 Task: Look for space in Sitrah, Bahrain from 9th August, 2023 to 12th August, 2023 for 1 adult in price range Rs.6000 to Rs.15000. Place can be entire place with 1  bedroom having 1 bed and 1 bathroom. Property type can be flat. Amenities needed are: wifi, . Booking option can be shelf check-in. Required host language is English.
Action: Mouse moved to (729, 129)
Screenshot: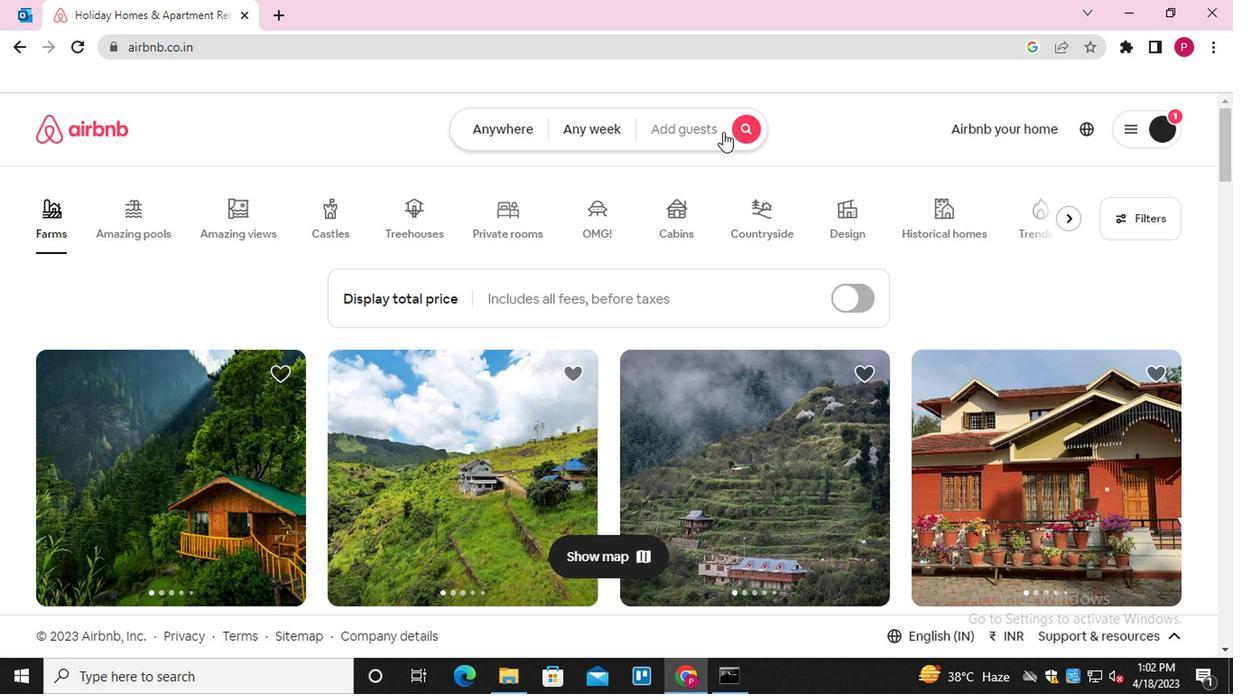 
Action: Mouse pressed left at (729, 129)
Screenshot: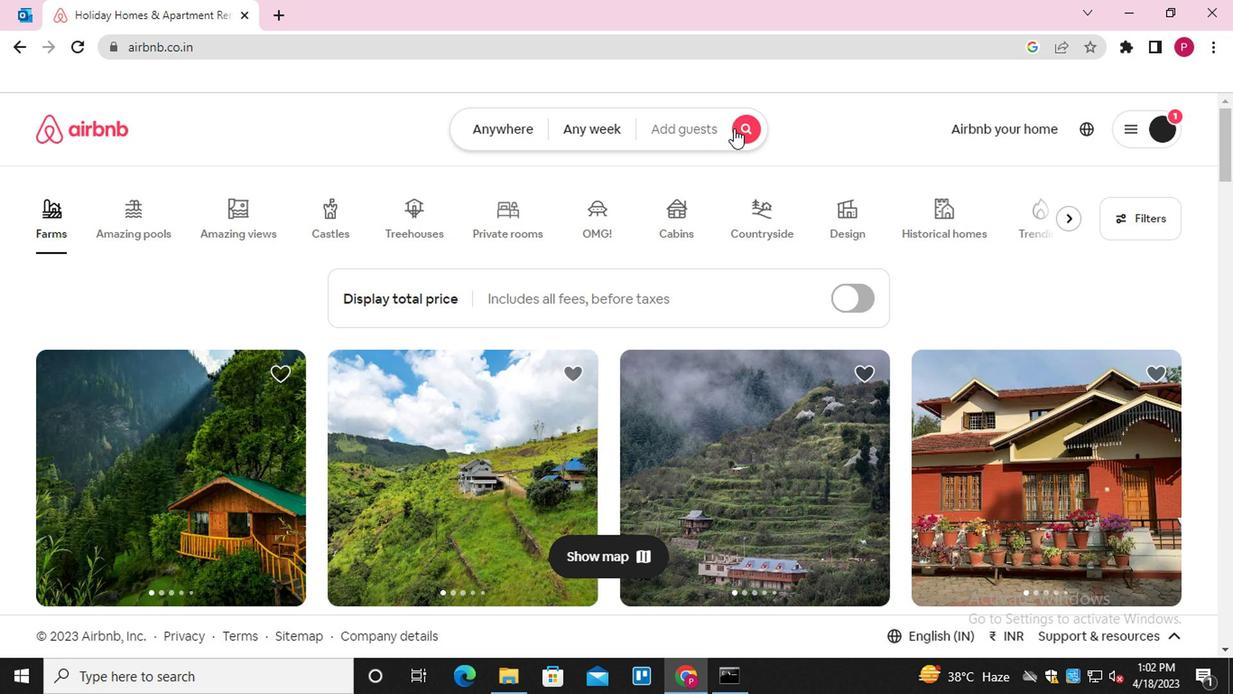 
Action: Mouse moved to (389, 202)
Screenshot: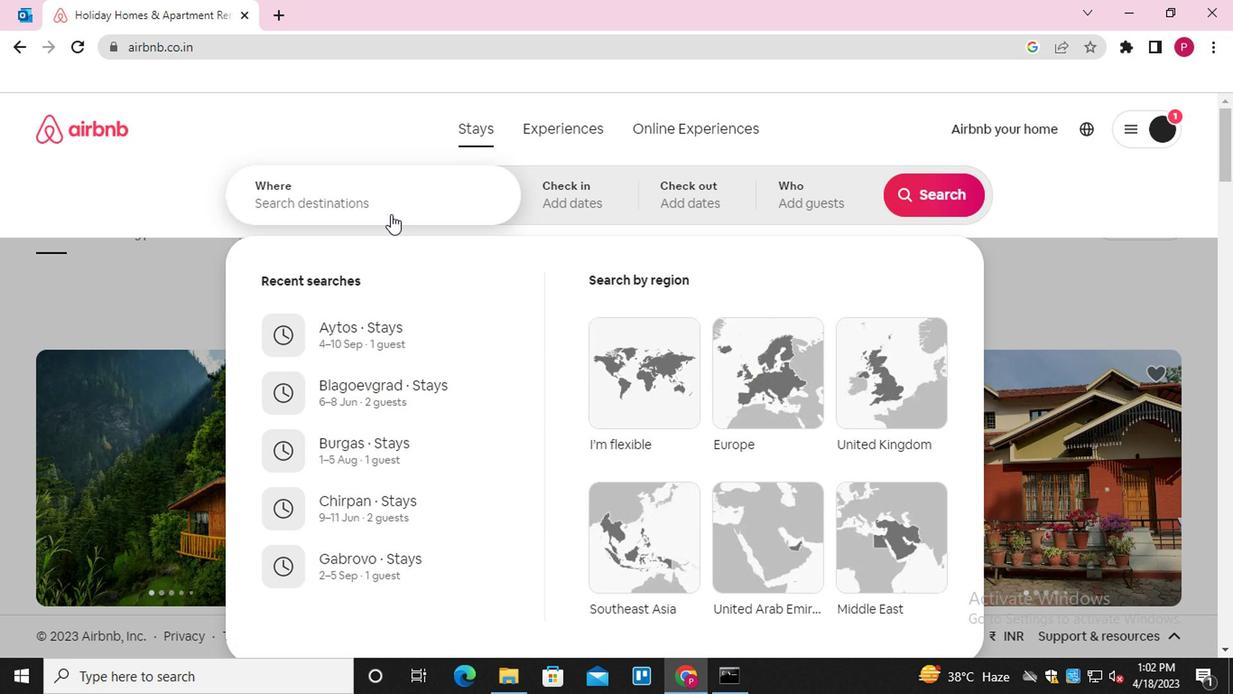 
Action: Mouse pressed left at (389, 202)
Screenshot: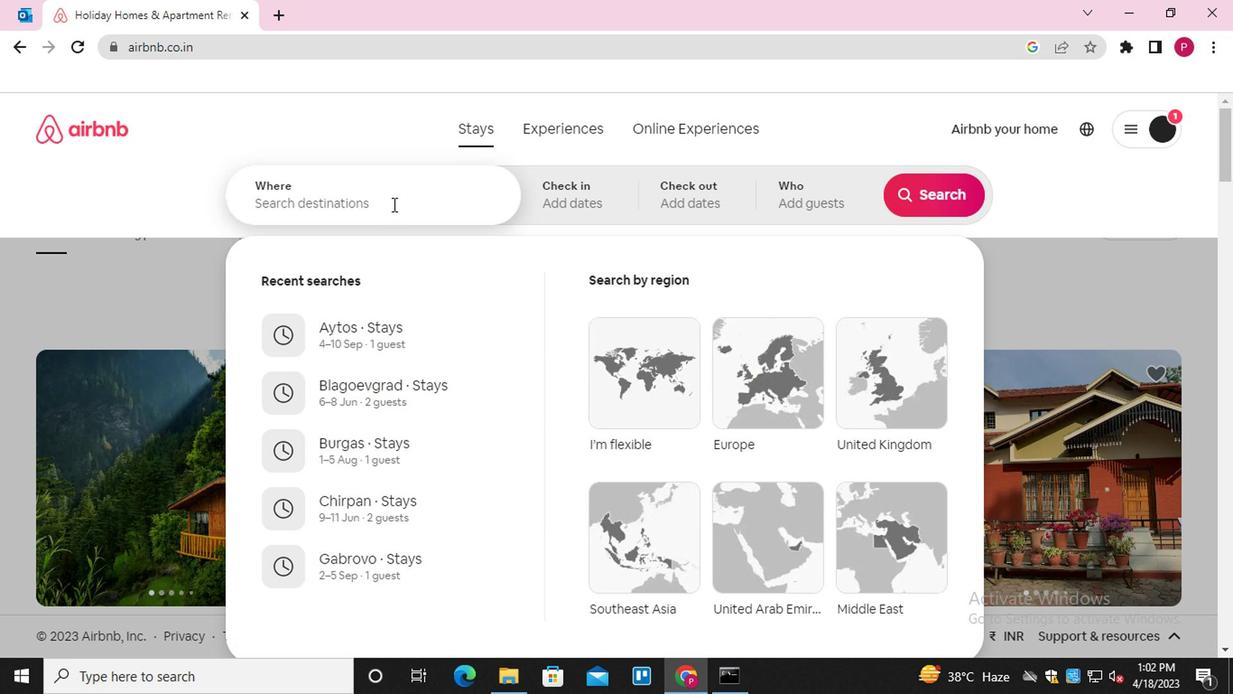 
Action: Key pressed <Key.shift>SITRAH
Screenshot: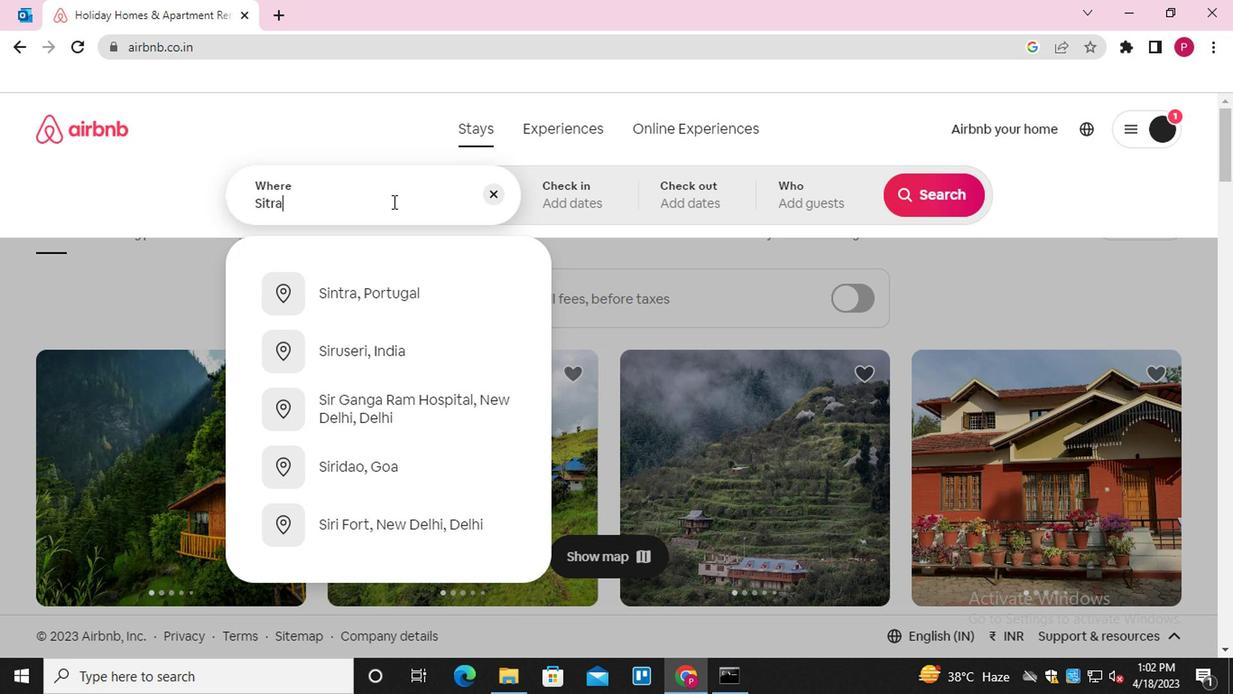 
Action: Mouse moved to (412, 298)
Screenshot: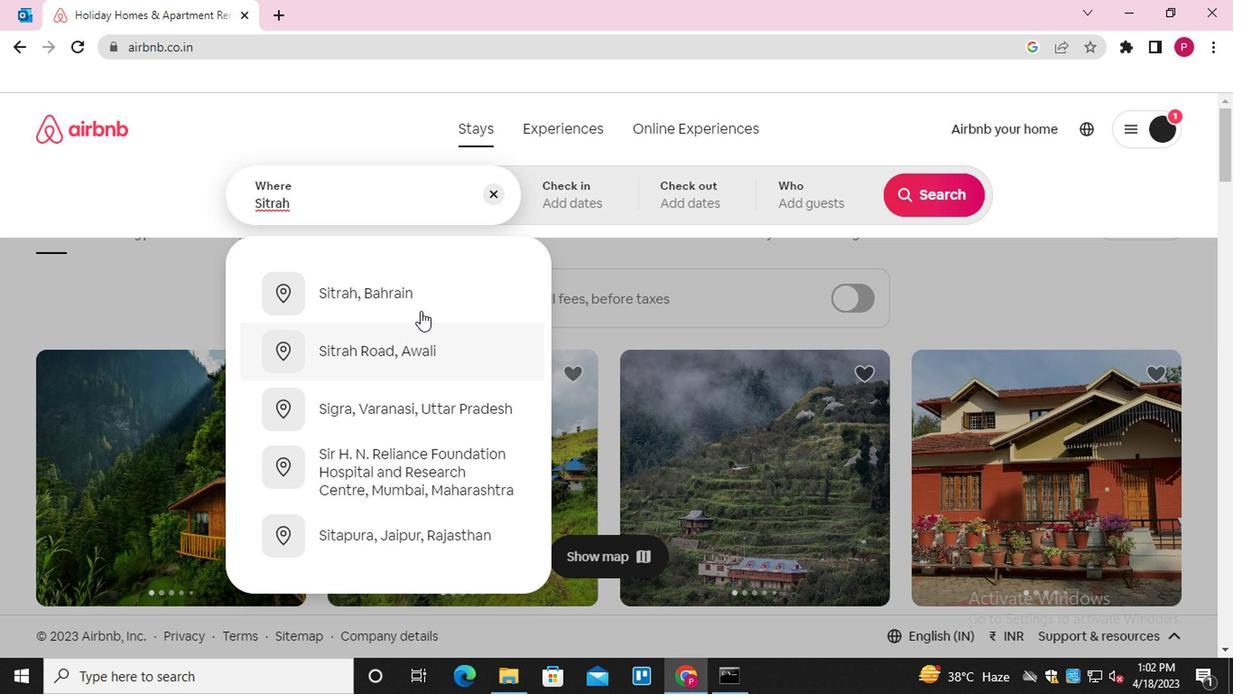 
Action: Mouse pressed left at (412, 298)
Screenshot: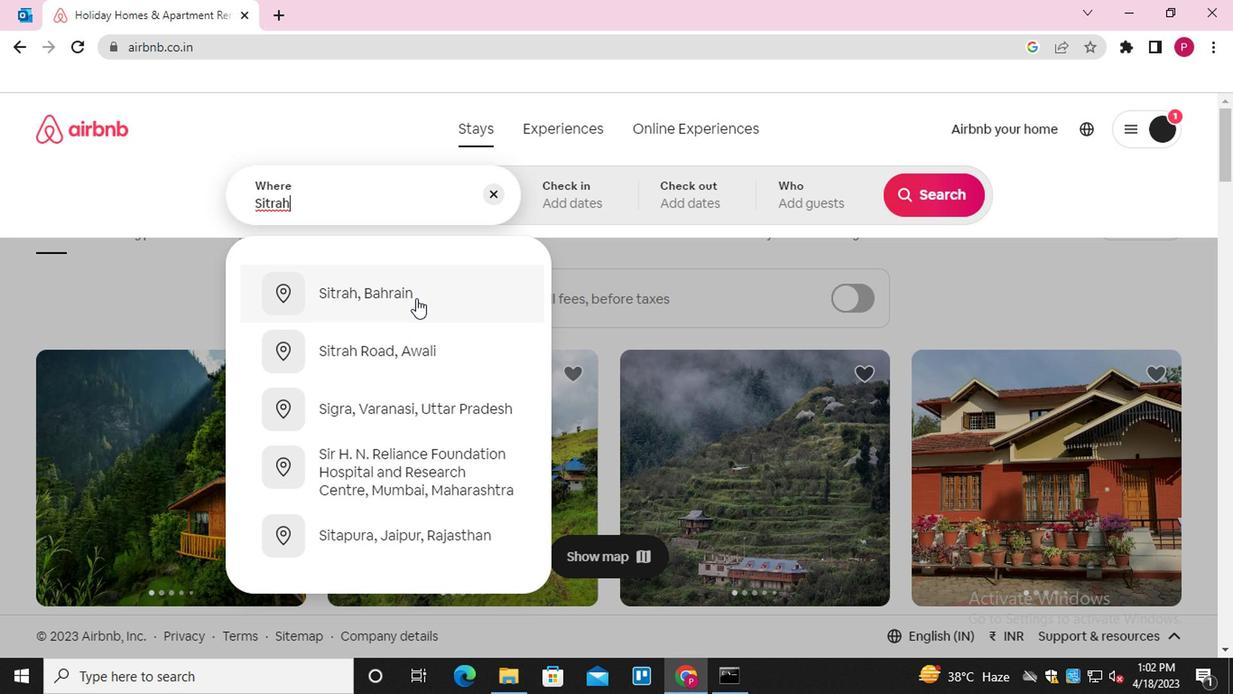 
Action: Mouse moved to (919, 350)
Screenshot: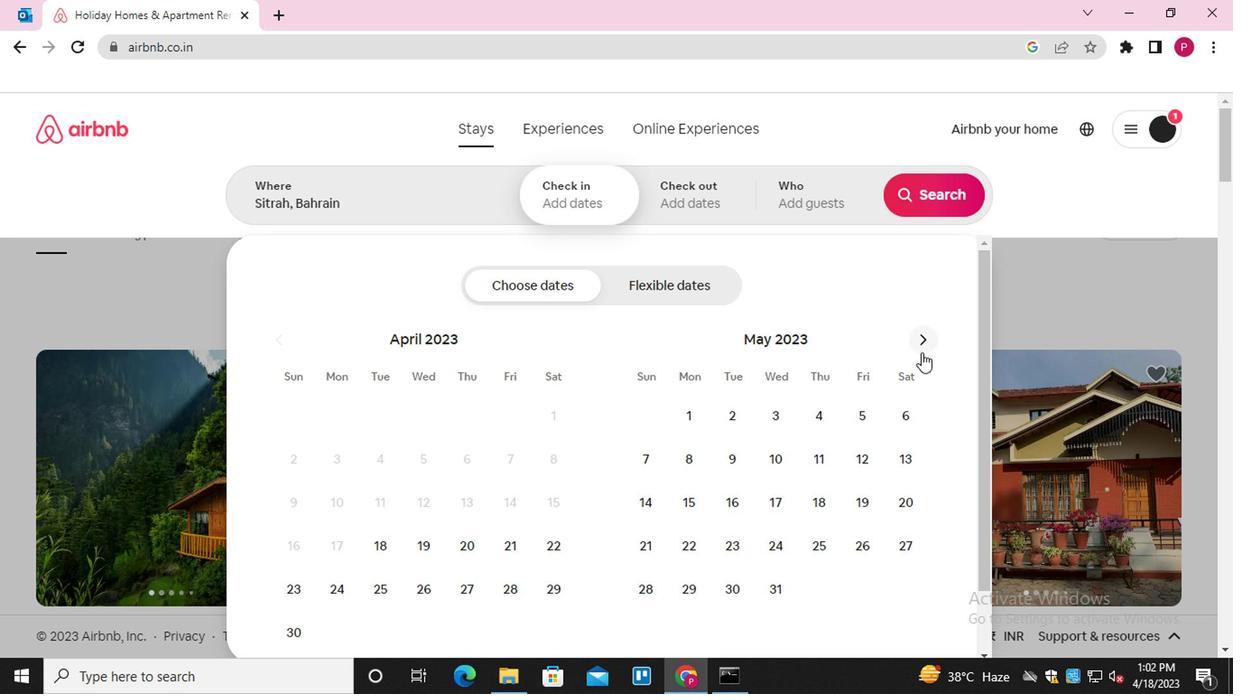 
Action: Mouse pressed left at (919, 350)
Screenshot: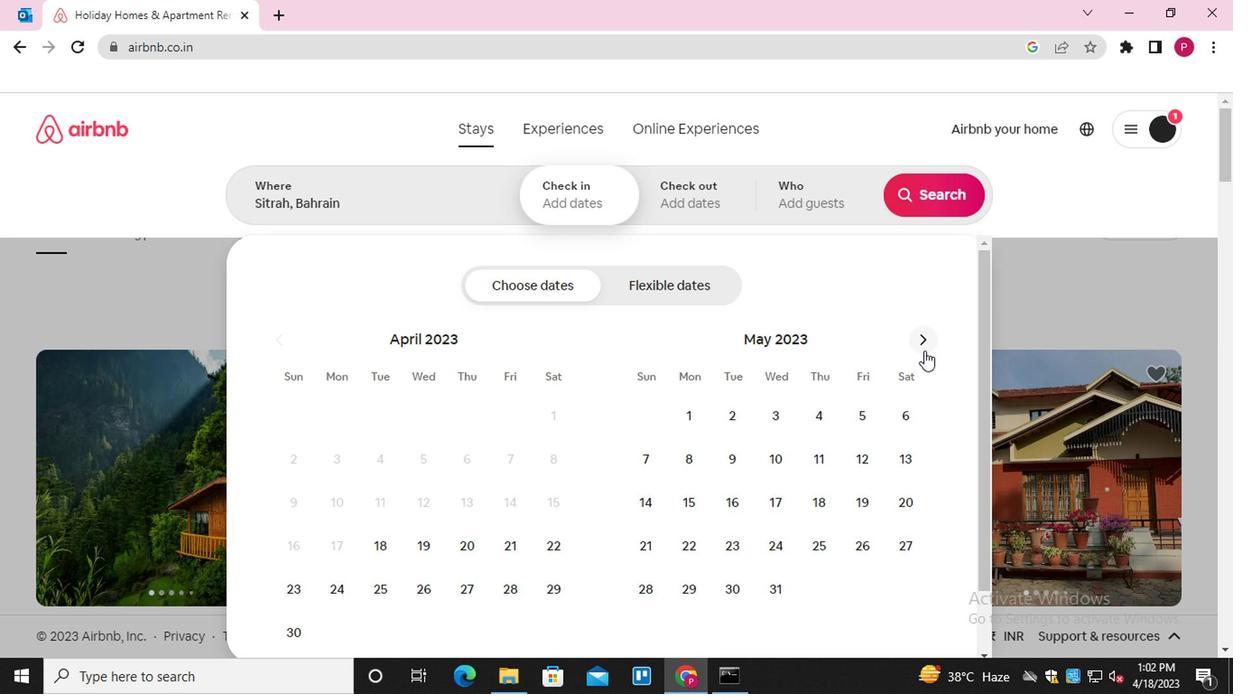 
Action: Mouse pressed left at (919, 350)
Screenshot: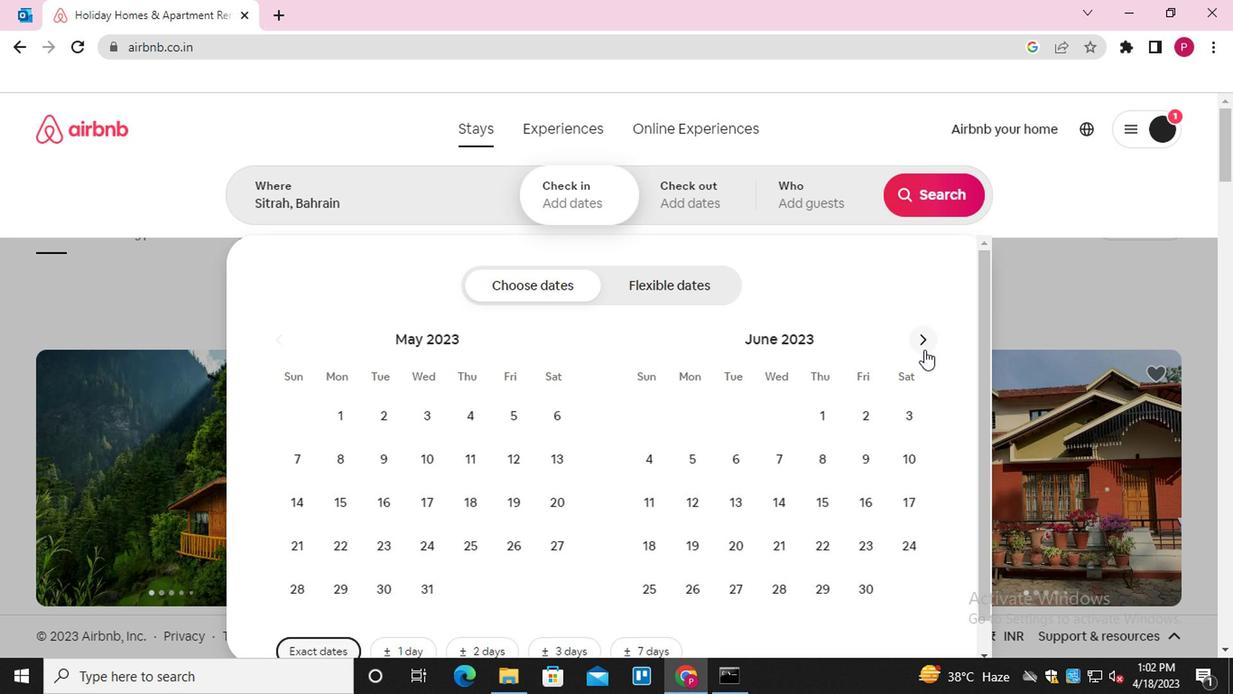 
Action: Mouse pressed left at (919, 350)
Screenshot: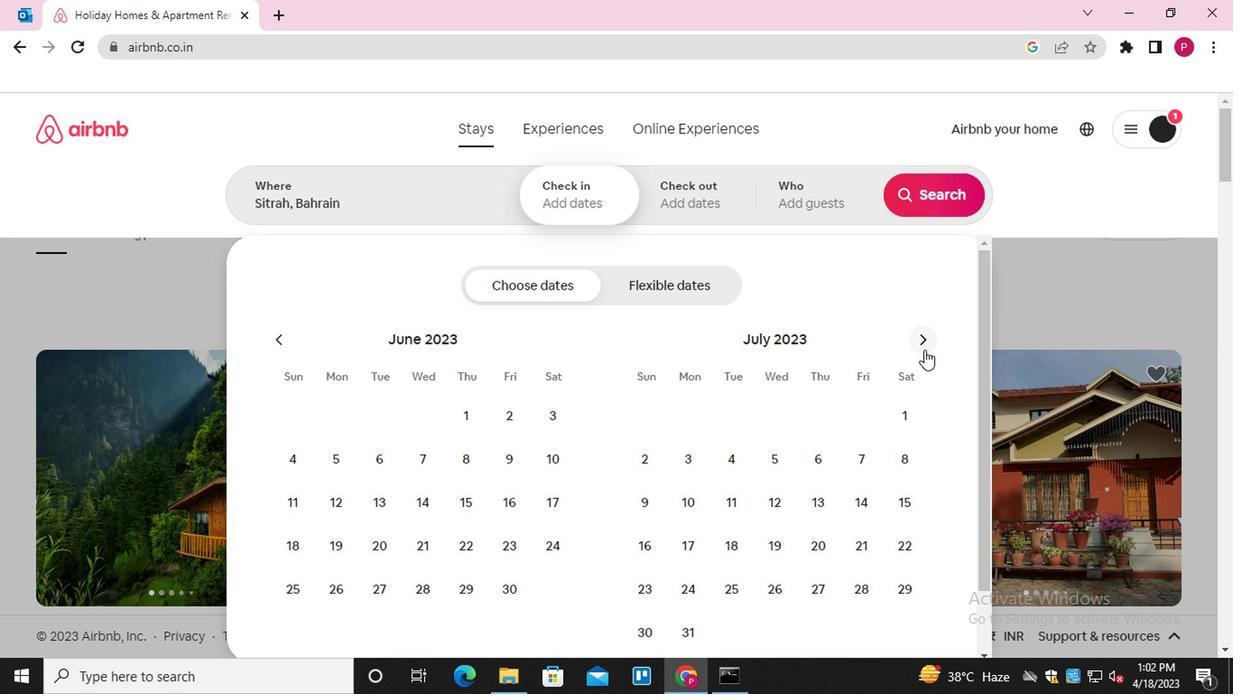 
Action: Mouse moved to (762, 460)
Screenshot: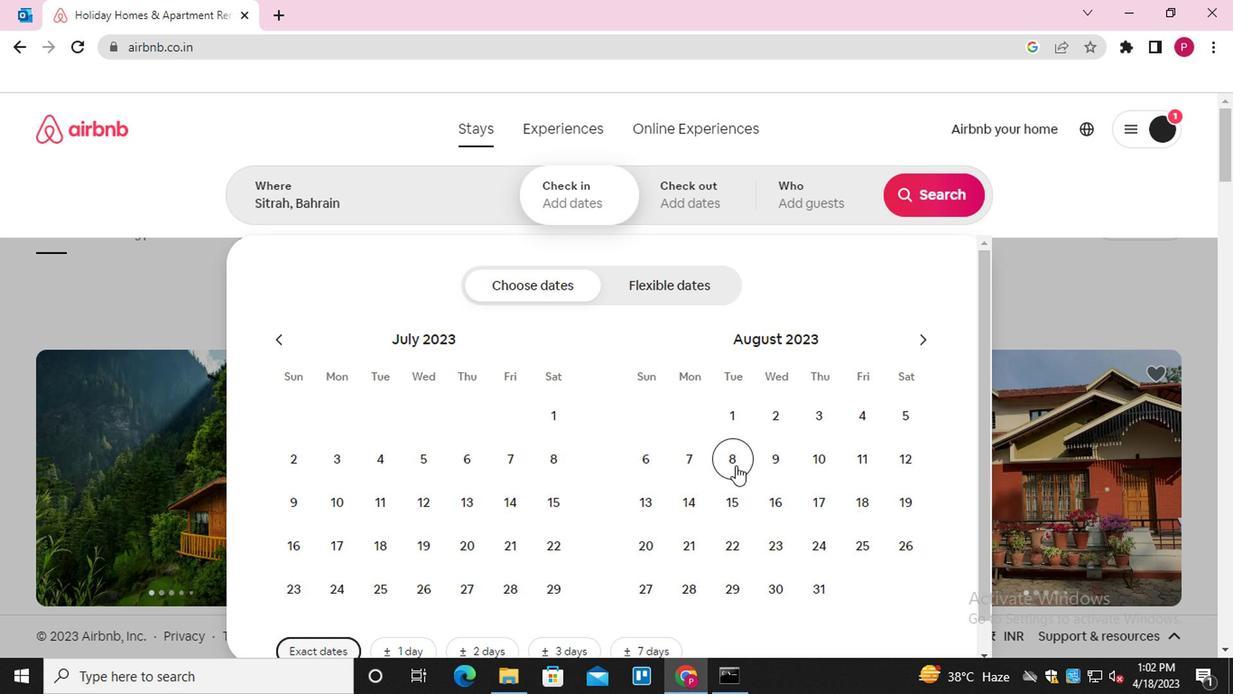 
Action: Mouse pressed left at (762, 460)
Screenshot: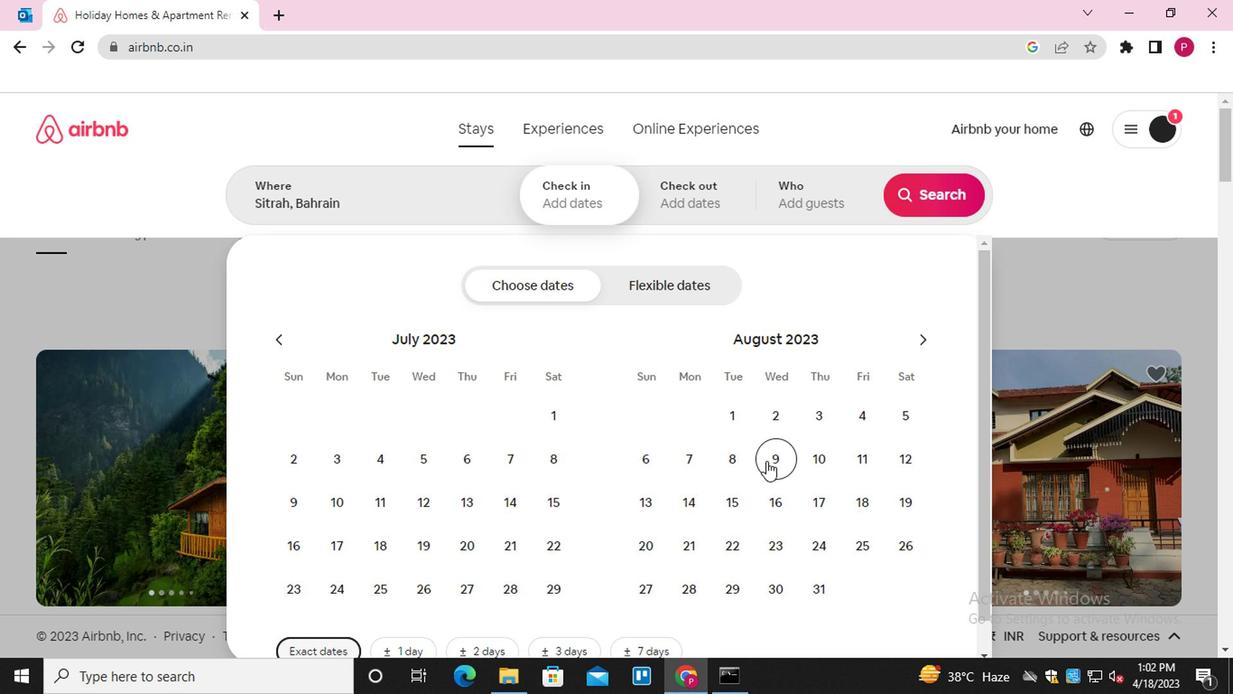 
Action: Mouse moved to (890, 469)
Screenshot: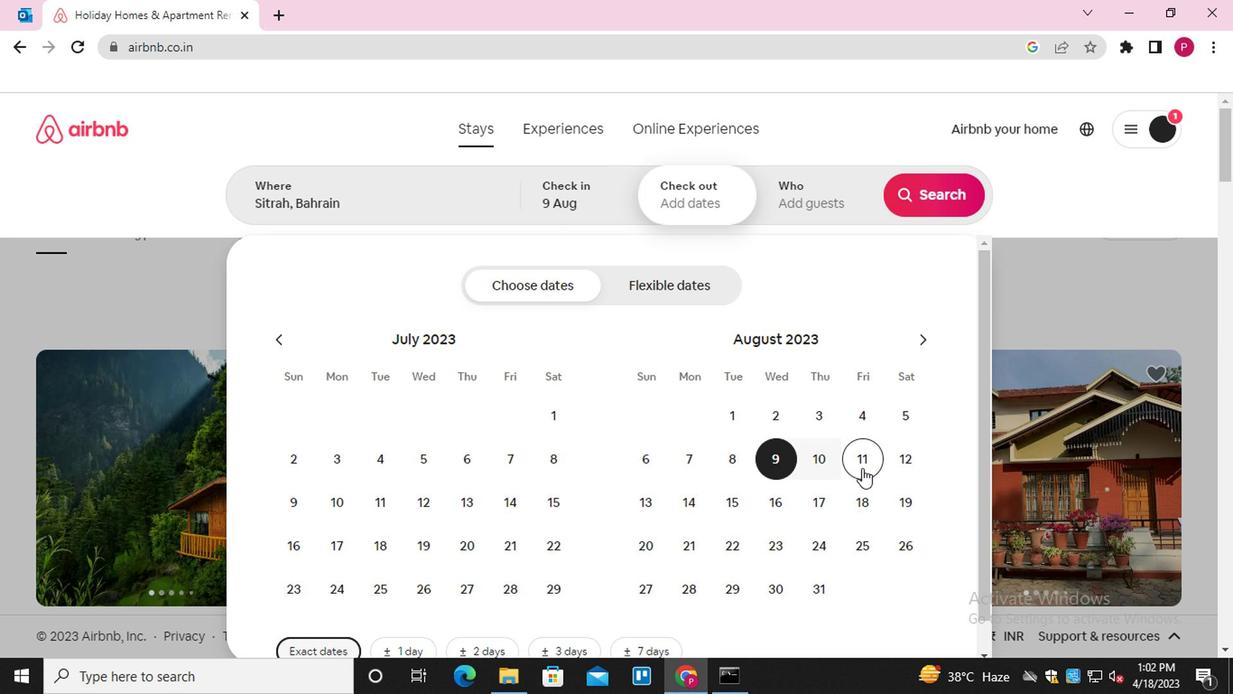 
Action: Mouse pressed left at (890, 469)
Screenshot: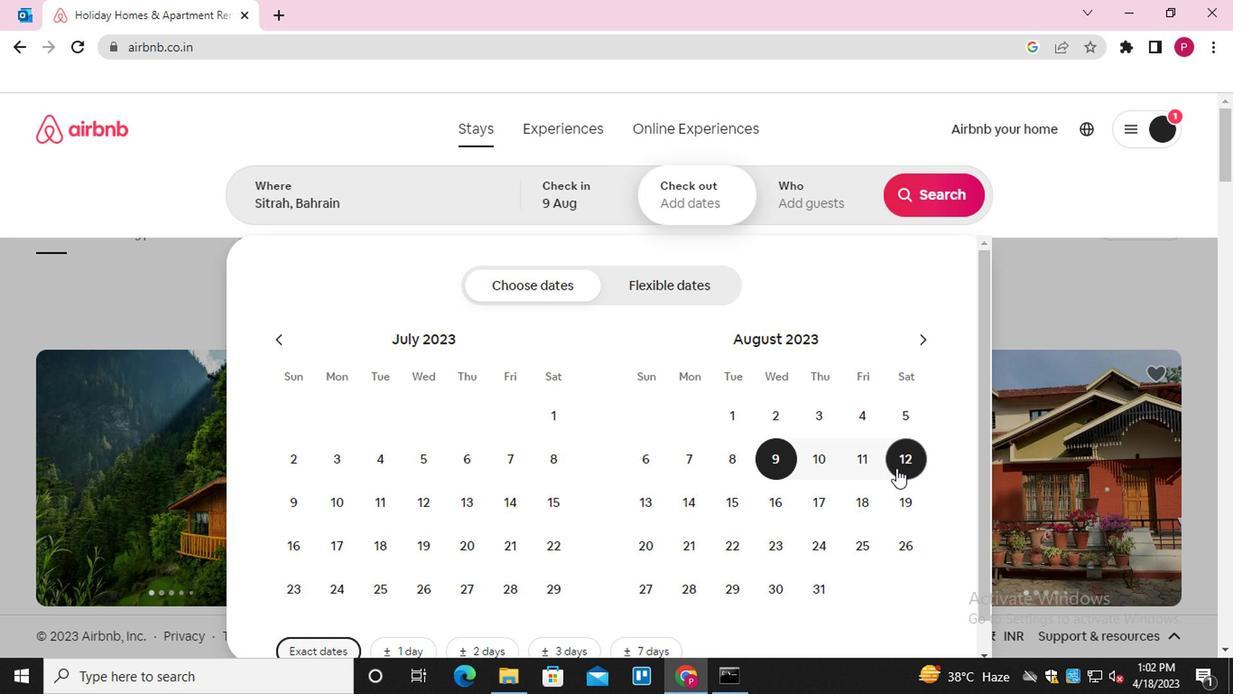 
Action: Mouse moved to (809, 198)
Screenshot: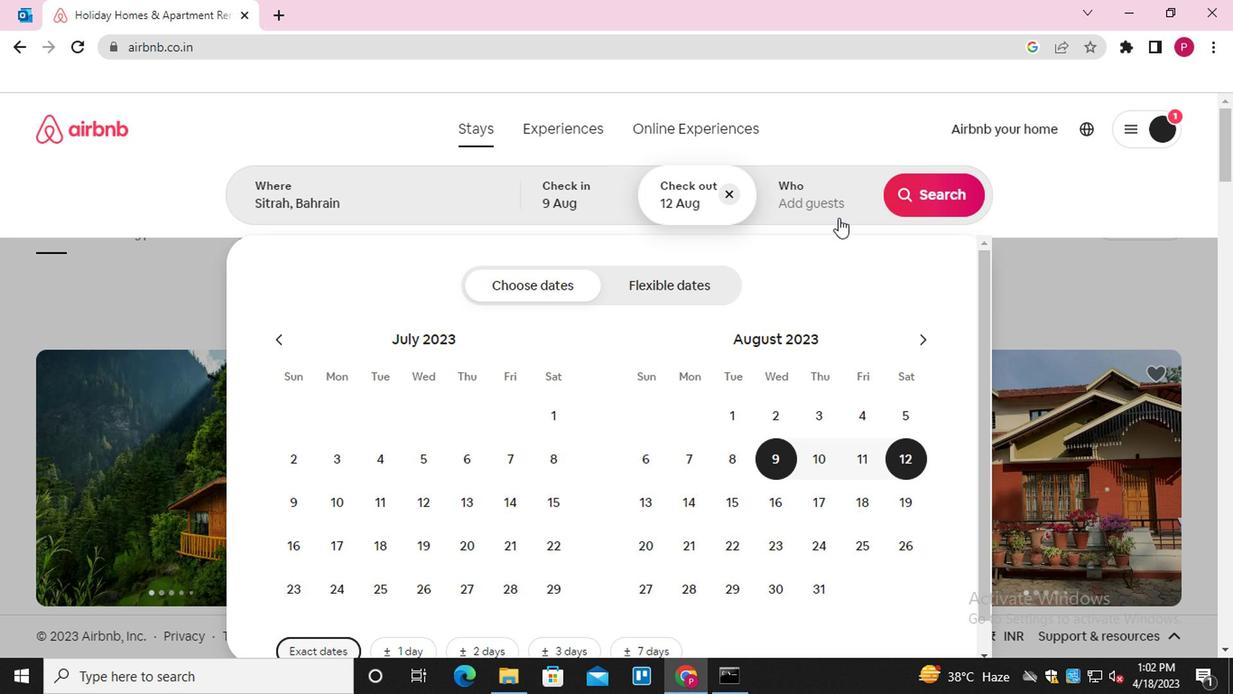 
Action: Mouse pressed left at (809, 198)
Screenshot: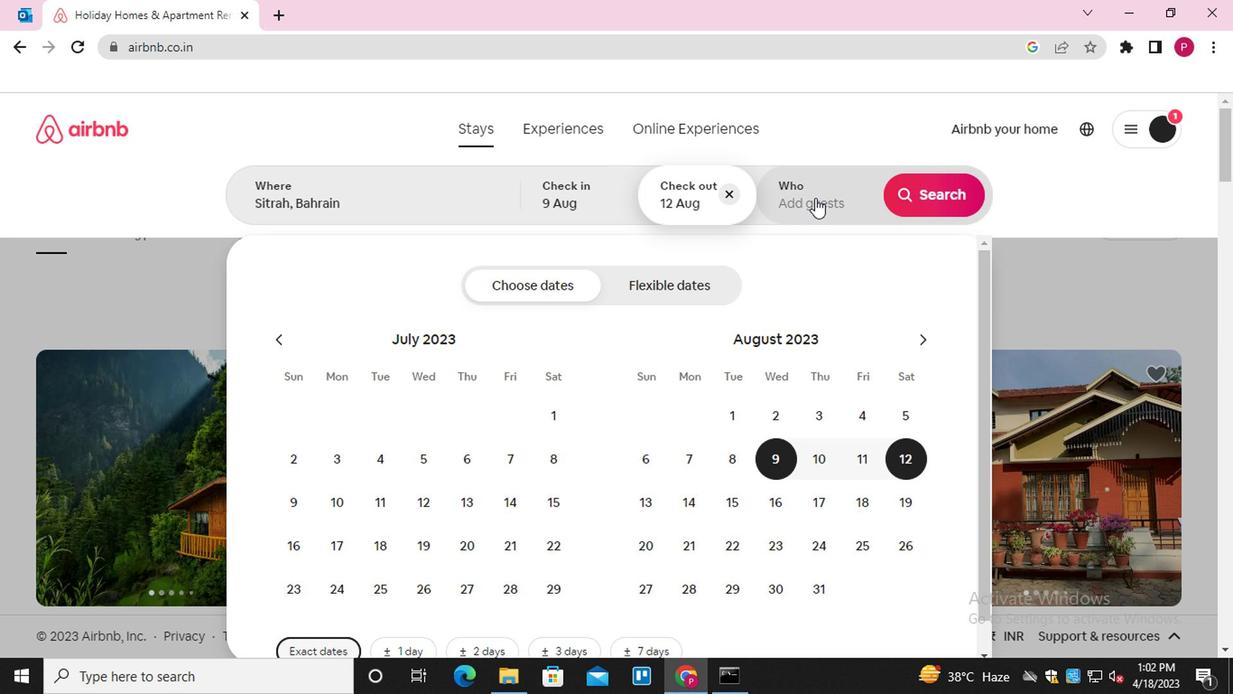 
Action: Mouse moved to (931, 294)
Screenshot: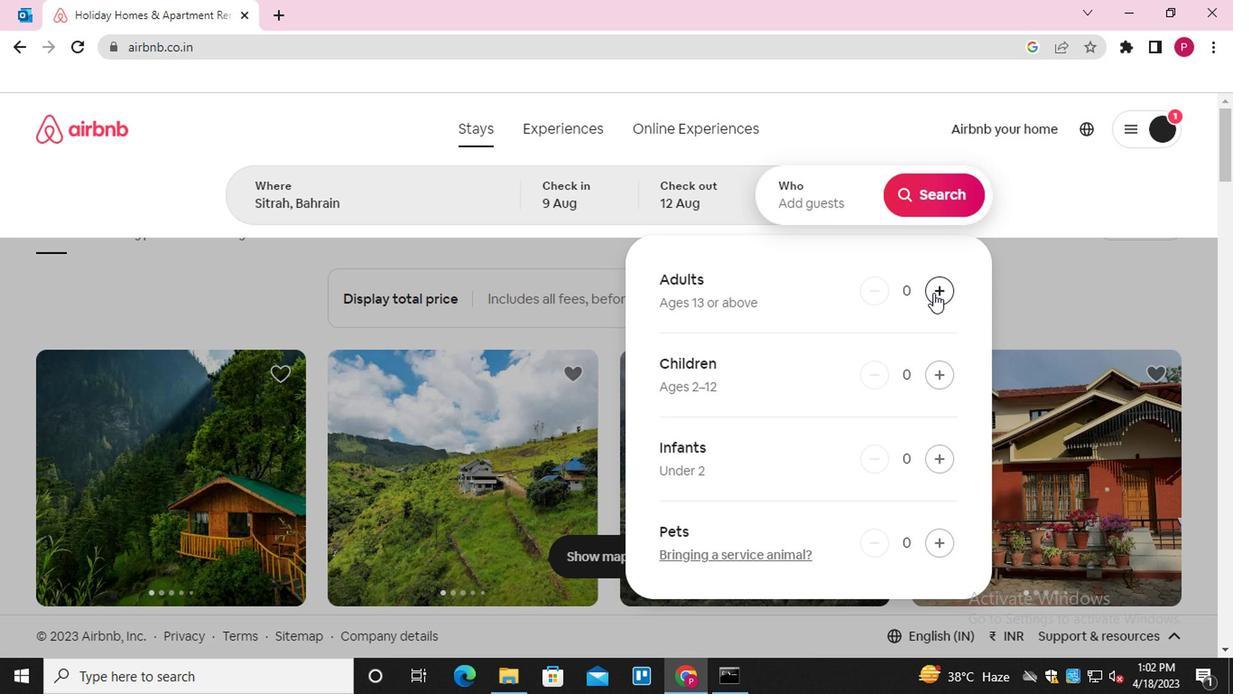 
Action: Mouse pressed left at (931, 294)
Screenshot: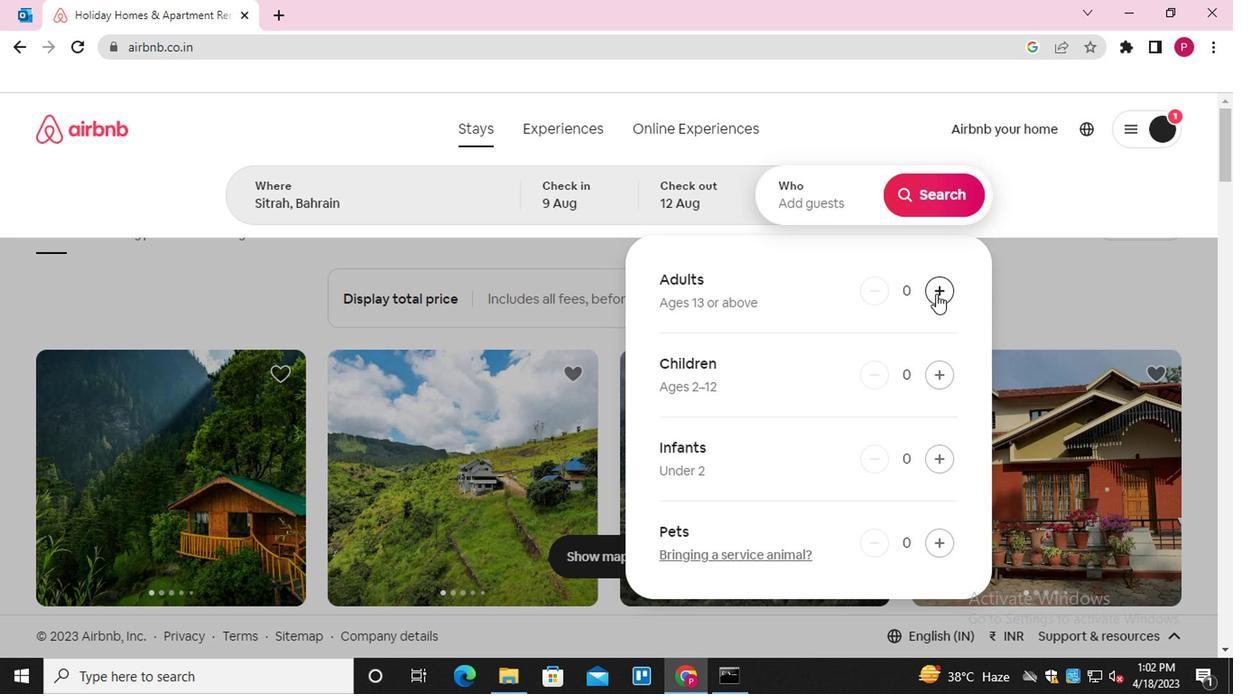 
Action: Mouse moved to (935, 210)
Screenshot: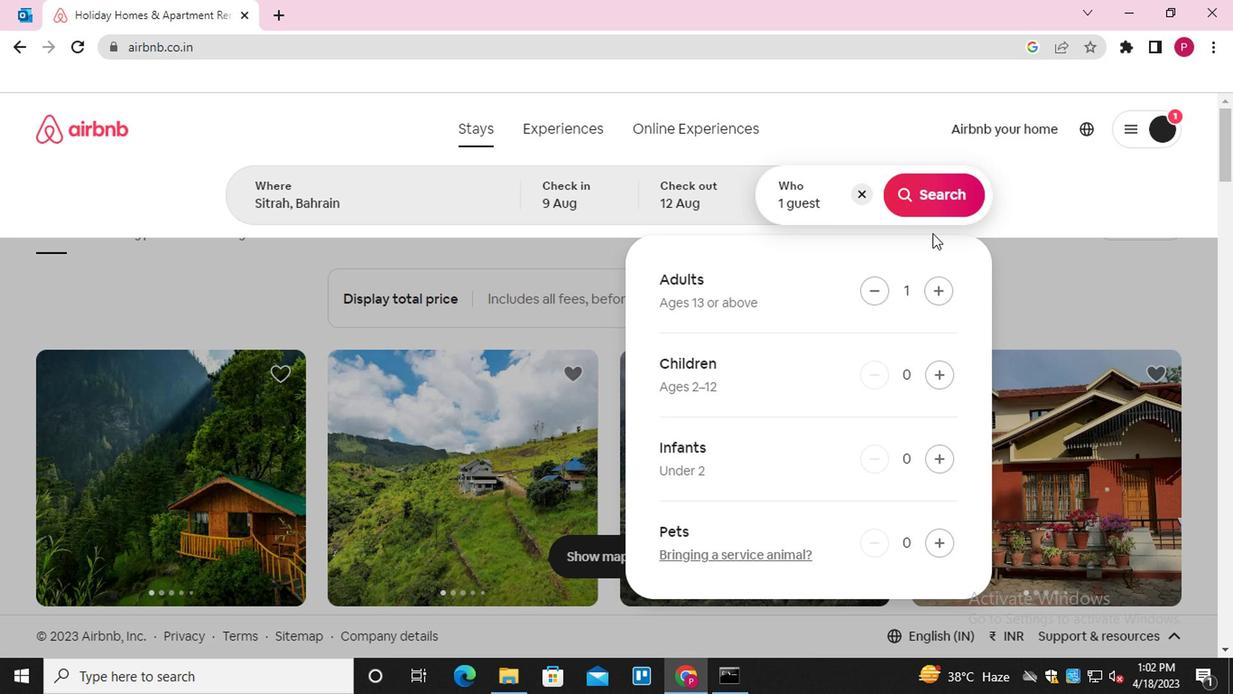 
Action: Mouse pressed left at (935, 210)
Screenshot: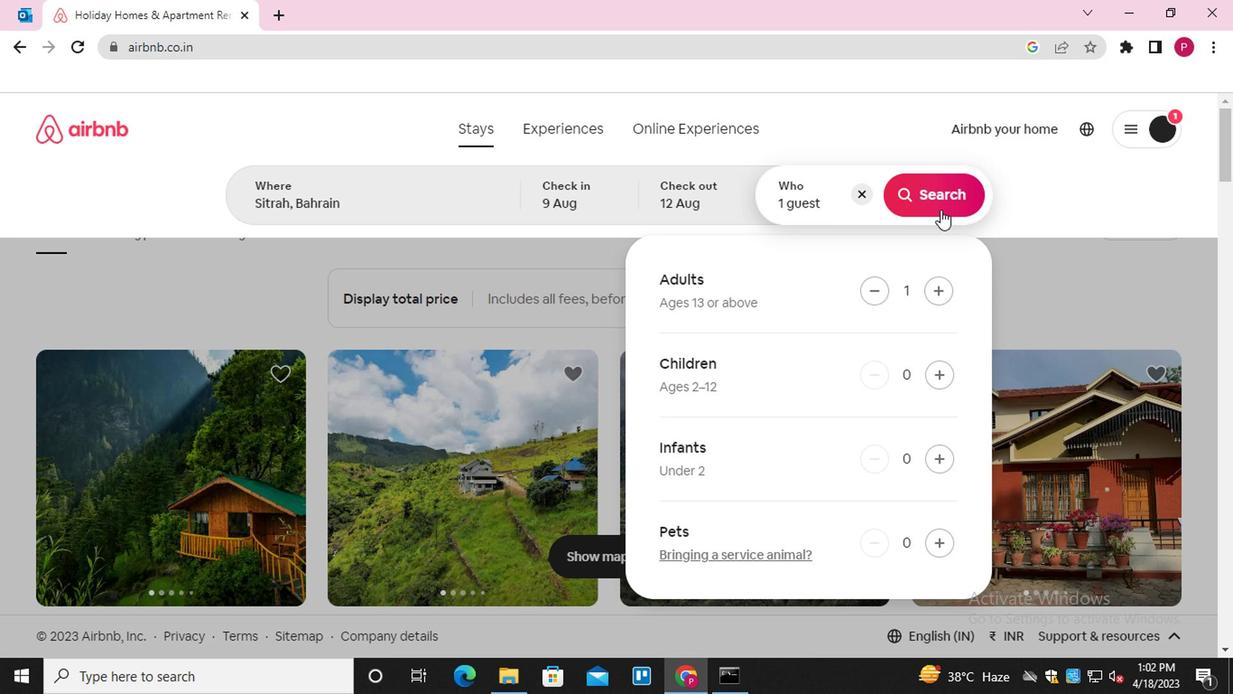 
Action: Mouse moved to (1138, 199)
Screenshot: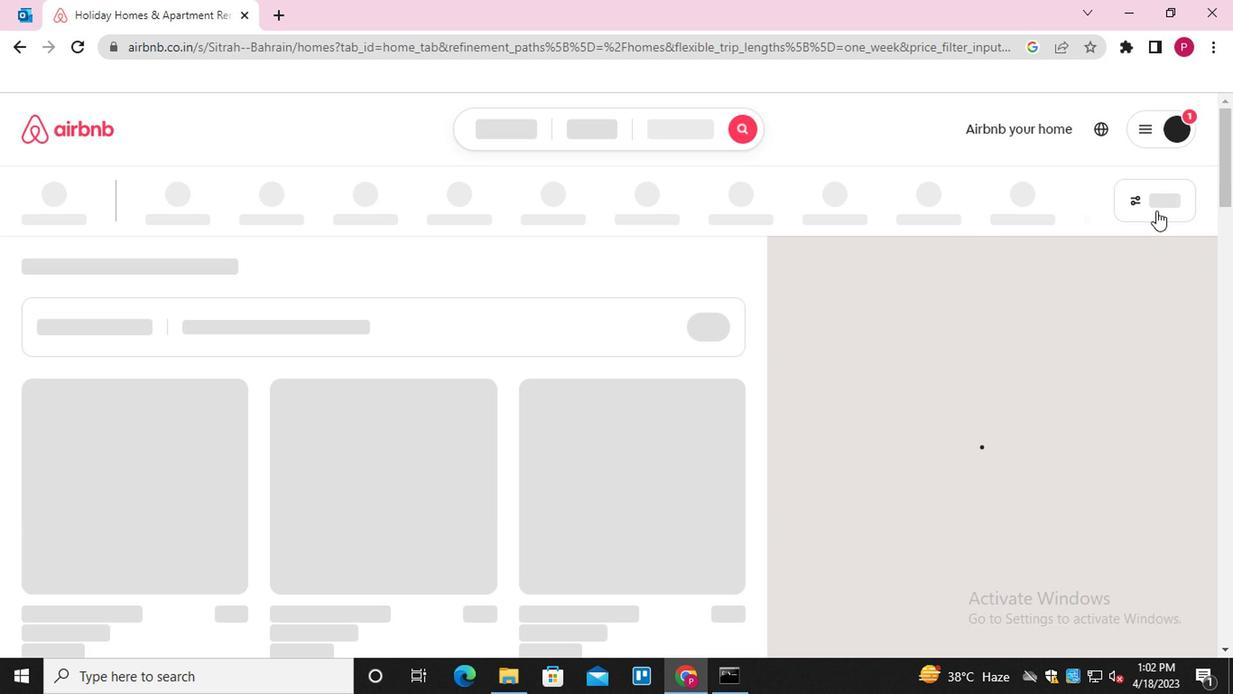 
Action: Mouse pressed left at (1138, 199)
Screenshot: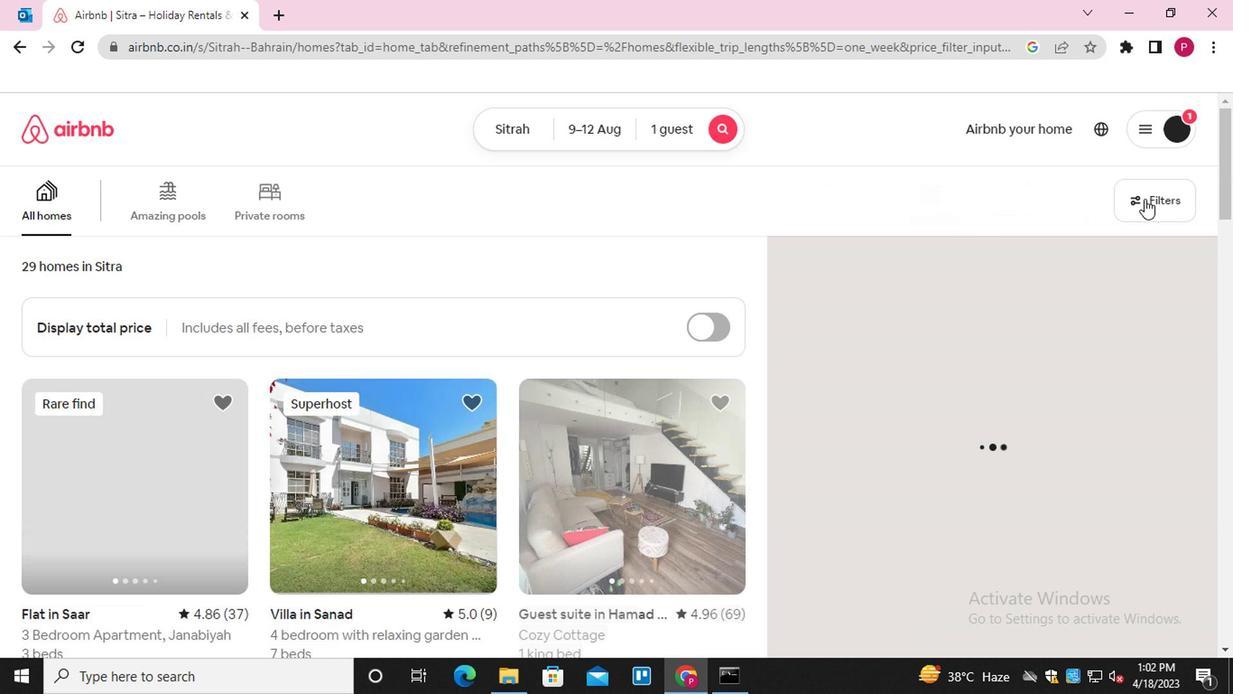 
Action: Mouse moved to (401, 442)
Screenshot: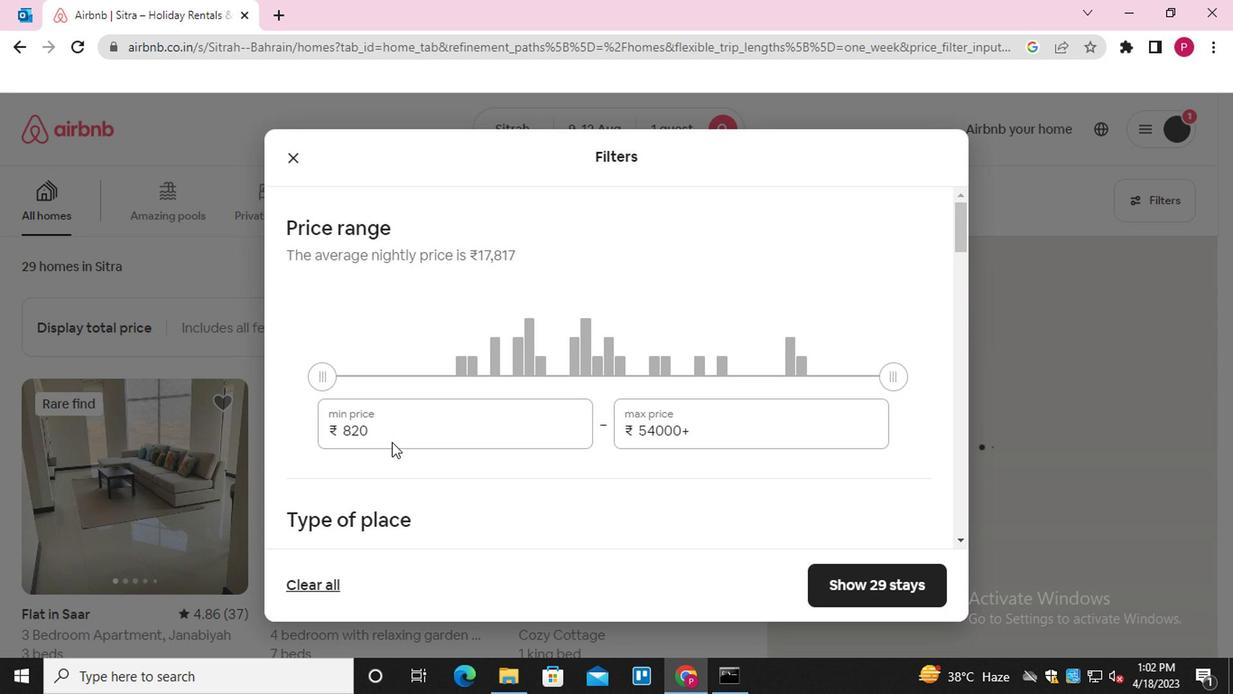 
Action: Mouse pressed left at (401, 442)
Screenshot: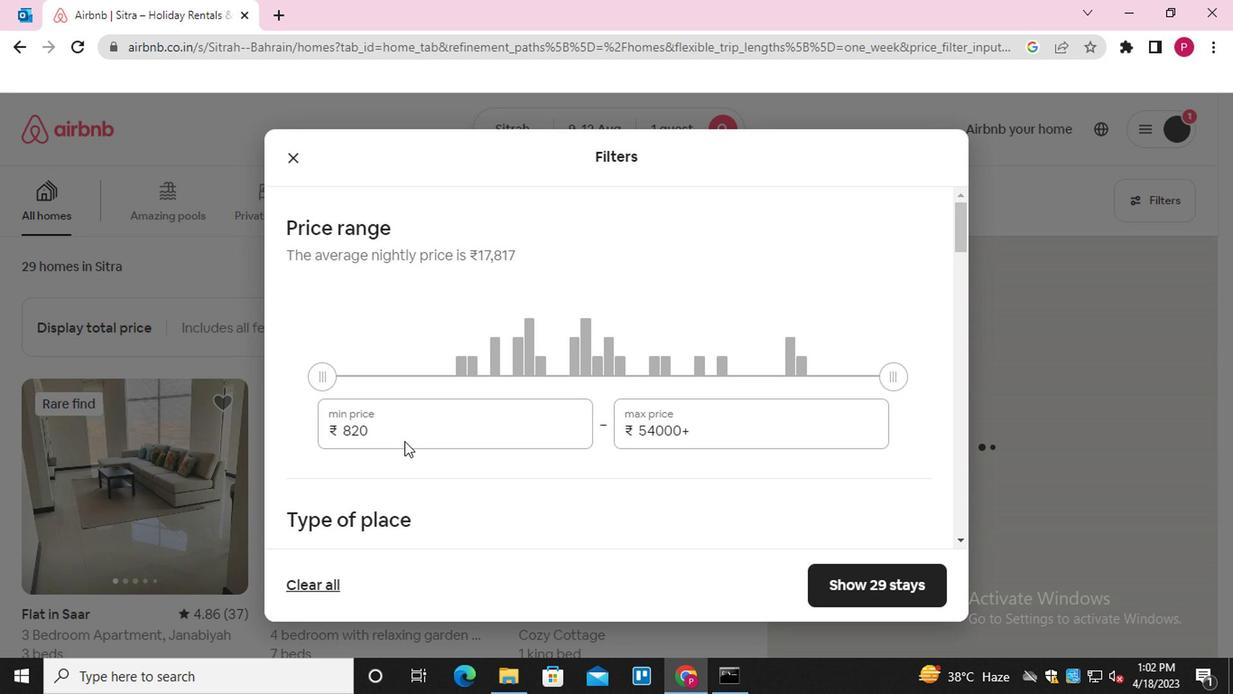 
Action: Mouse pressed left at (401, 442)
Screenshot: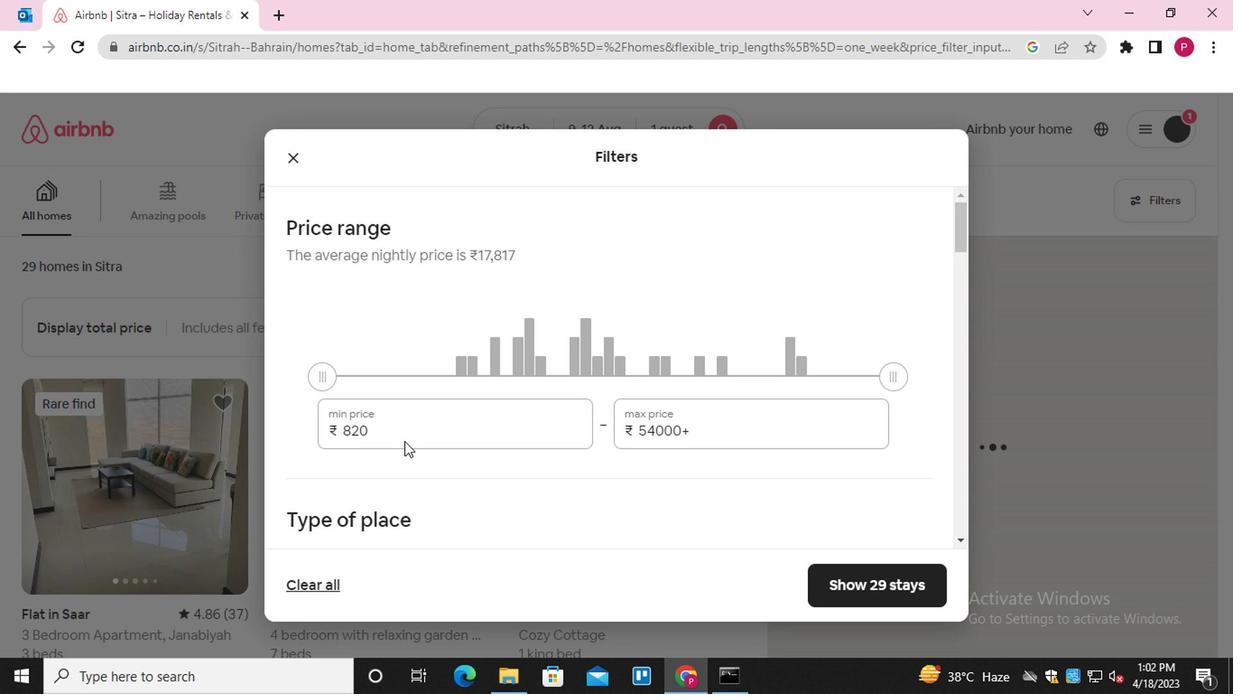 
Action: Mouse moved to (401, 425)
Screenshot: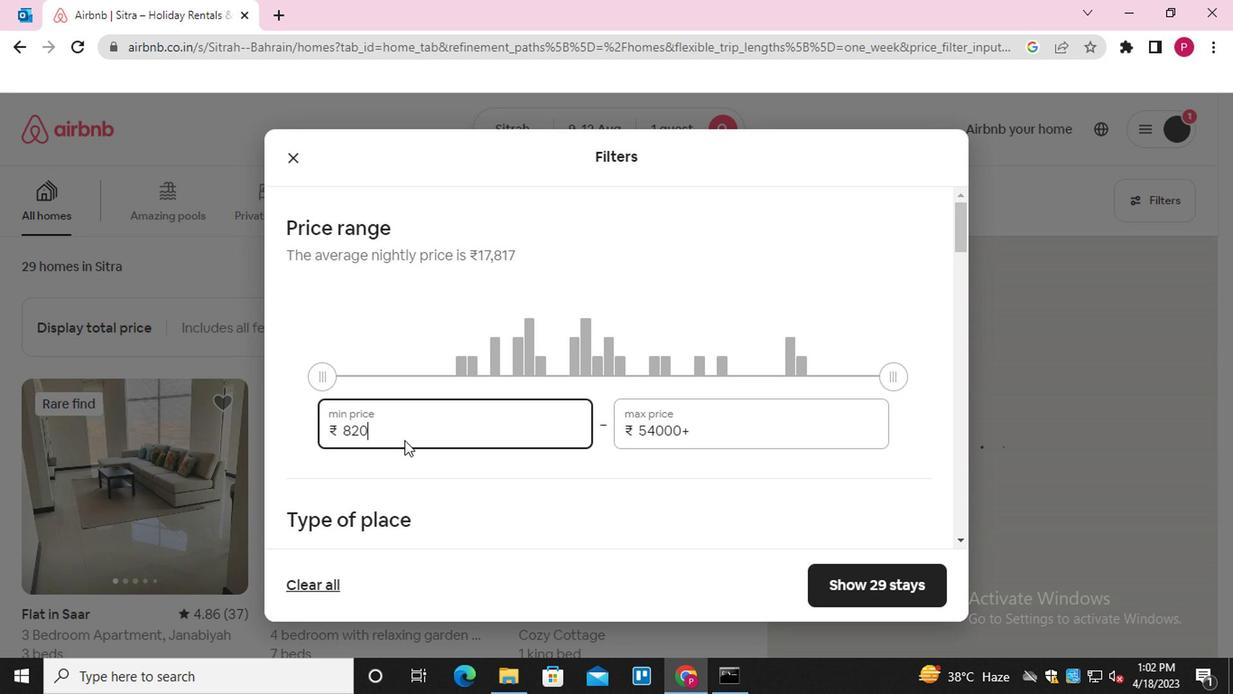 
Action: Mouse pressed left at (401, 425)
Screenshot: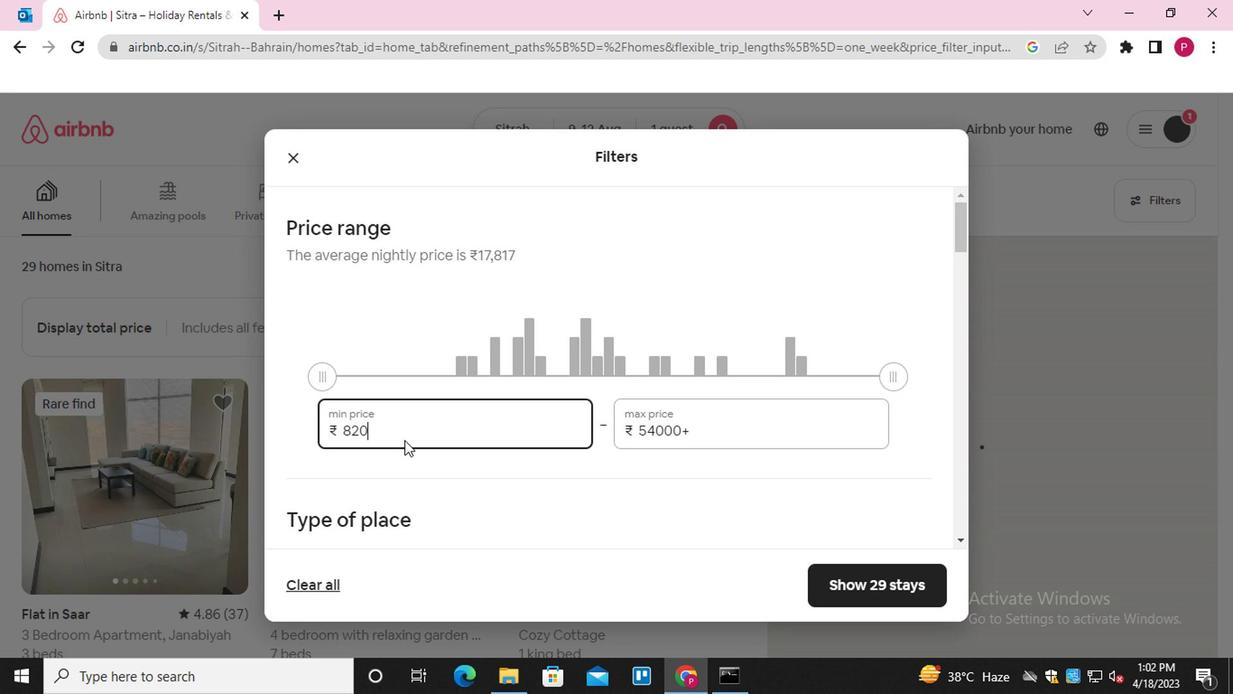 
Action: Mouse pressed left at (401, 425)
Screenshot: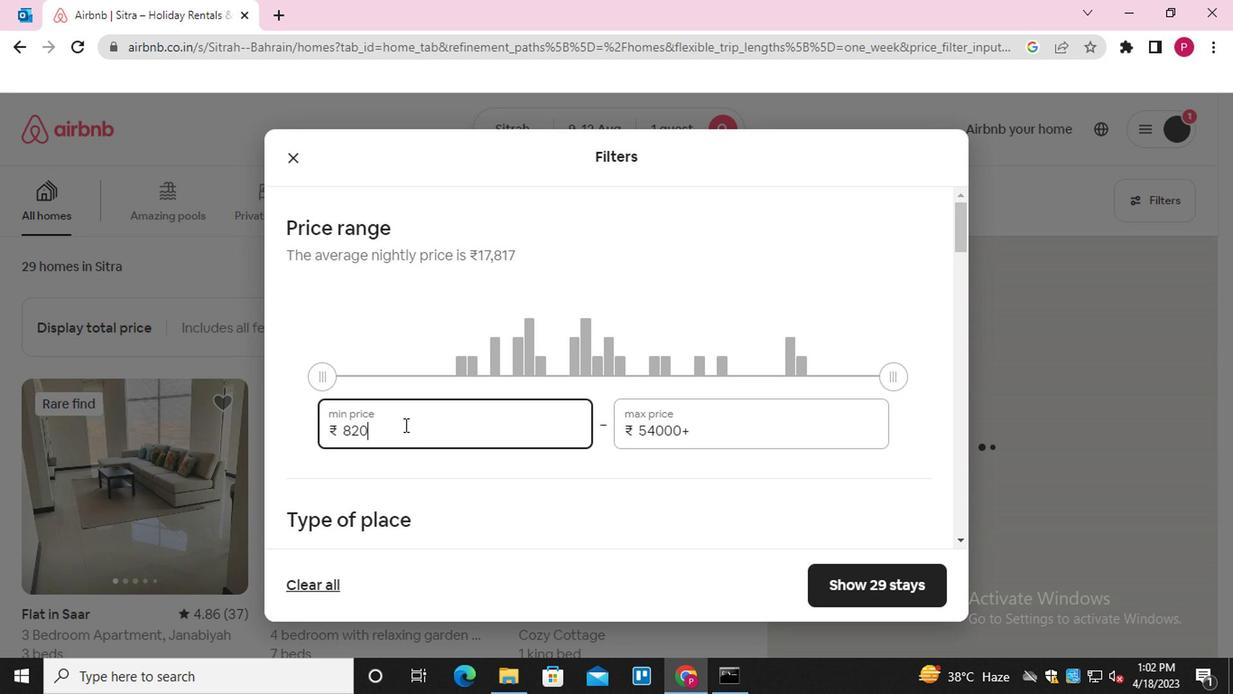 
Action: Key pressed 6000
Screenshot: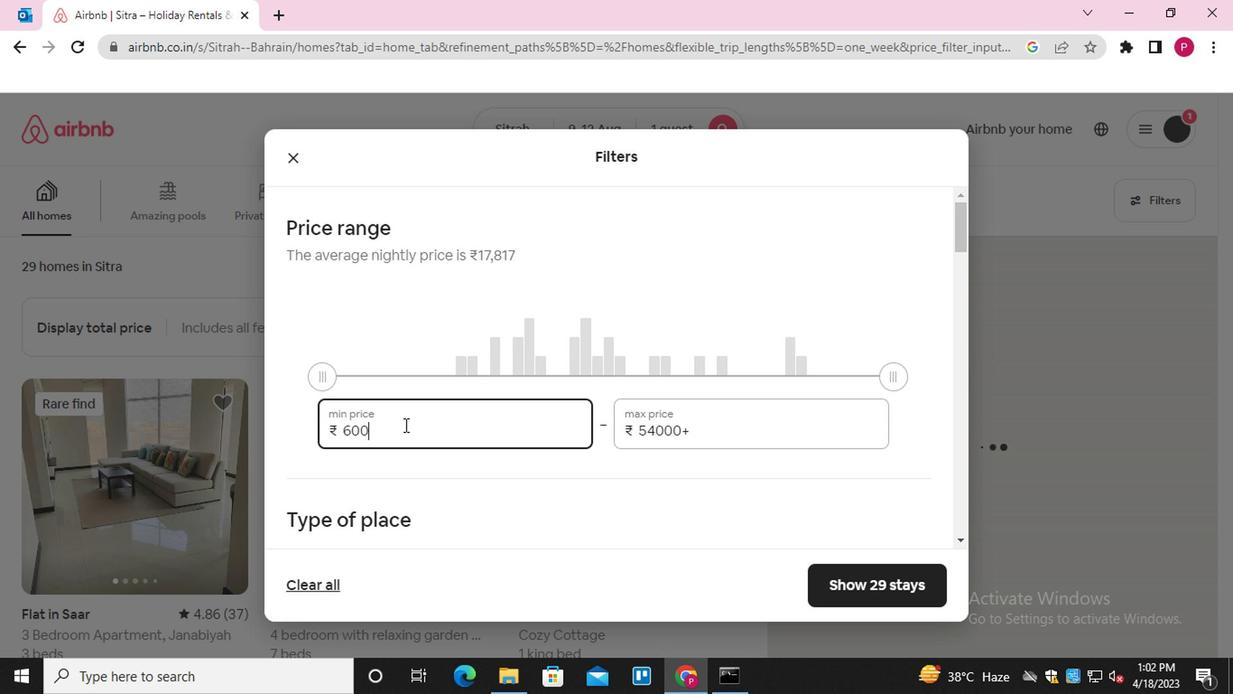 
Action: Mouse moved to (724, 436)
Screenshot: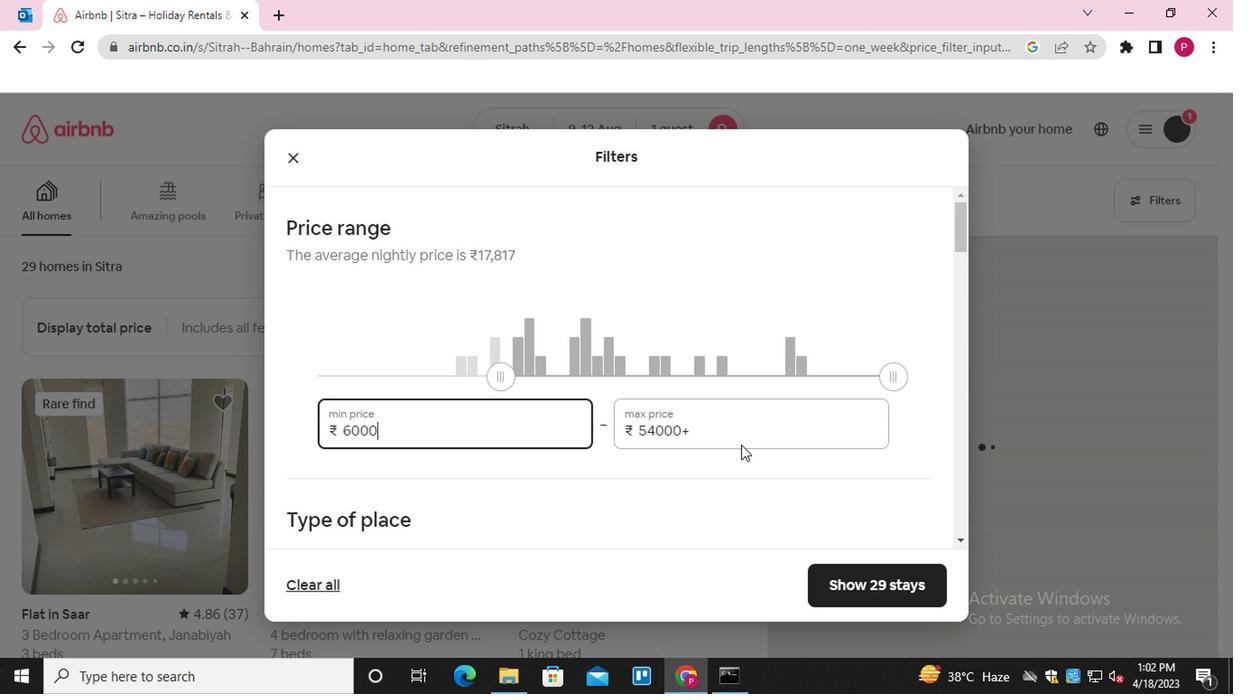 
Action: Mouse pressed left at (724, 436)
Screenshot: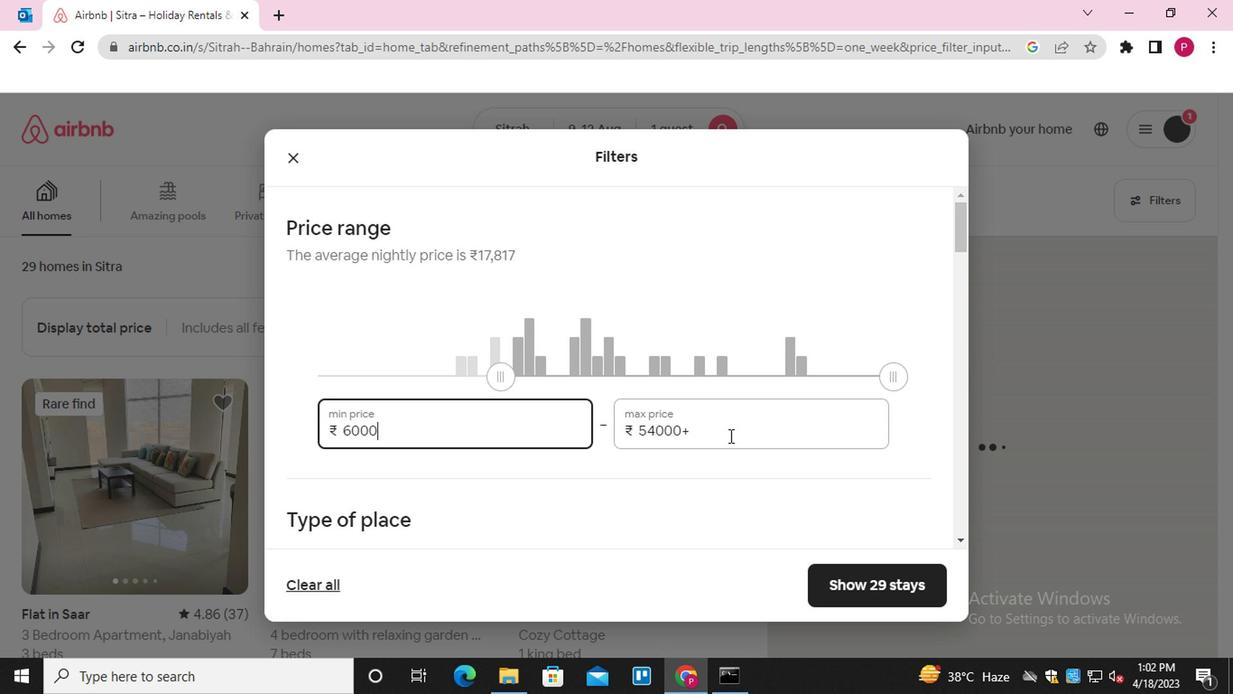 
Action: Mouse pressed left at (724, 436)
Screenshot: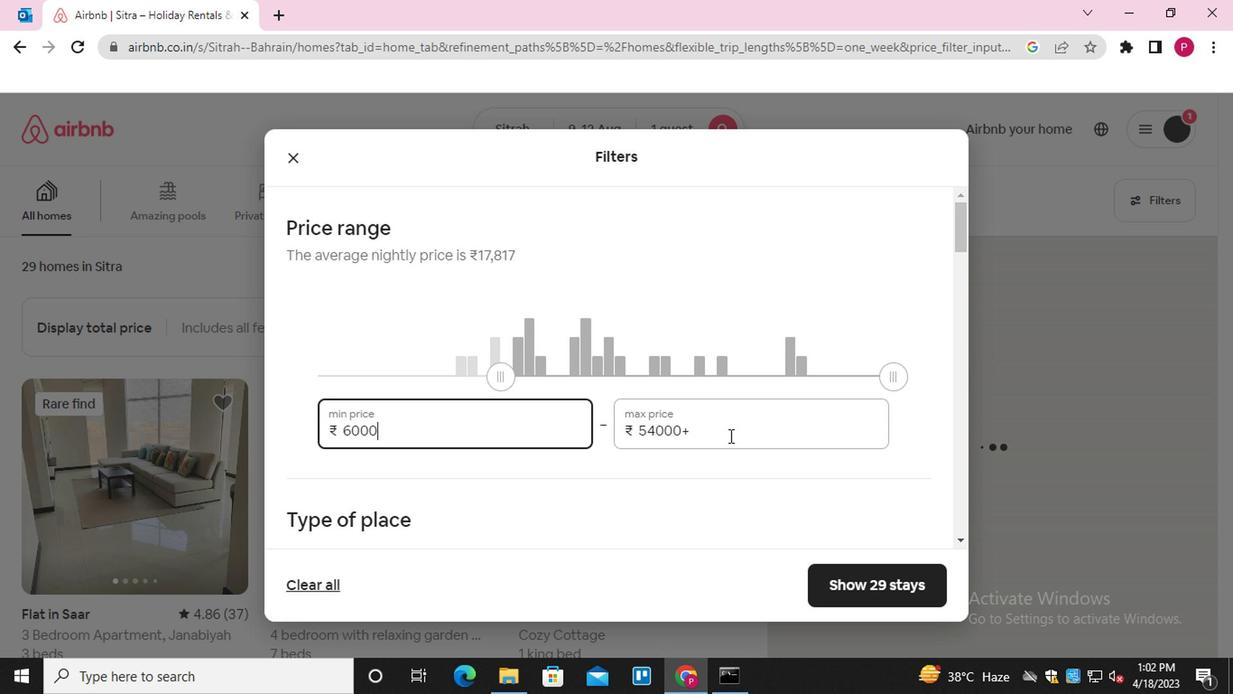 
Action: Mouse pressed left at (724, 436)
Screenshot: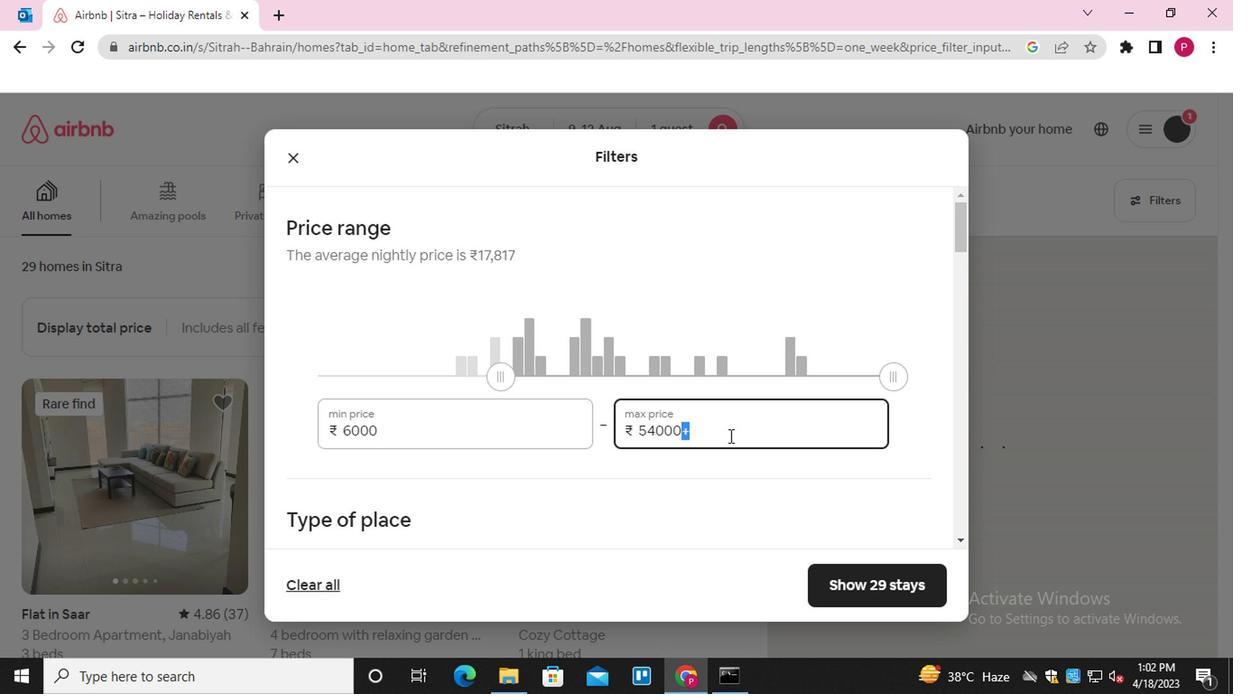 
Action: Key pressed 12000<Key.backspace><Key.backspace><Key.backspace><Key.backspace>5000
Screenshot: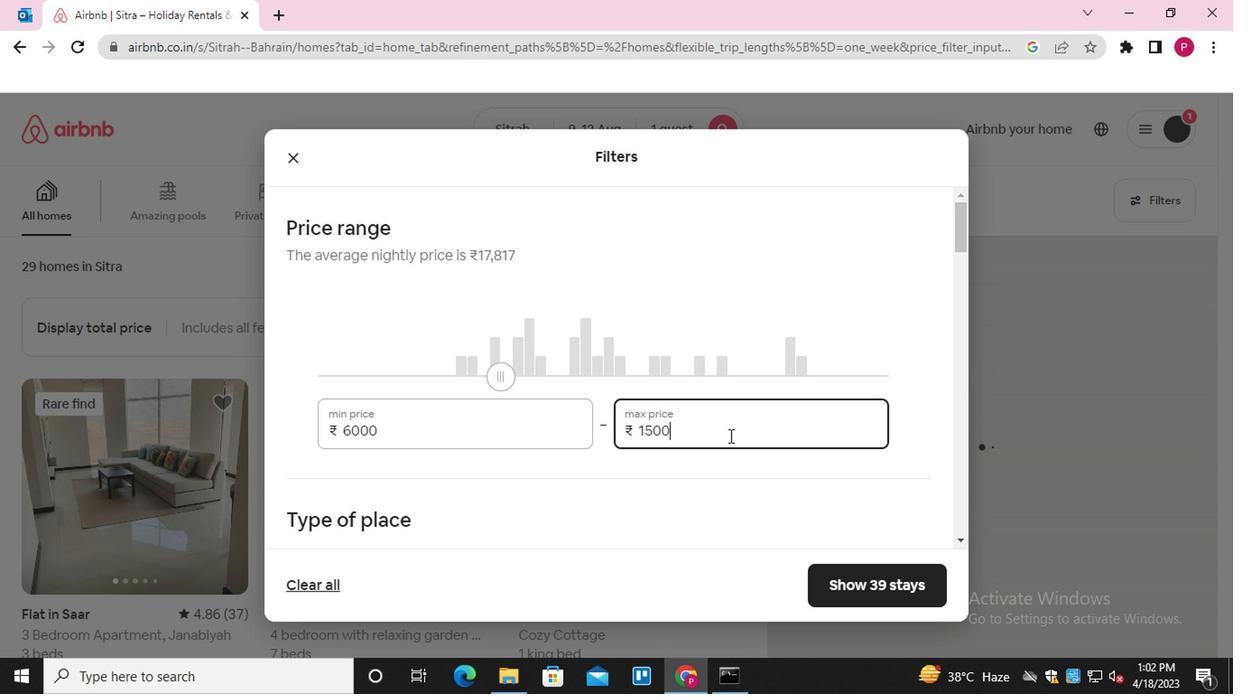 
Action: Mouse moved to (434, 509)
Screenshot: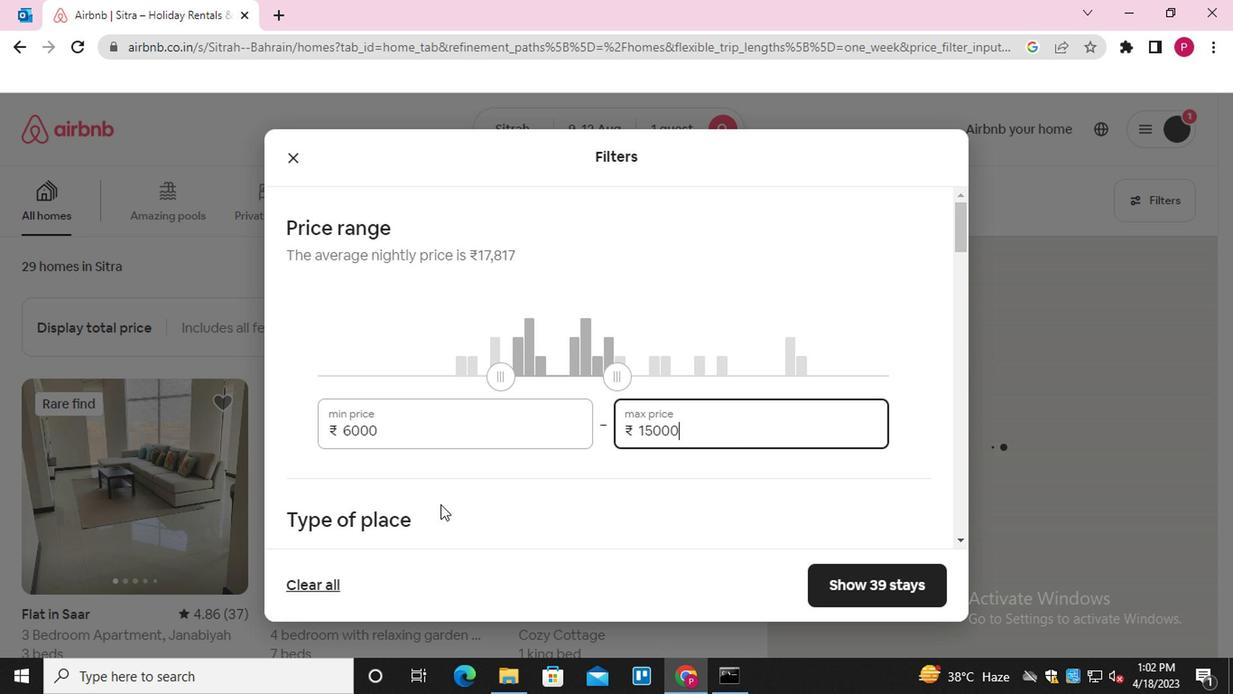 
Action: Mouse scrolled (434, 509) with delta (0, 0)
Screenshot: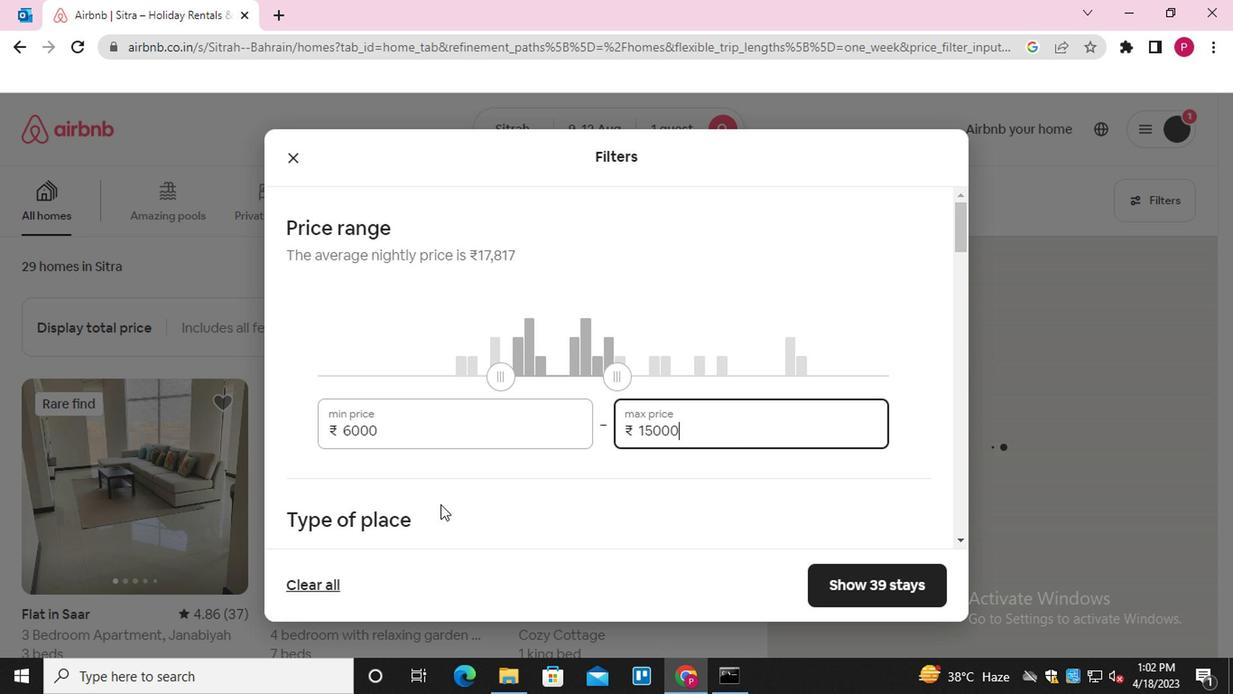 
Action: Mouse scrolled (434, 509) with delta (0, 0)
Screenshot: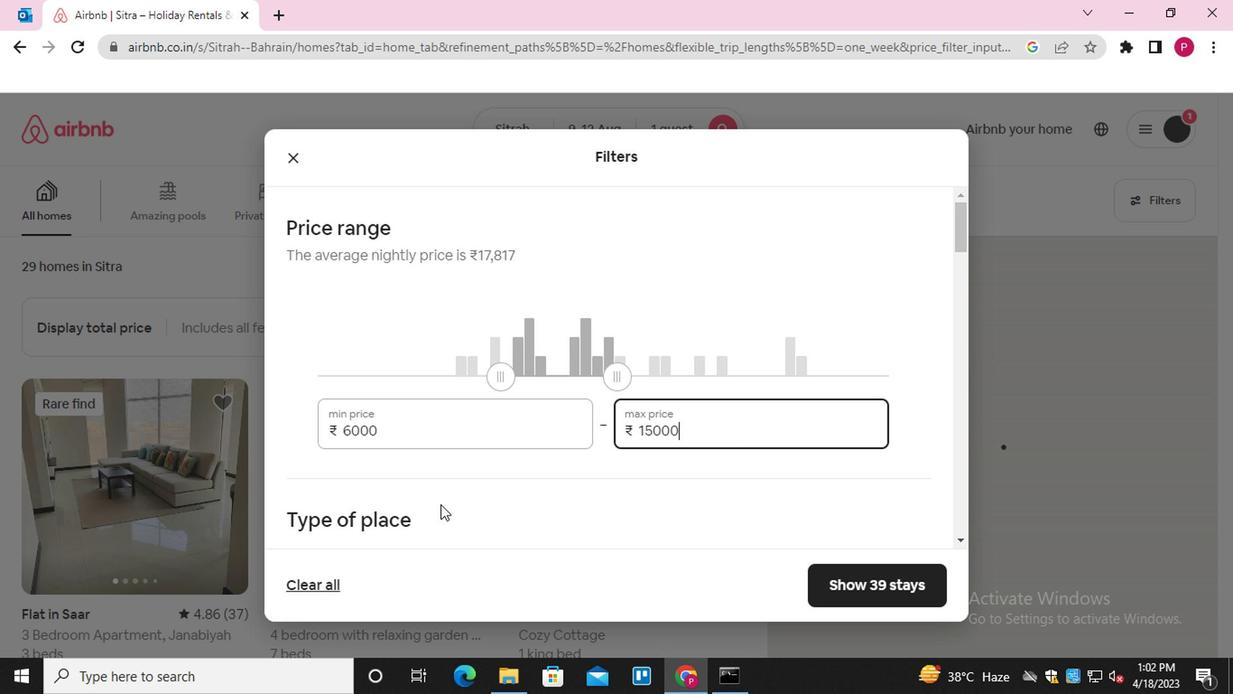 
Action: Mouse scrolled (434, 509) with delta (0, 0)
Screenshot: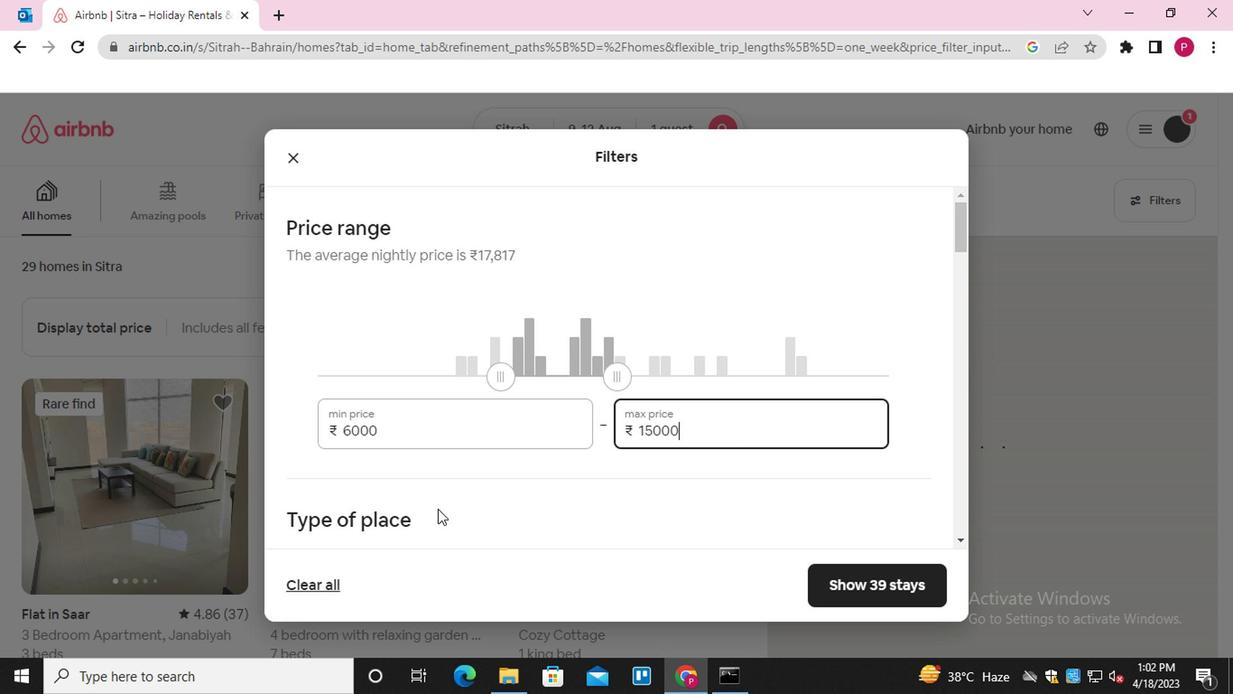 
Action: Mouse moved to (296, 303)
Screenshot: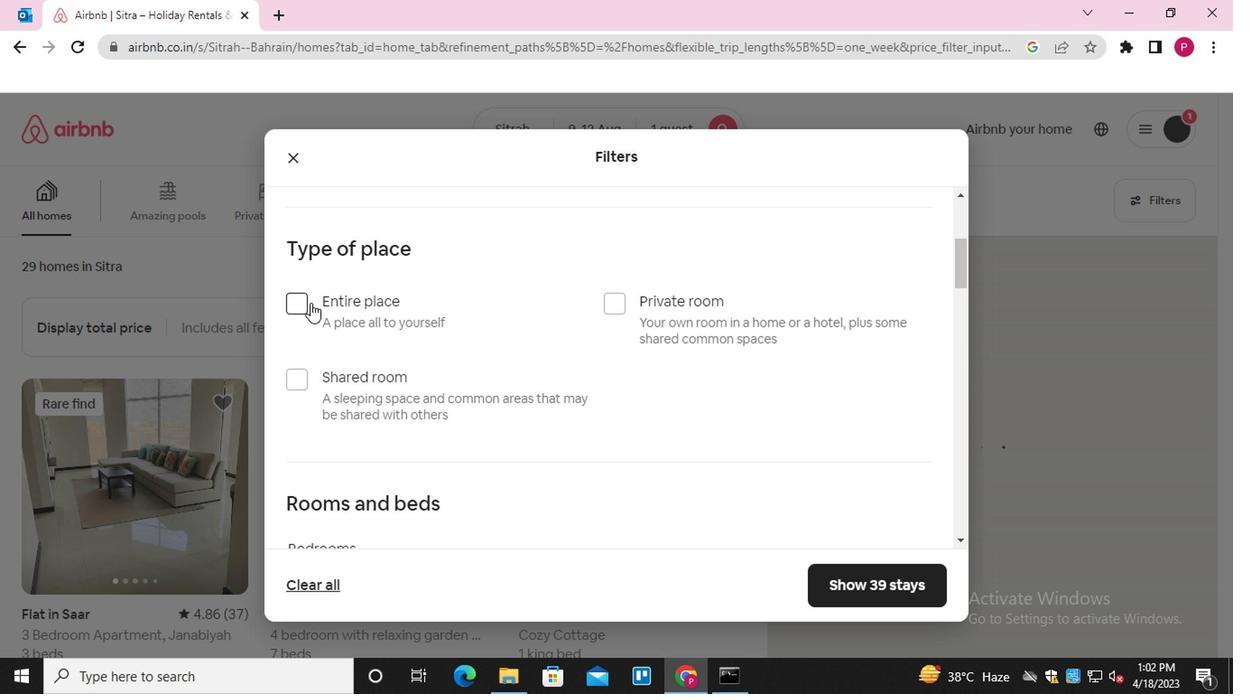 
Action: Mouse pressed left at (296, 303)
Screenshot: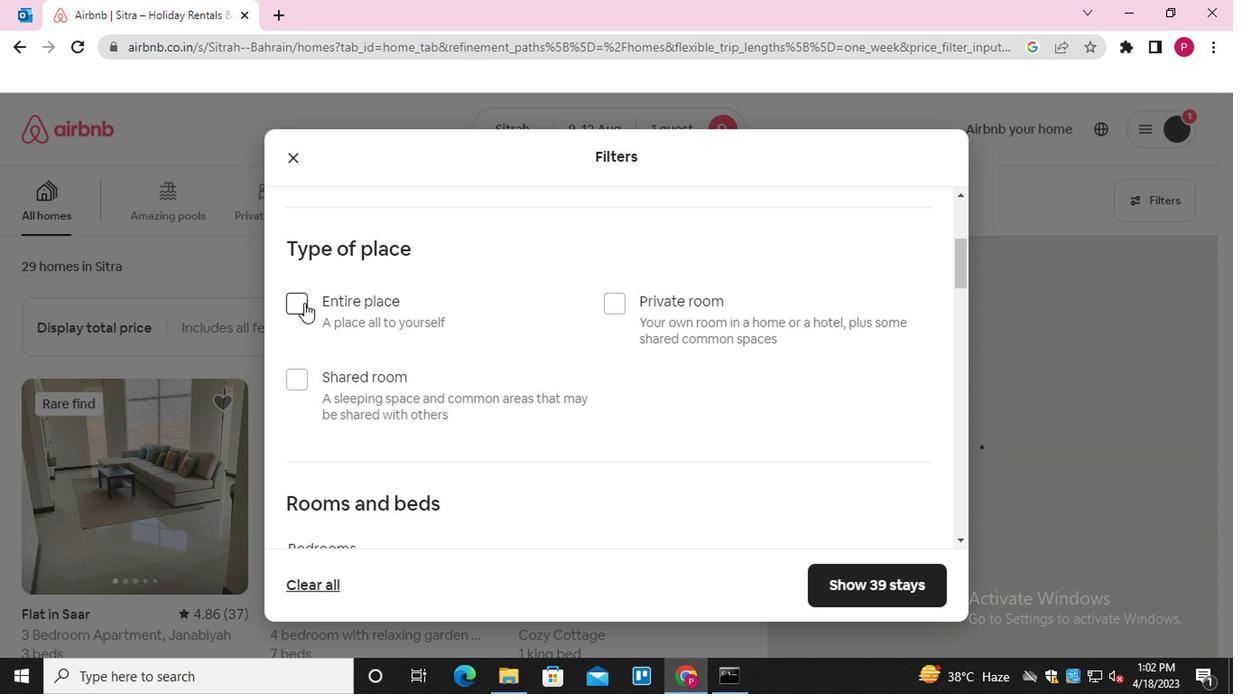 
Action: Mouse moved to (476, 429)
Screenshot: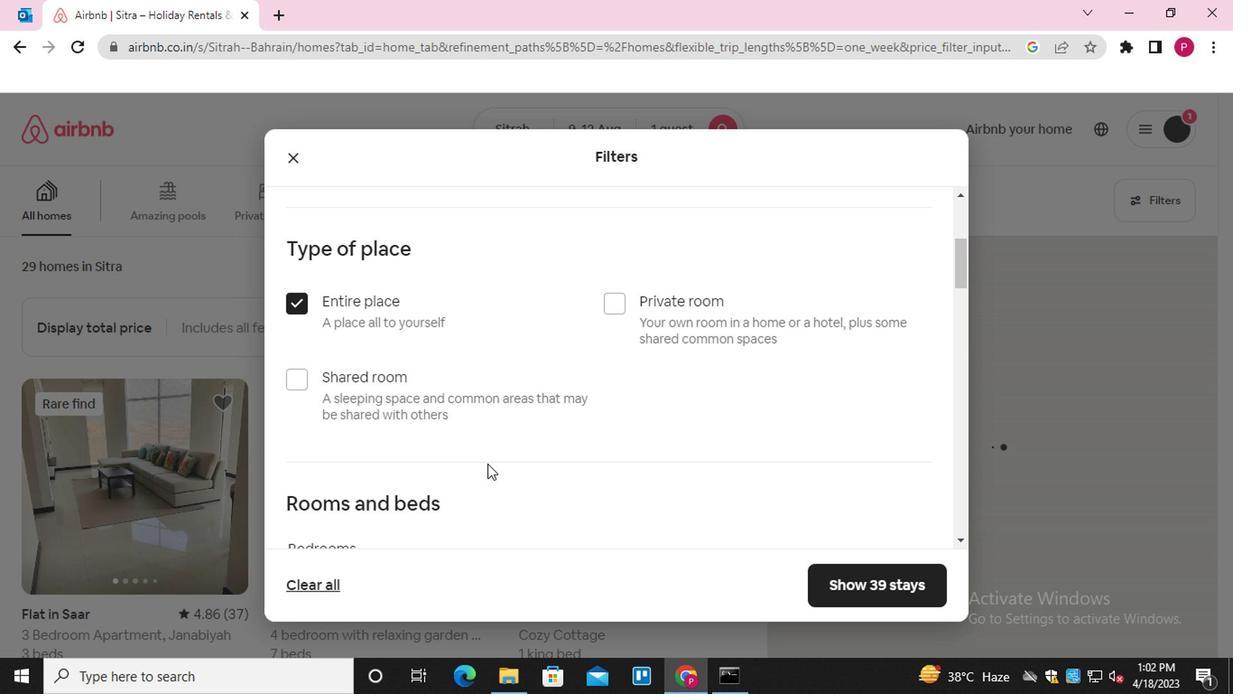 
Action: Mouse scrolled (476, 429) with delta (0, 0)
Screenshot: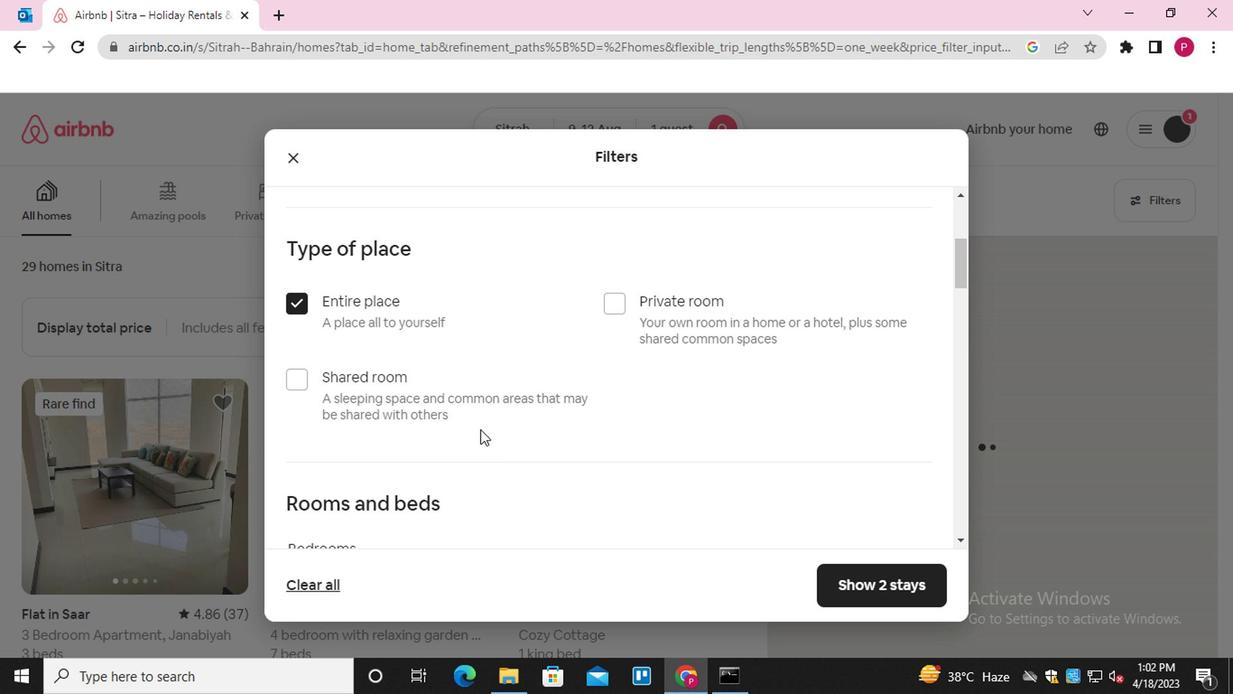 
Action: Mouse scrolled (476, 429) with delta (0, 0)
Screenshot: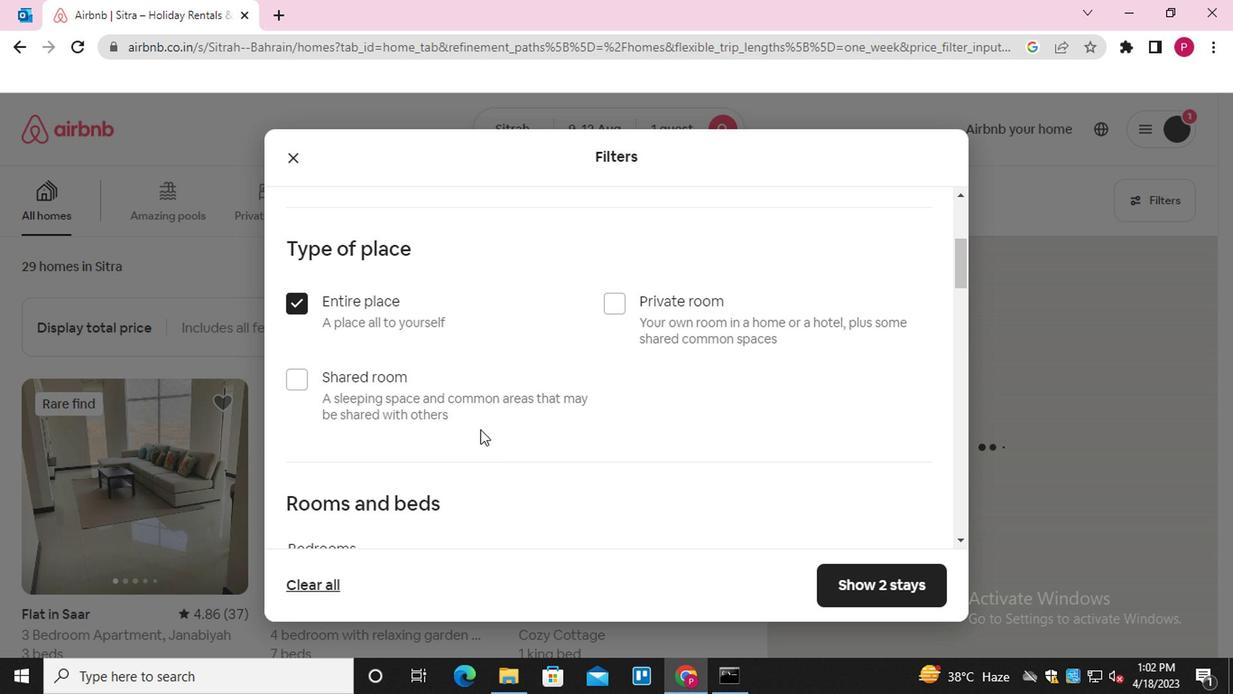 
Action: Mouse moved to (399, 429)
Screenshot: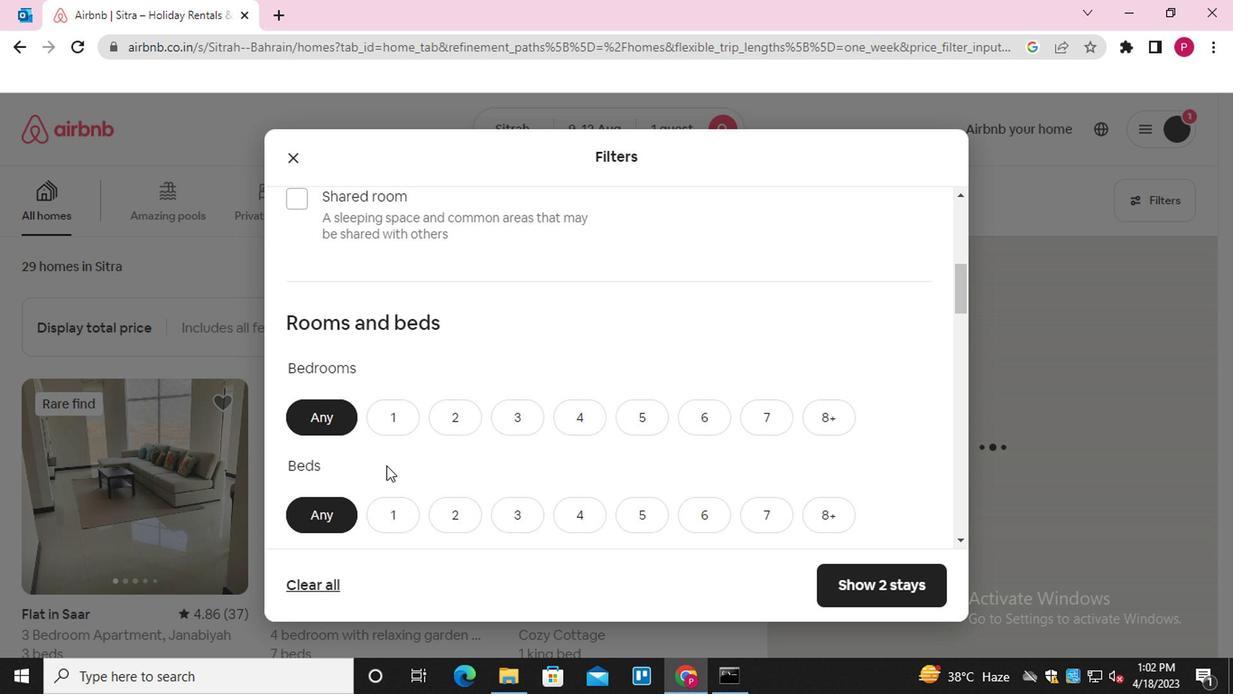 
Action: Mouse pressed left at (399, 429)
Screenshot: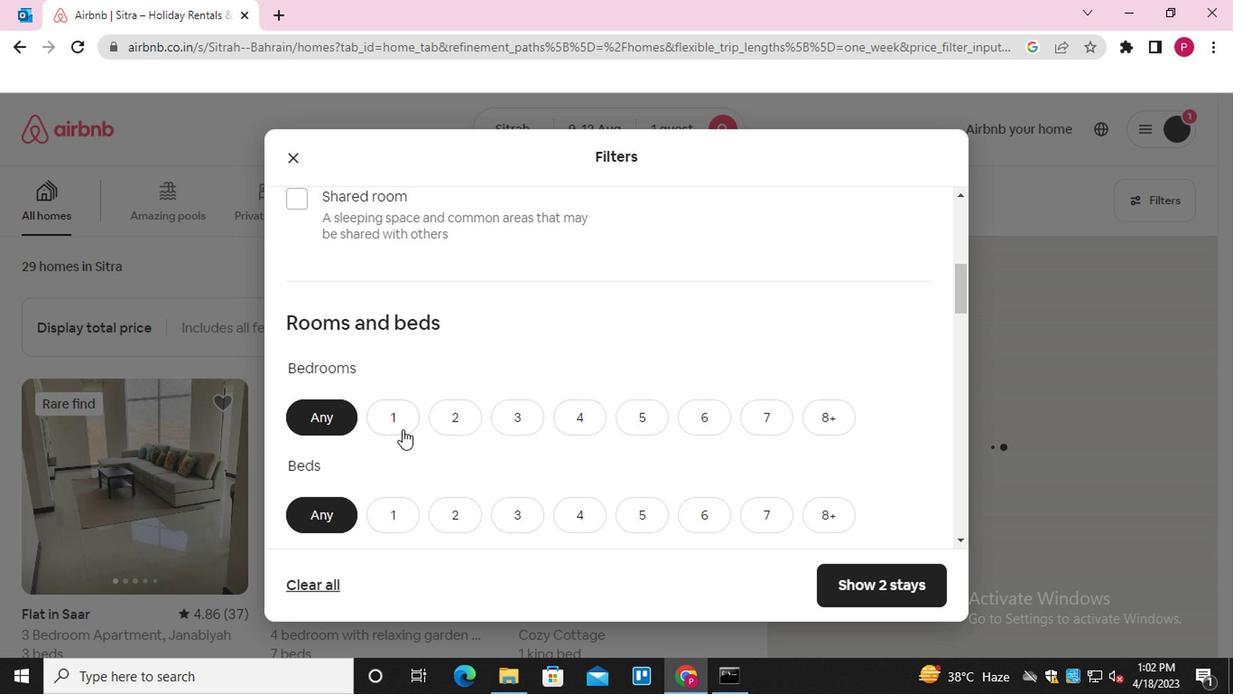 
Action: Mouse moved to (416, 429)
Screenshot: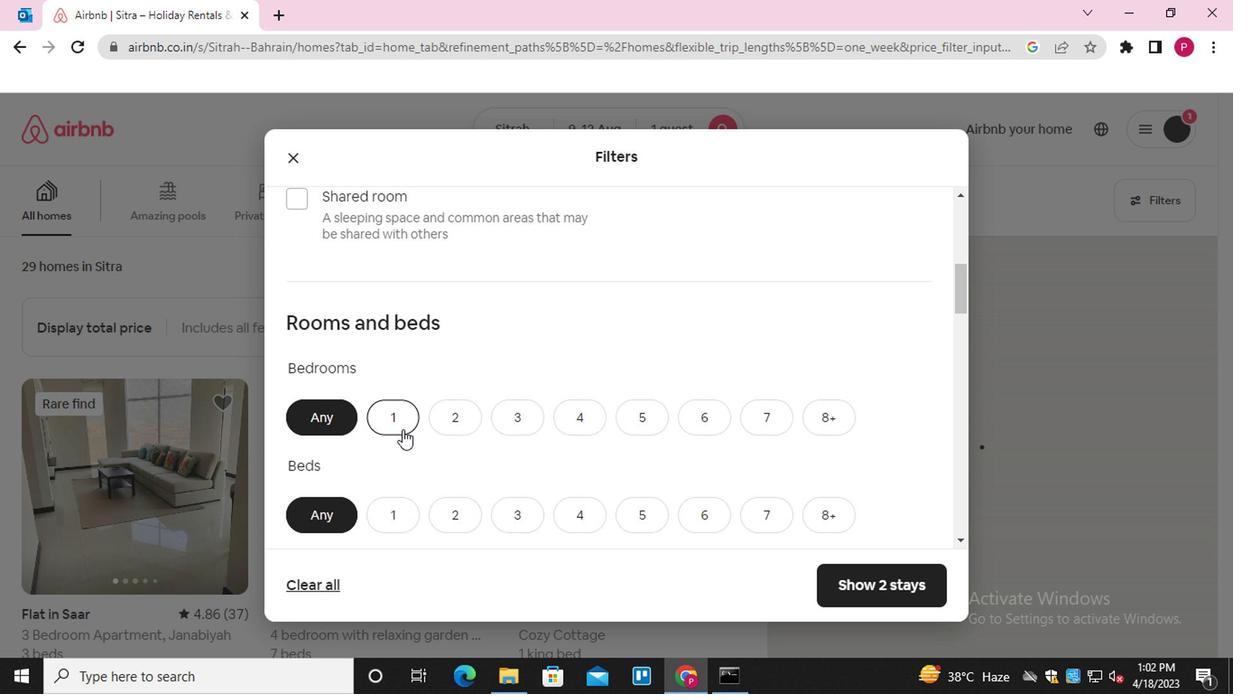 
Action: Mouse scrolled (416, 428) with delta (0, -1)
Screenshot: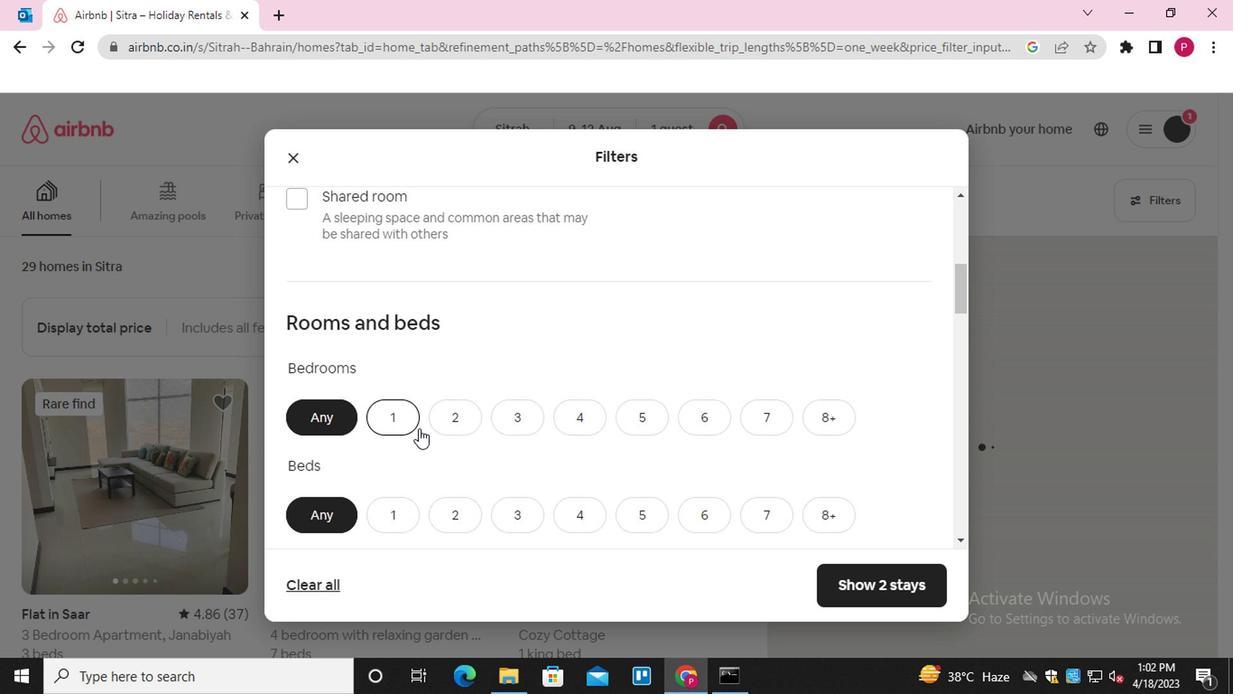 
Action: Mouse moved to (393, 429)
Screenshot: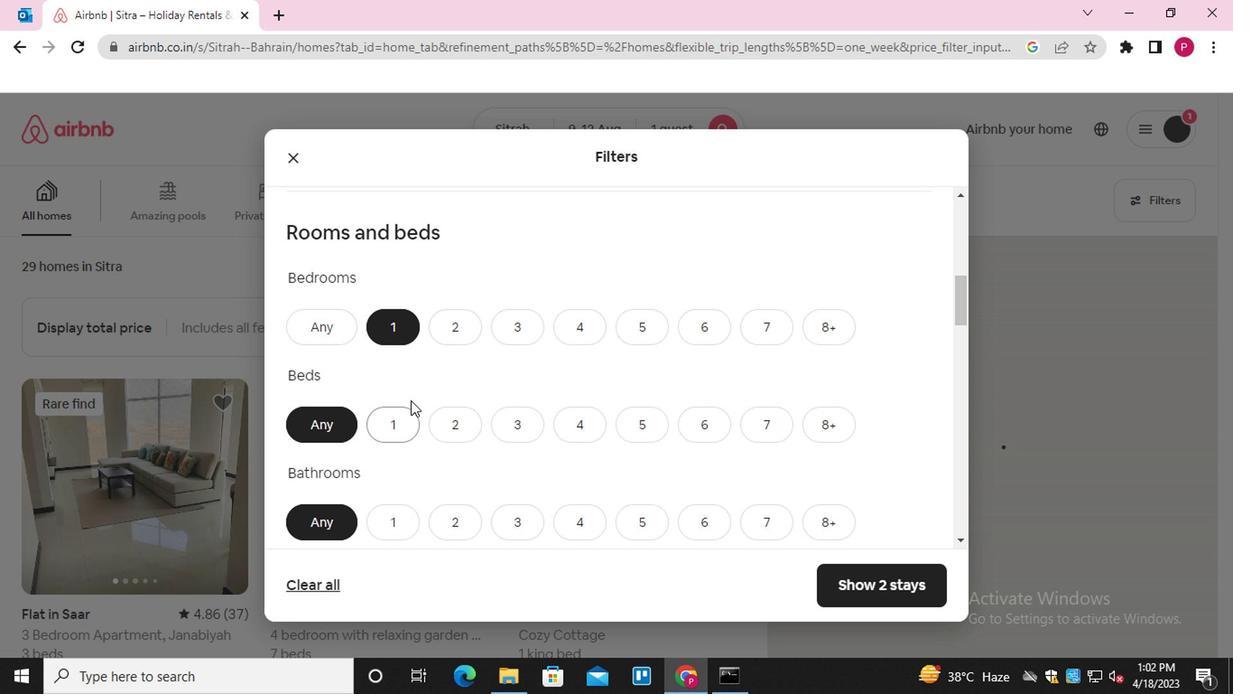 
Action: Mouse pressed left at (393, 429)
Screenshot: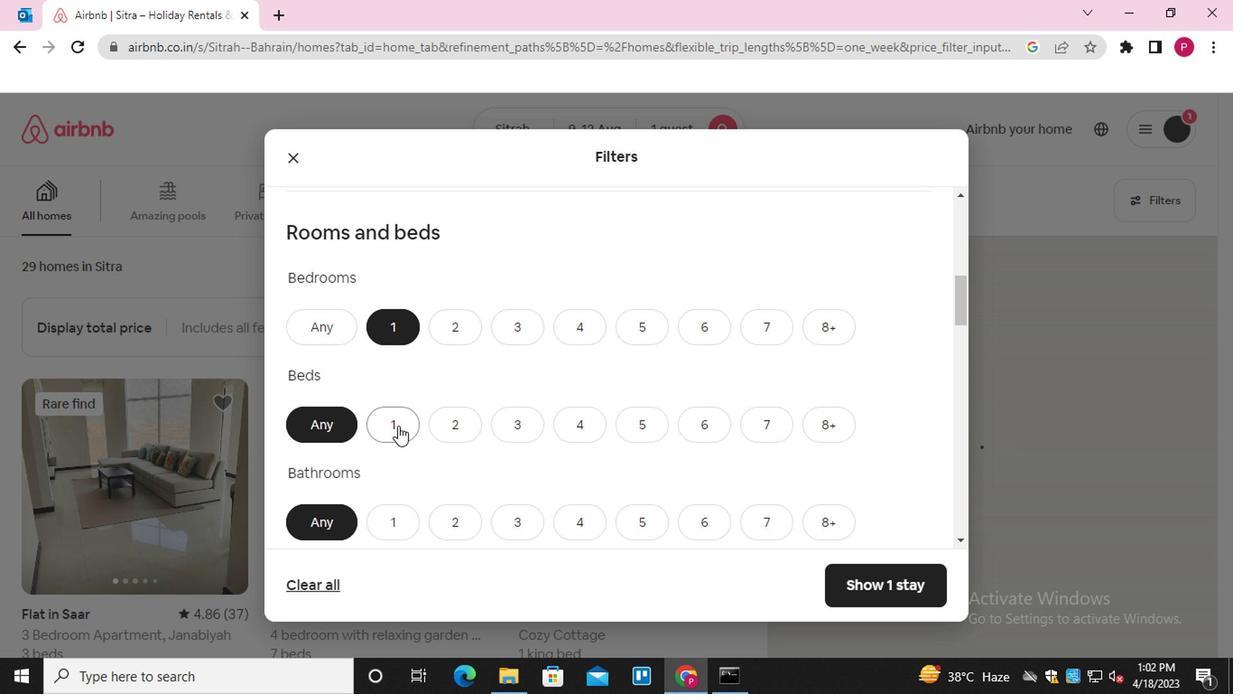 
Action: Mouse scrolled (393, 429) with delta (0, 0)
Screenshot: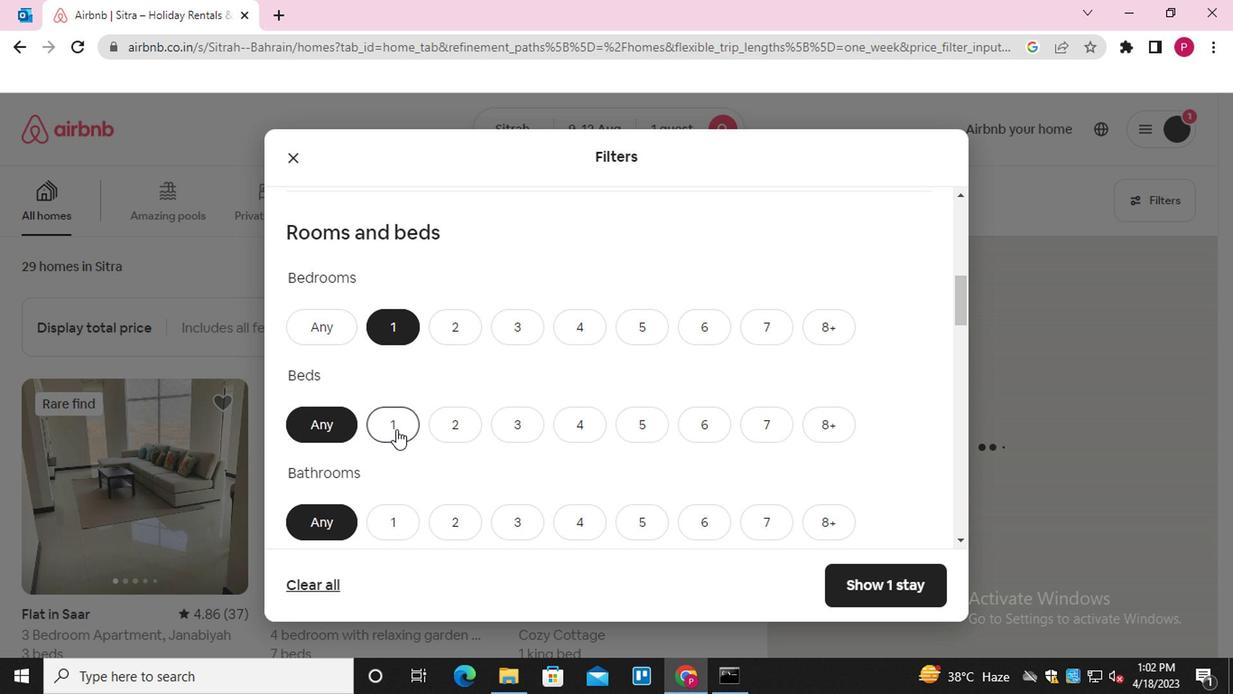 
Action: Mouse scrolled (393, 429) with delta (0, 0)
Screenshot: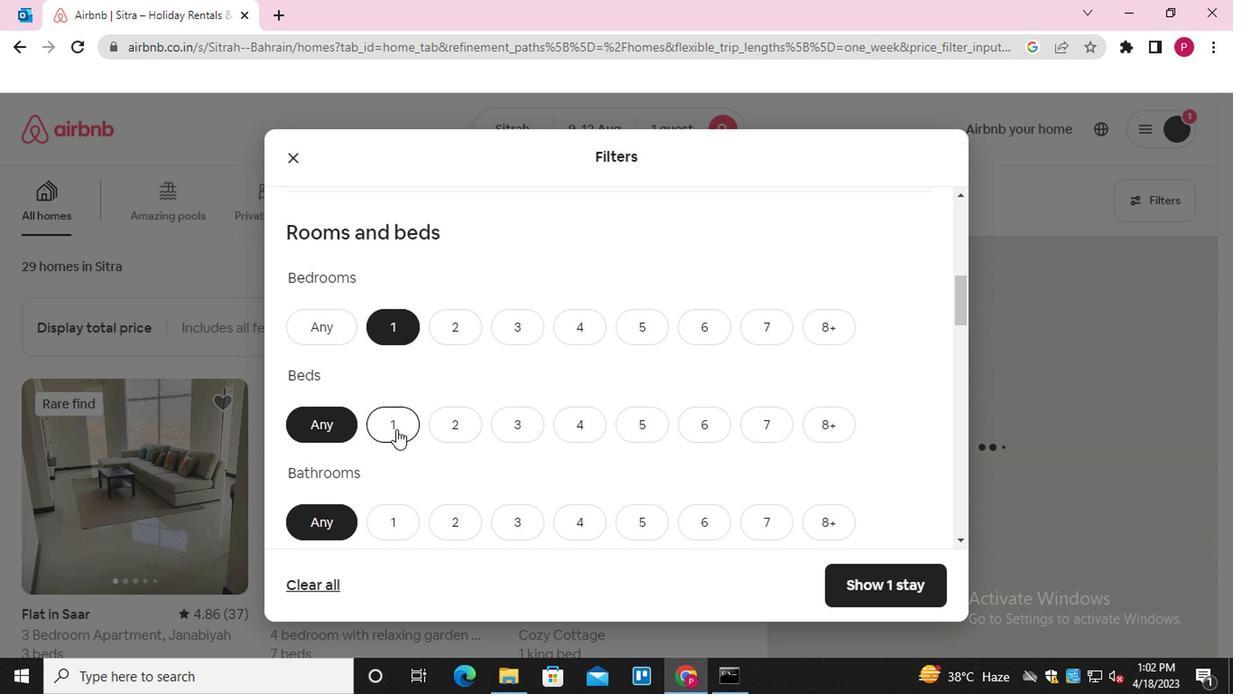 
Action: Mouse moved to (393, 344)
Screenshot: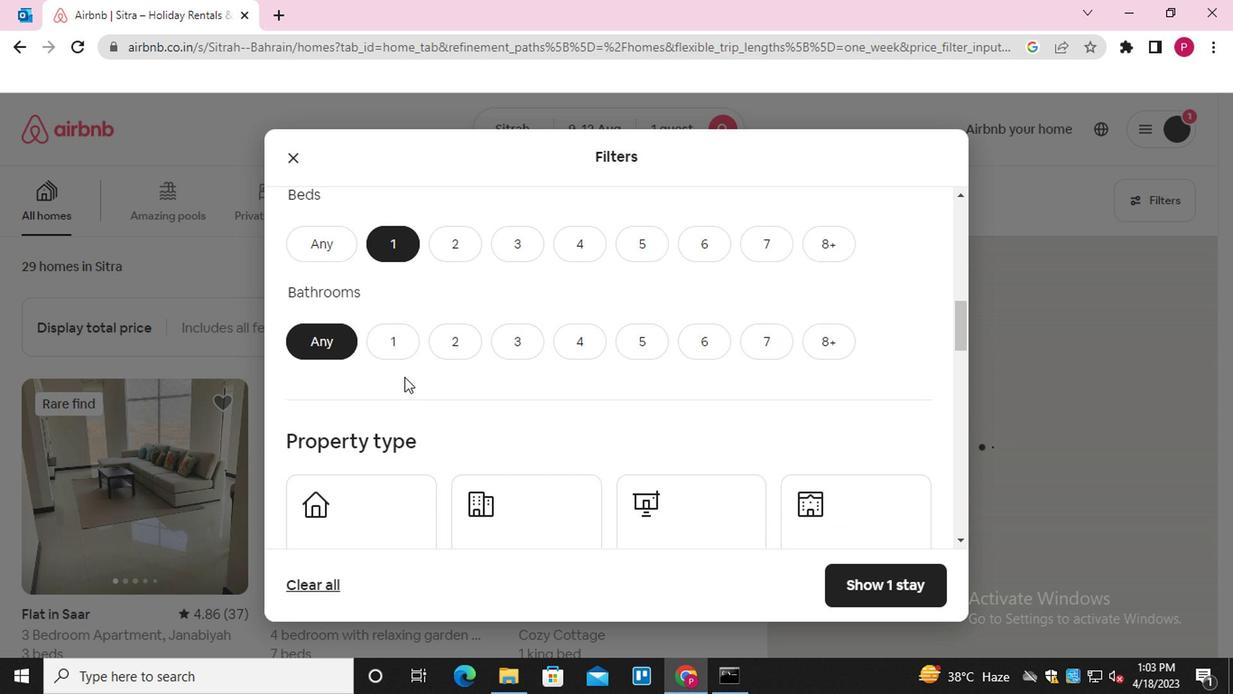 
Action: Mouse pressed left at (393, 344)
Screenshot: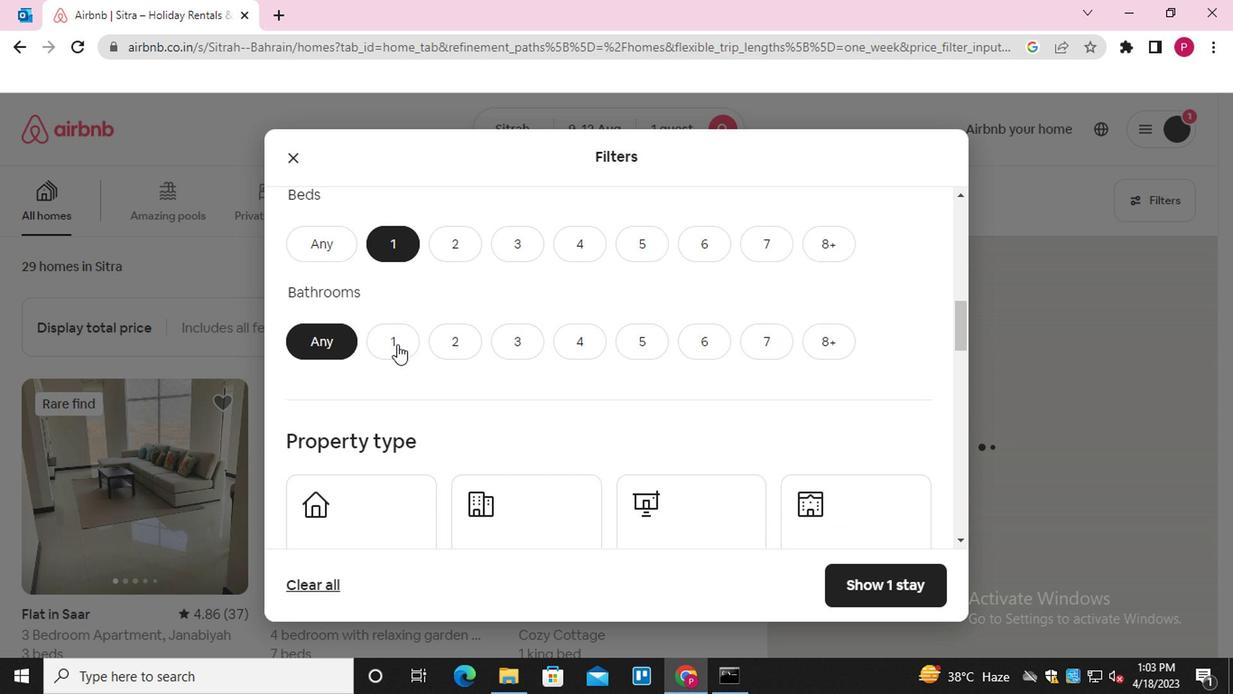 
Action: Mouse moved to (447, 375)
Screenshot: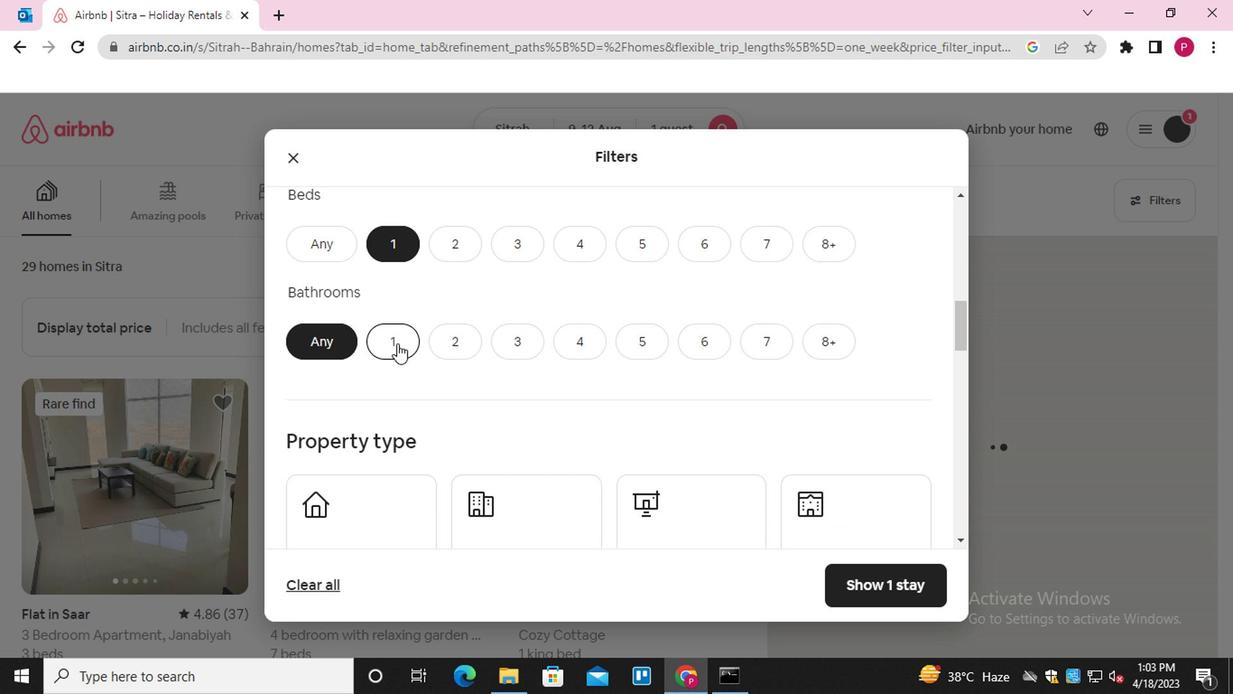 
Action: Mouse scrolled (447, 374) with delta (0, -1)
Screenshot: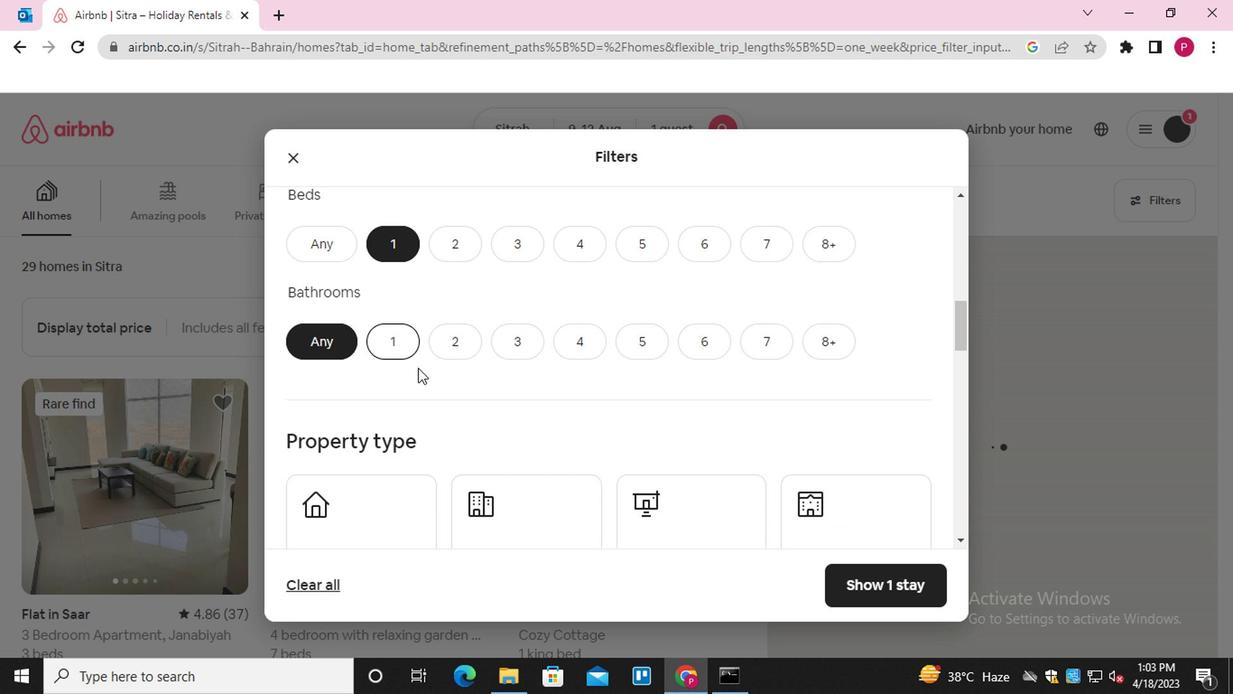 
Action: Mouse scrolled (447, 374) with delta (0, -1)
Screenshot: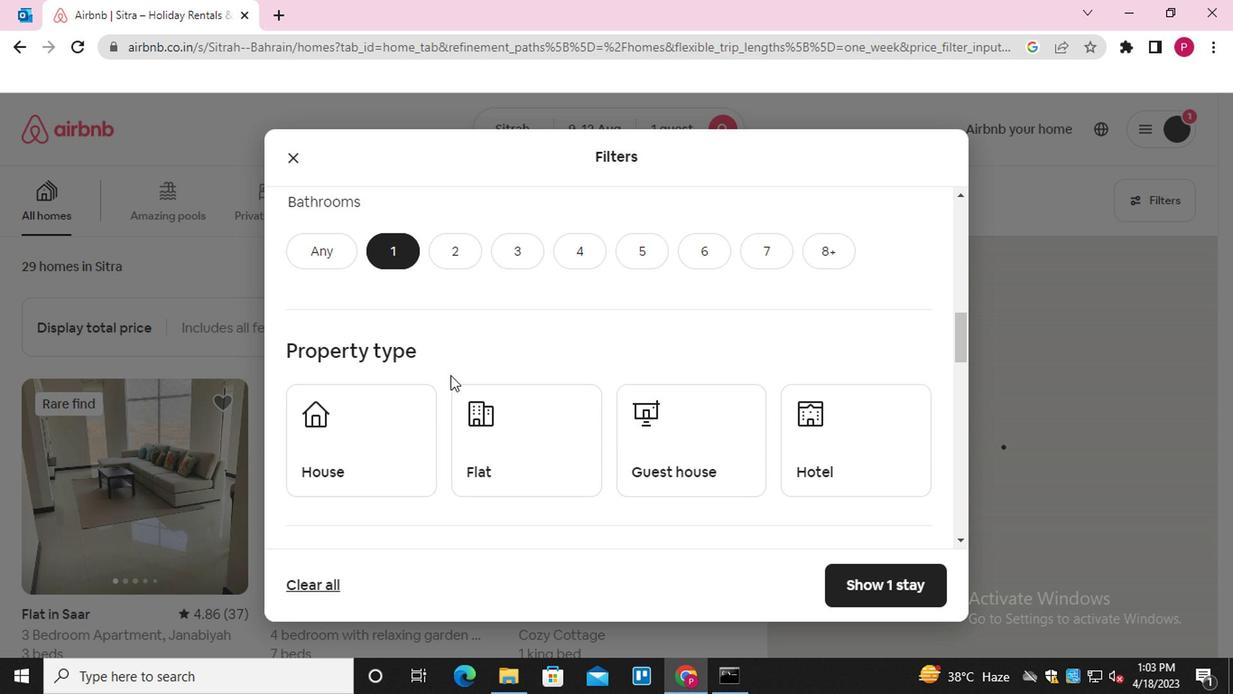 
Action: Mouse scrolled (447, 374) with delta (0, -1)
Screenshot: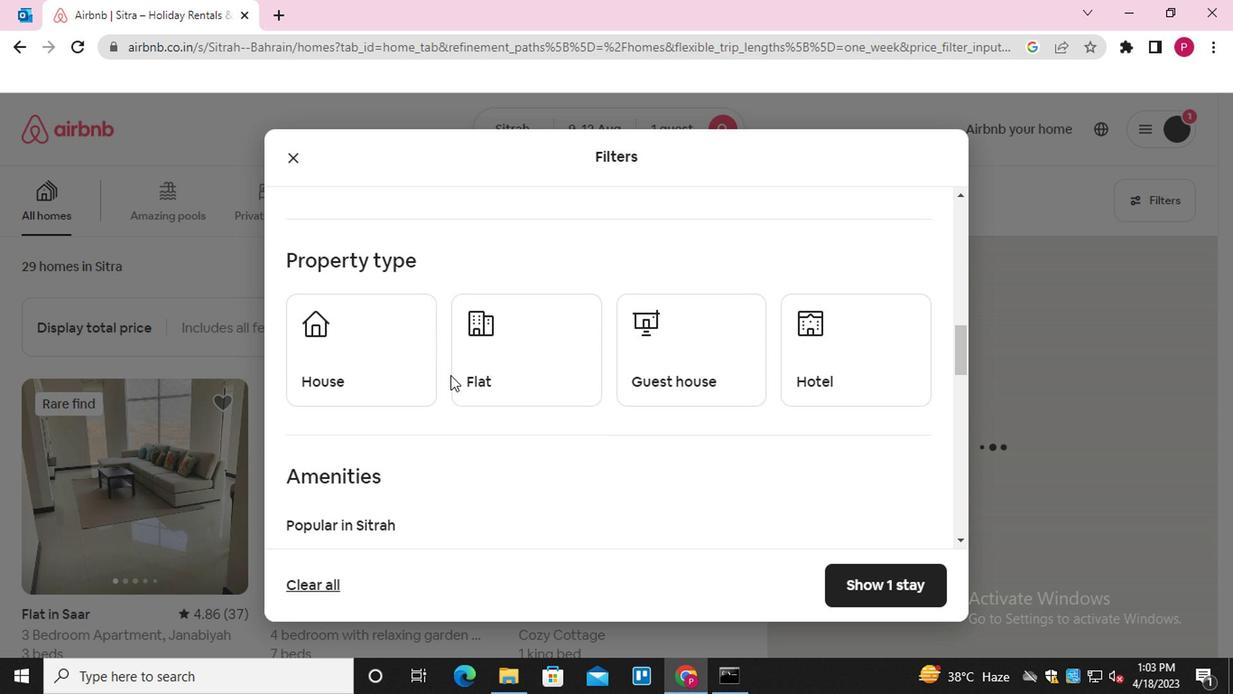 
Action: Mouse moved to (483, 282)
Screenshot: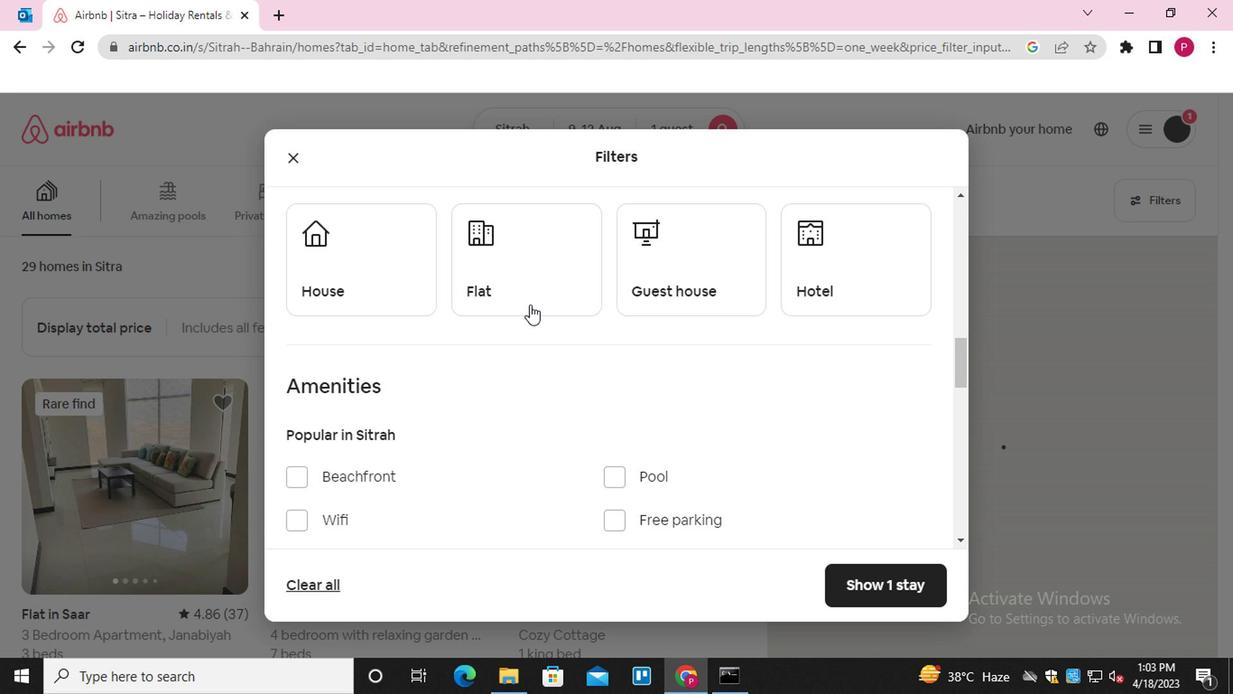
Action: Mouse pressed left at (483, 282)
Screenshot: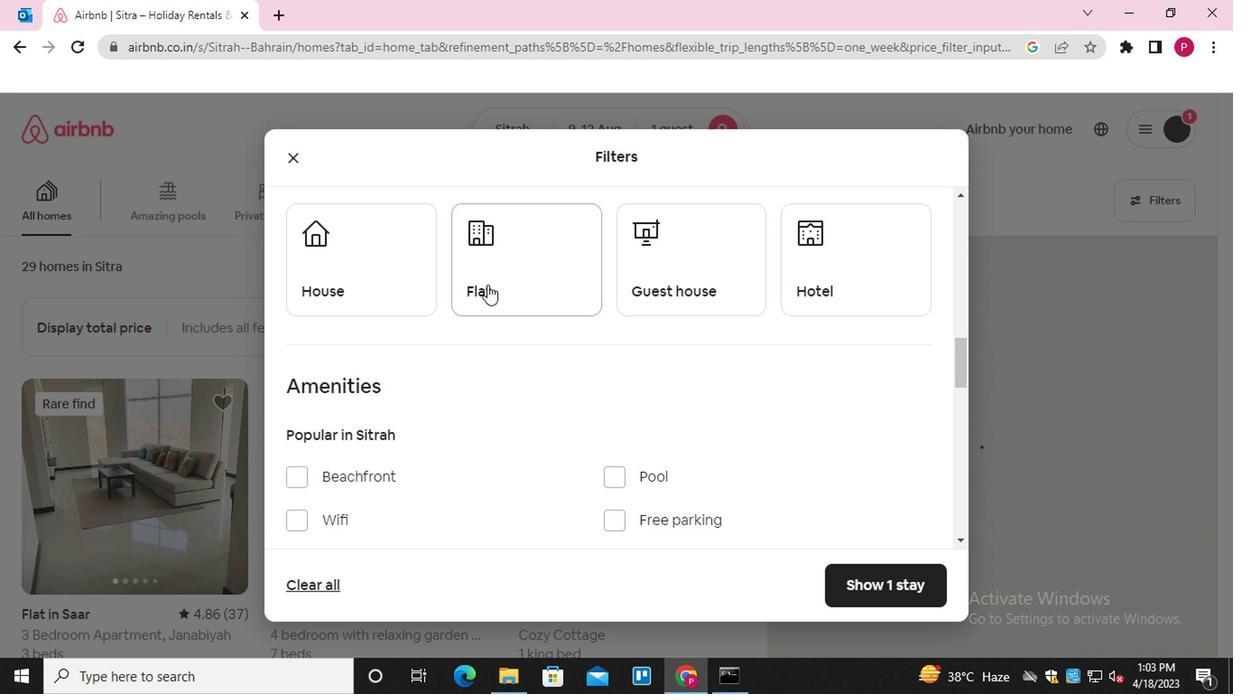 
Action: Mouse moved to (527, 340)
Screenshot: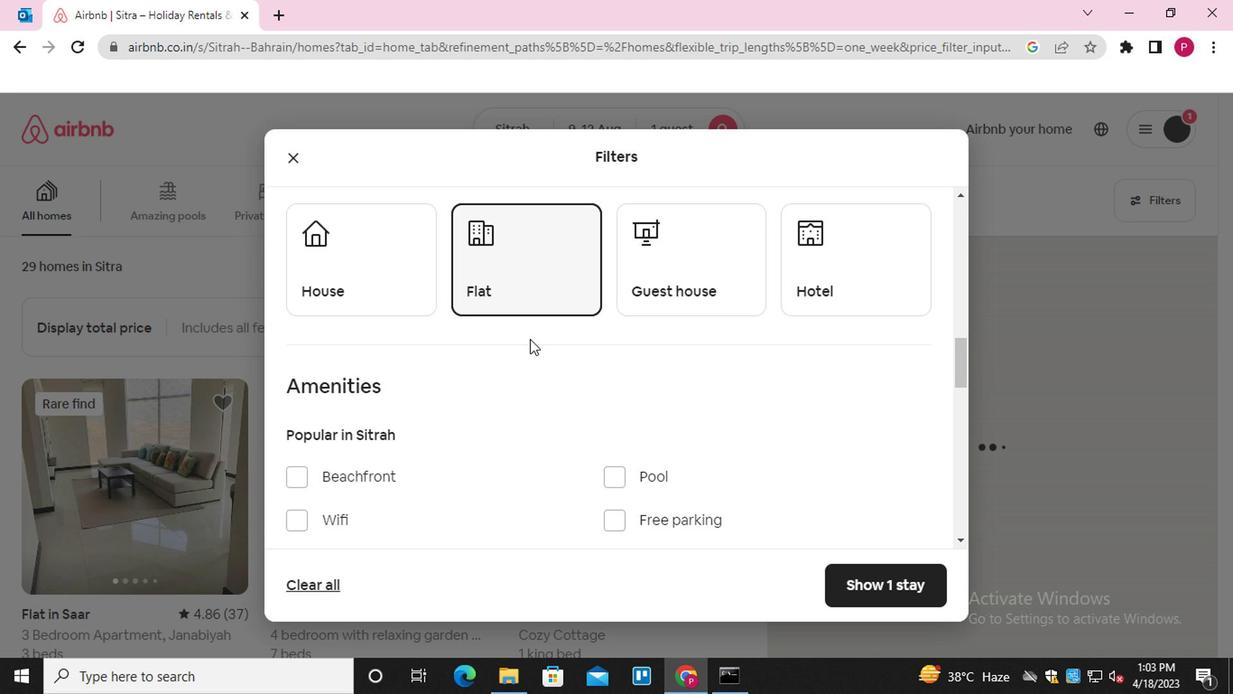 
Action: Mouse scrolled (527, 339) with delta (0, 0)
Screenshot: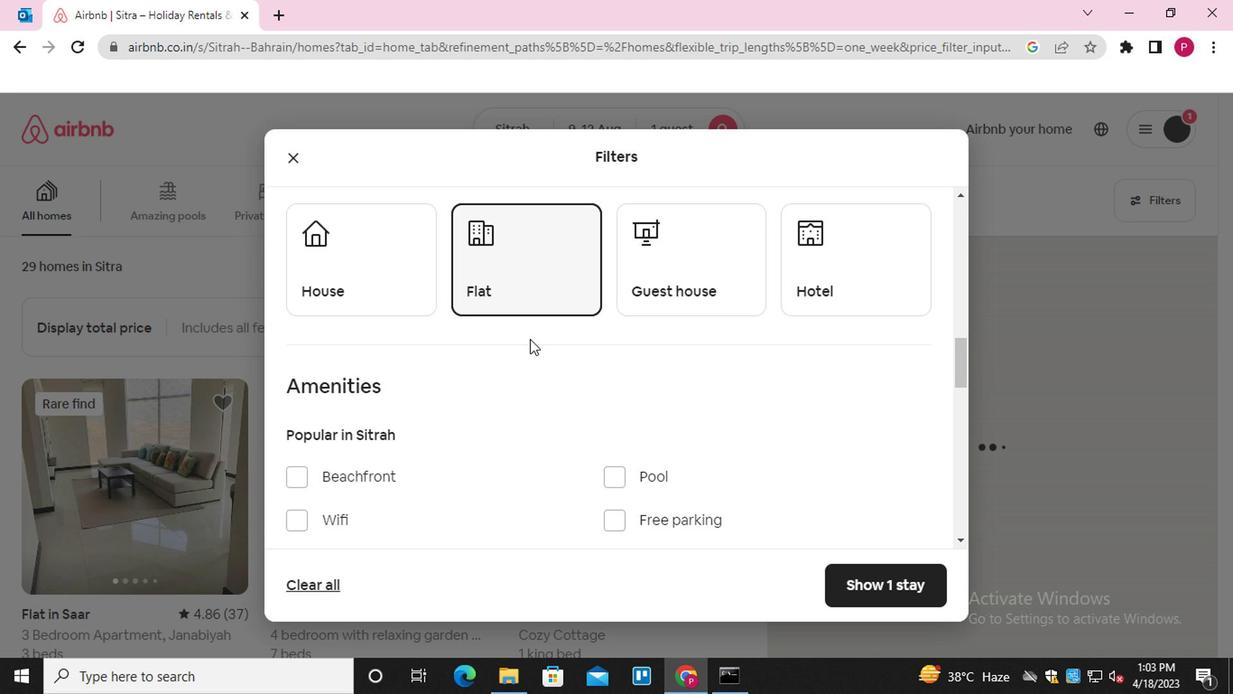 
Action: Mouse moved to (287, 438)
Screenshot: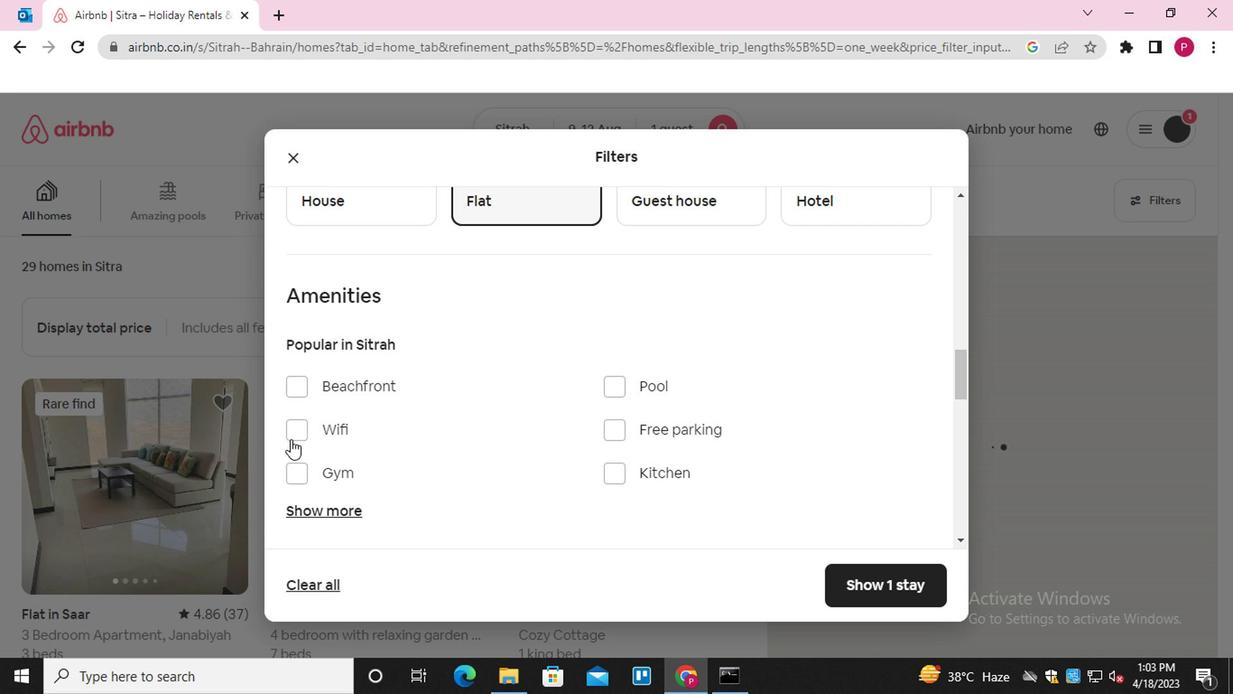 
Action: Mouse pressed left at (287, 438)
Screenshot: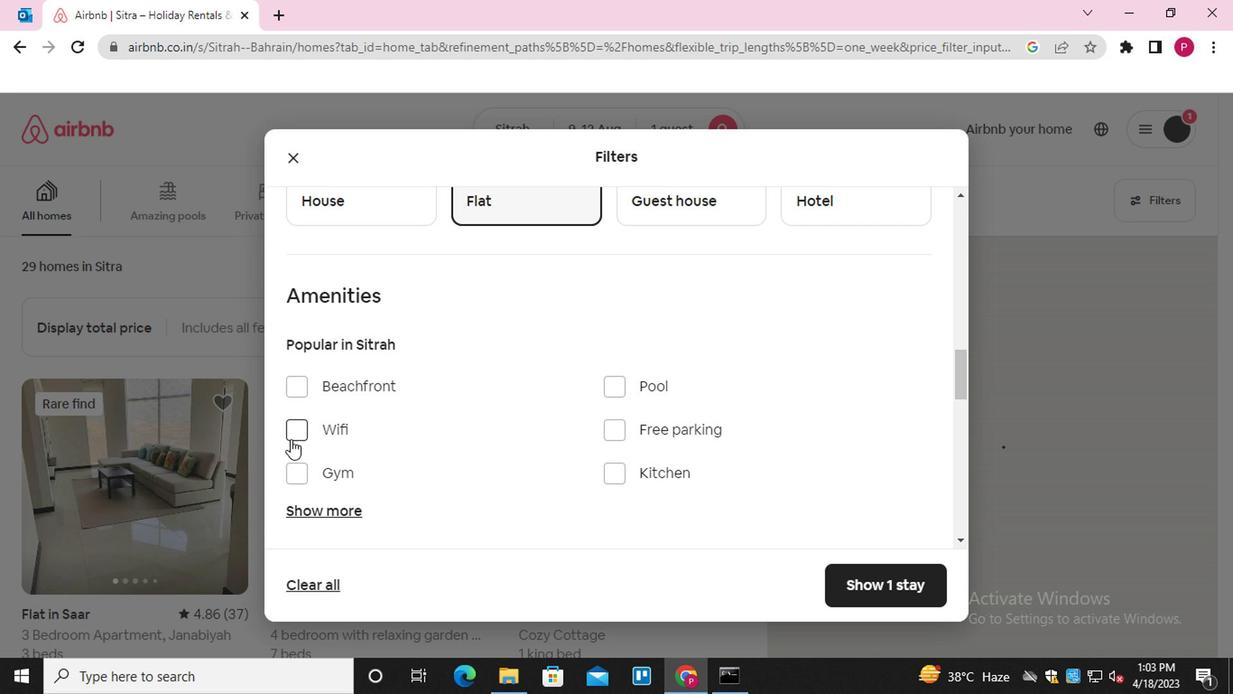 
Action: Mouse moved to (486, 423)
Screenshot: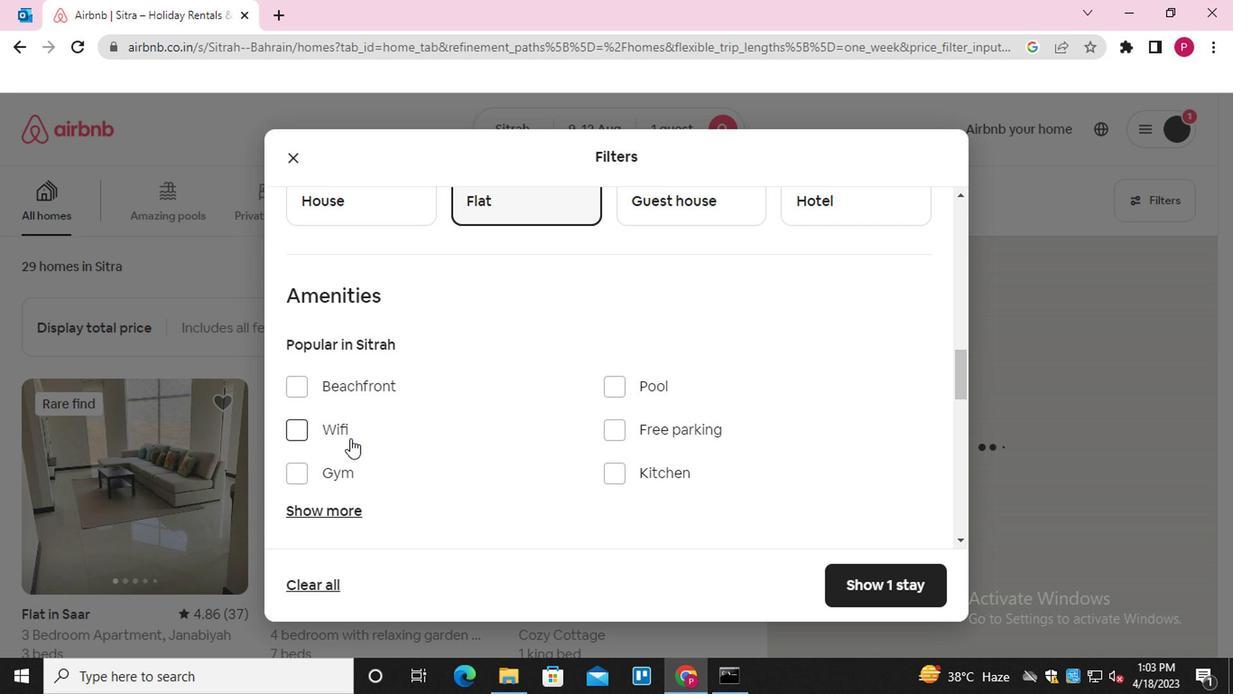 
Action: Mouse scrolled (486, 422) with delta (0, 0)
Screenshot: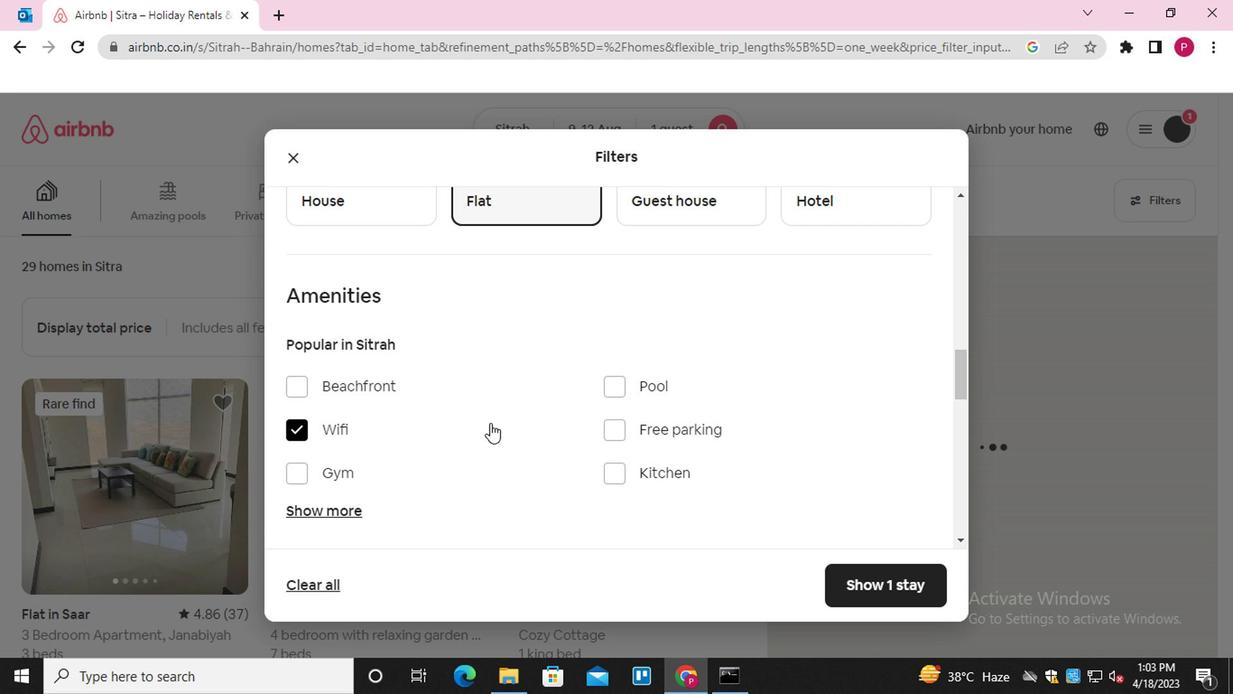 
Action: Mouse scrolled (486, 422) with delta (0, 0)
Screenshot: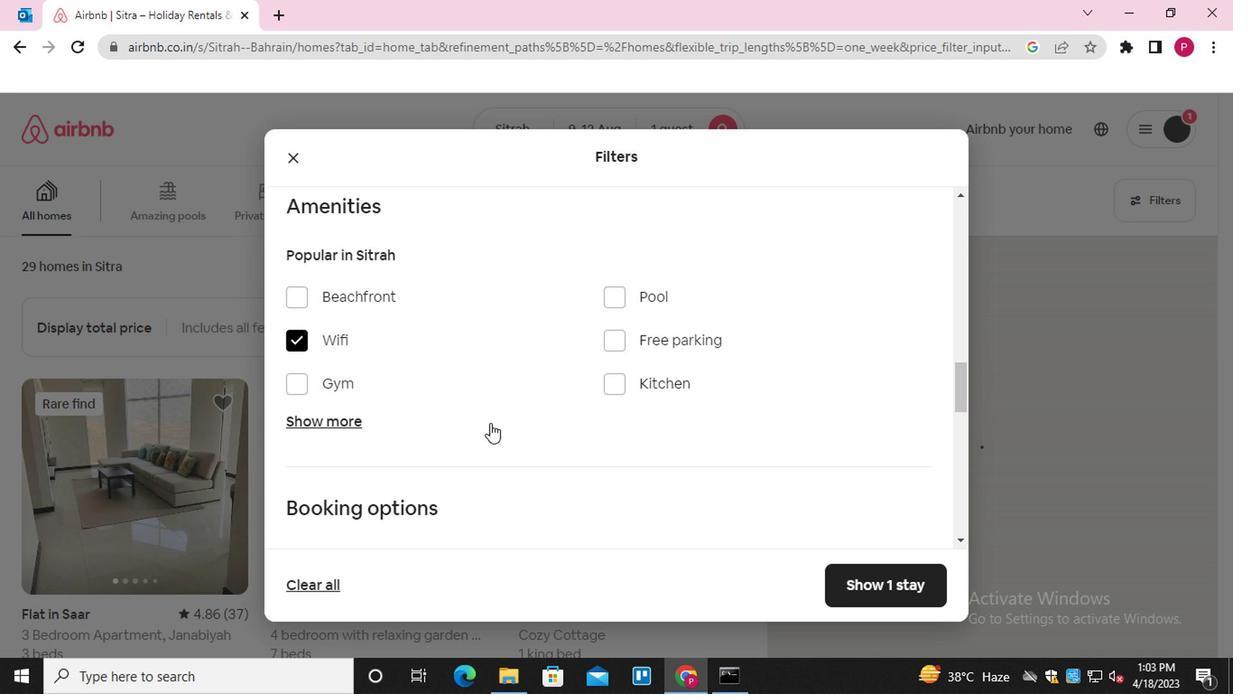 
Action: Mouse scrolled (486, 422) with delta (0, 0)
Screenshot: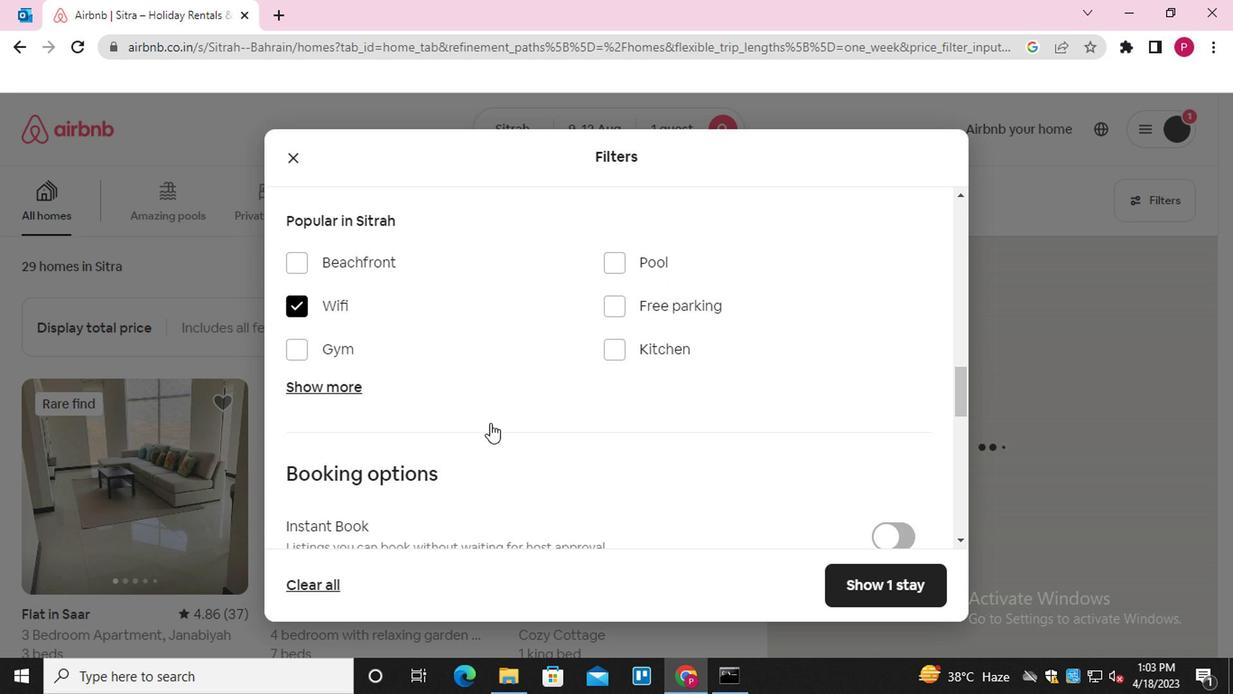 
Action: Mouse scrolled (486, 422) with delta (0, 0)
Screenshot: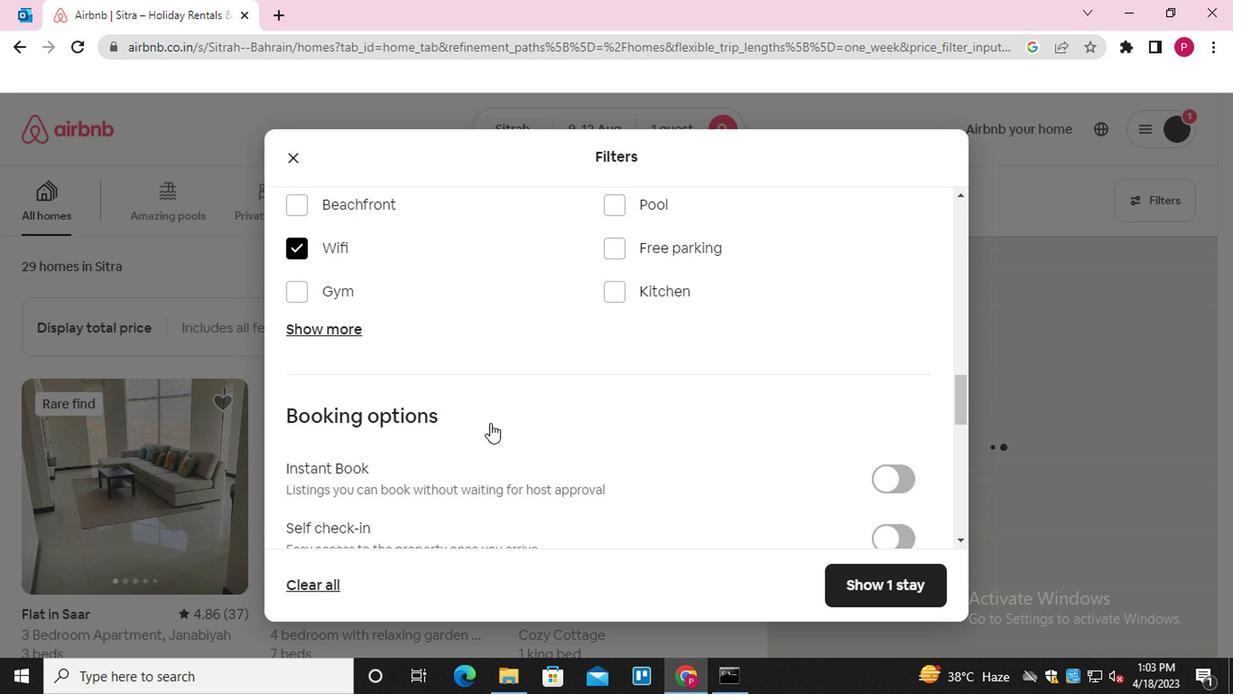 
Action: Mouse scrolled (486, 422) with delta (0, 0)
Screenshot: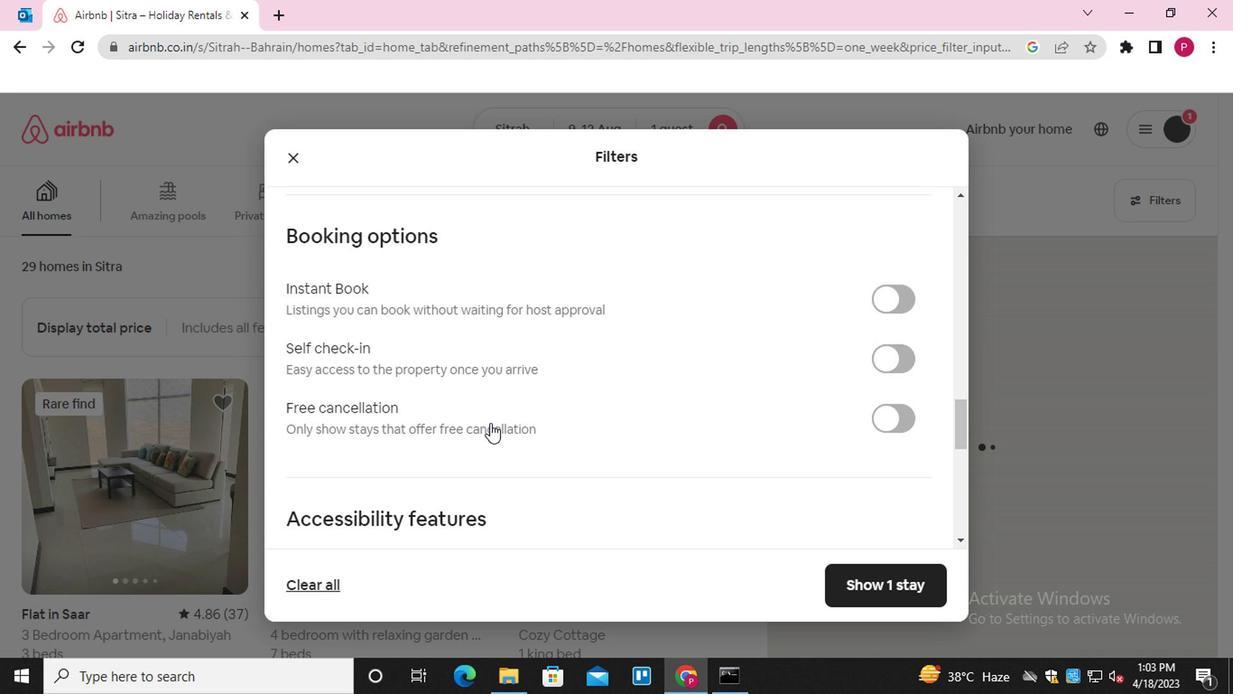 
Action: Mouse scrolled (486, 422) with delta (0, 0)
Screenshot: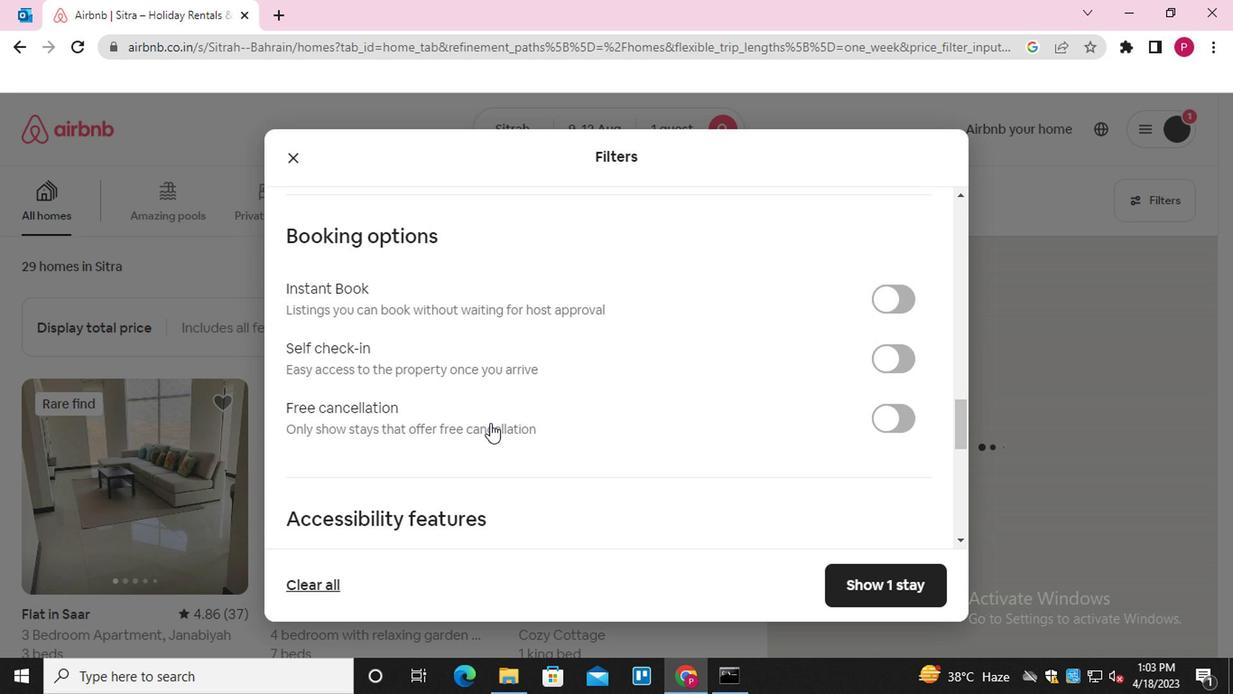 
Action: Mouse scrolled (486, 422) with delta (0, 0)
Screenshot: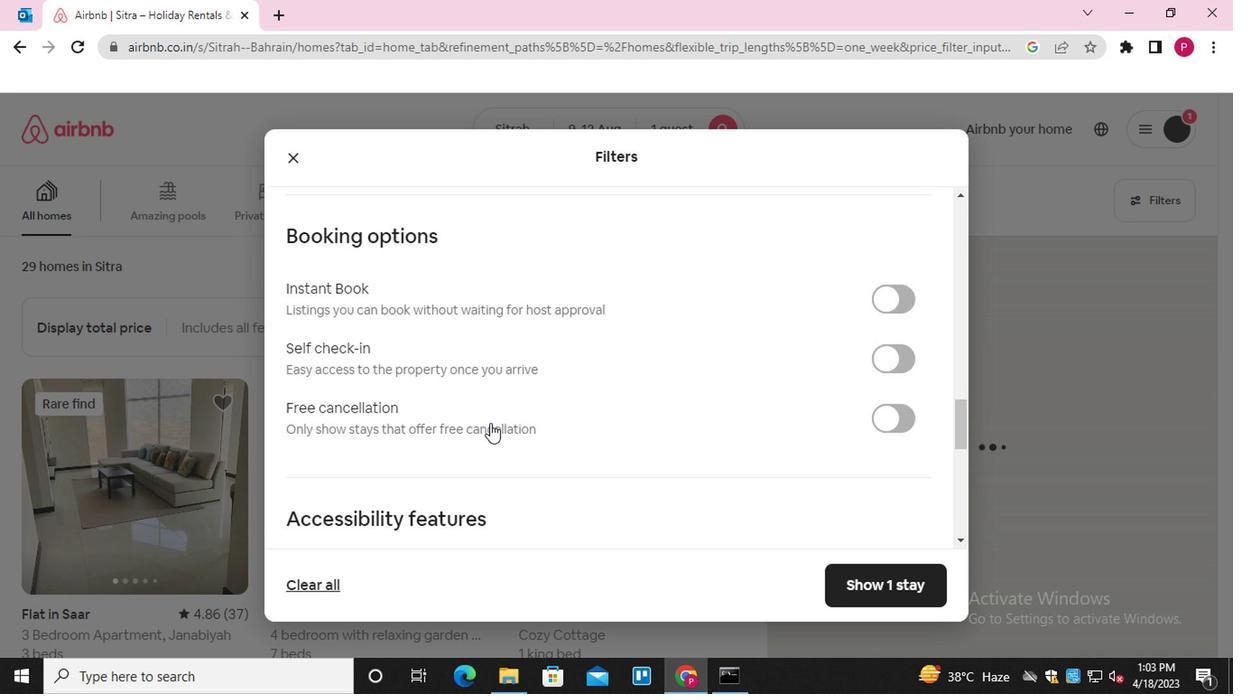 
Action: Mouse moved to (759, 182)
Screenshot: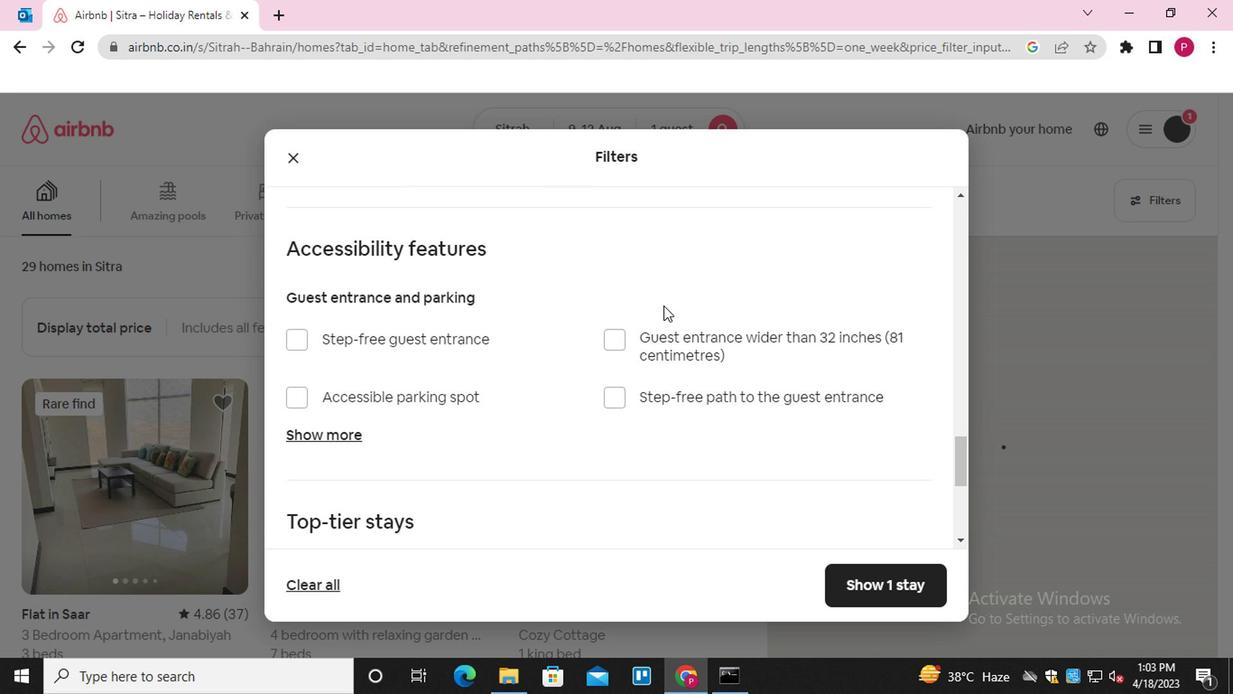 
Action: Mouse scrolled (759, 183) with delta (0, 0)
Screenshot: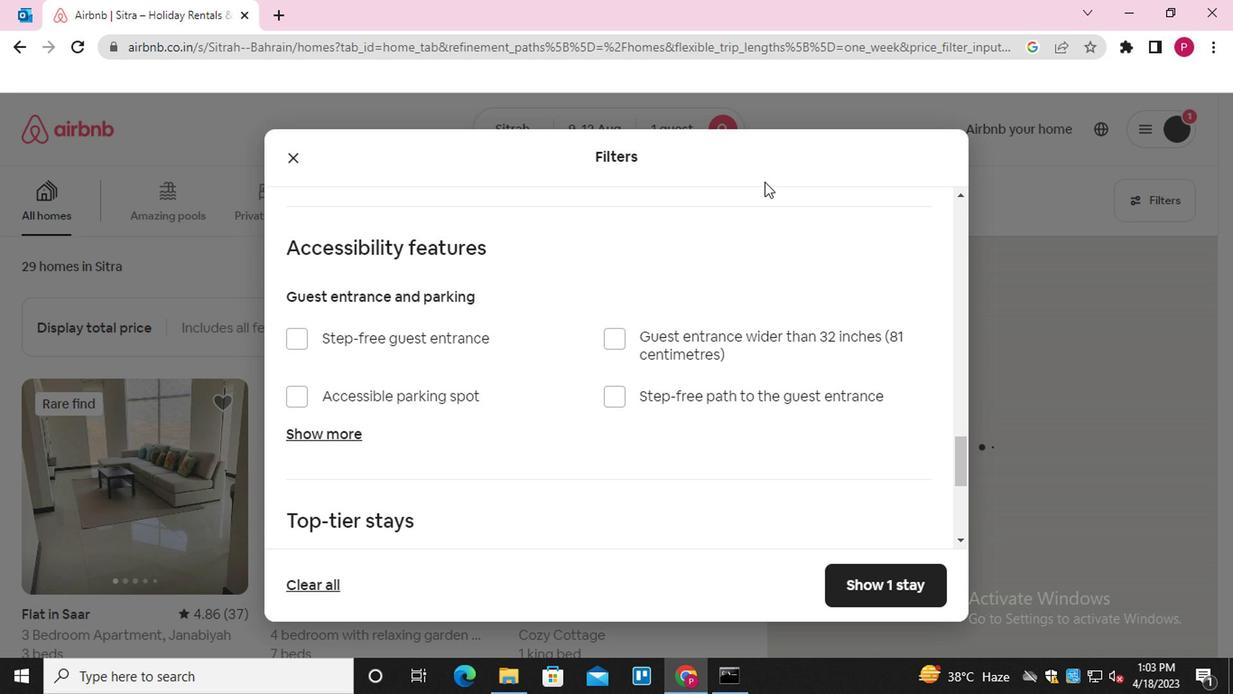 
Action: Mouse scrolled (759, 183) with delta (0, 0)
Screenshot: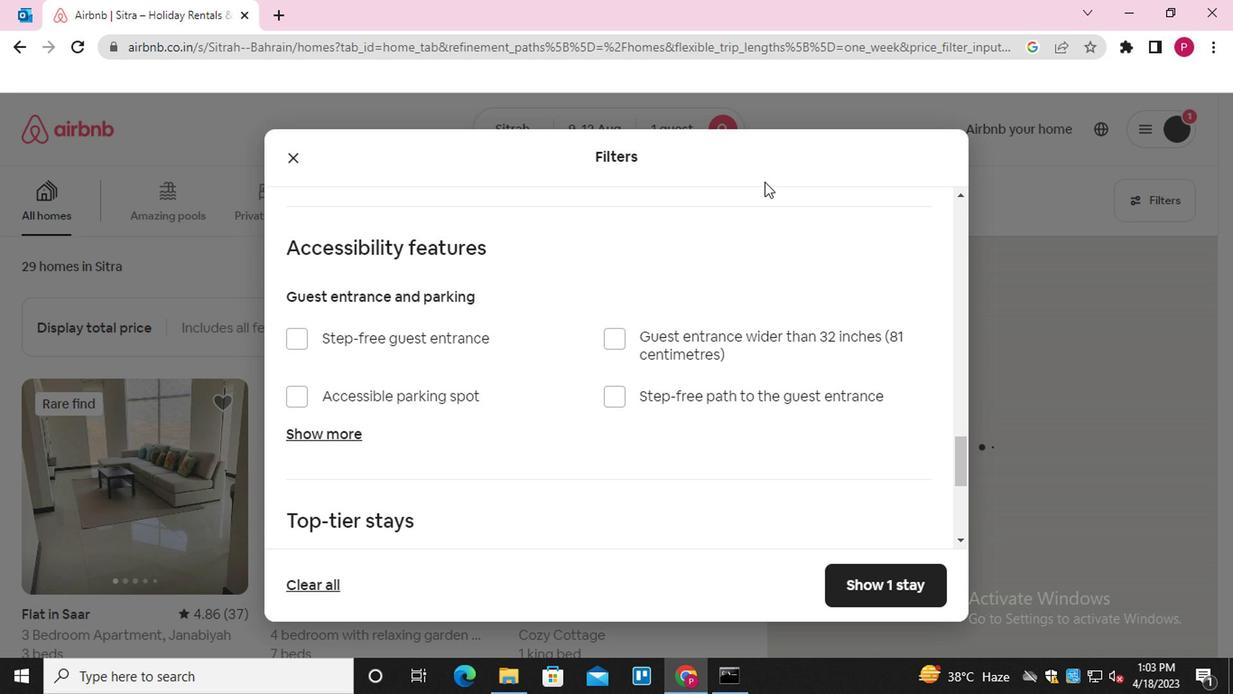 
Action: Mouse moved to (734, 291)
Screenshot: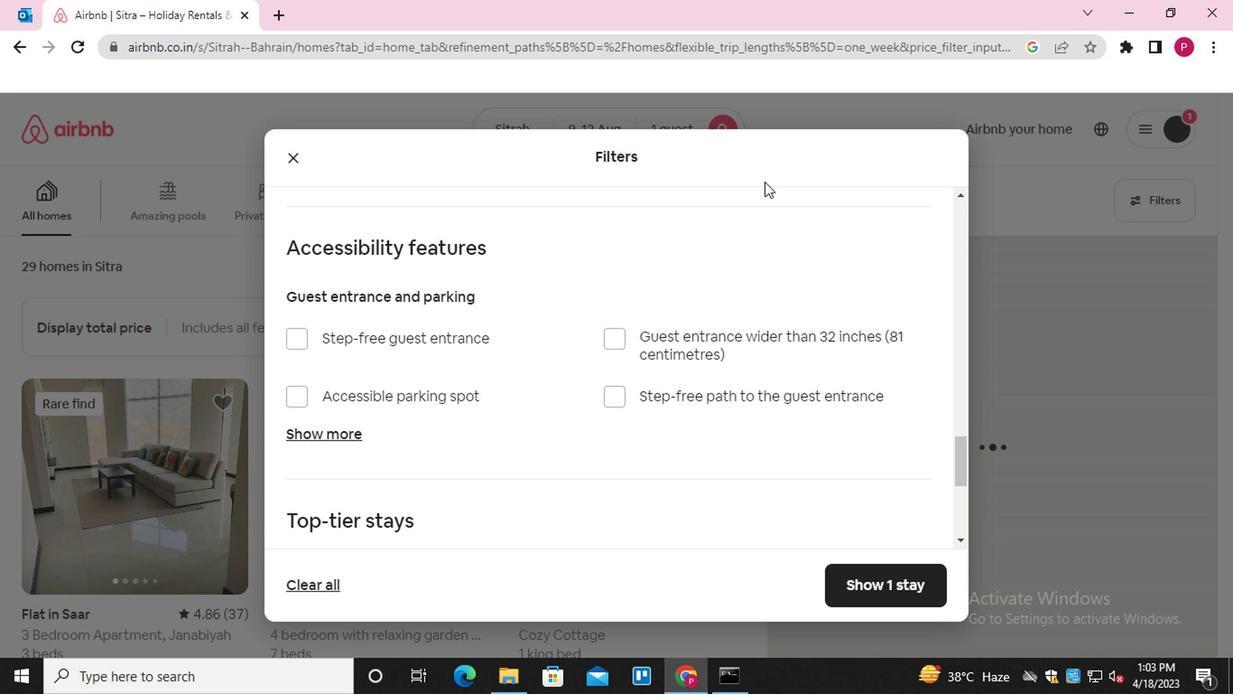 
Action: Mouse scrolled (734, 291) with delta (0, 0)
Screenshot: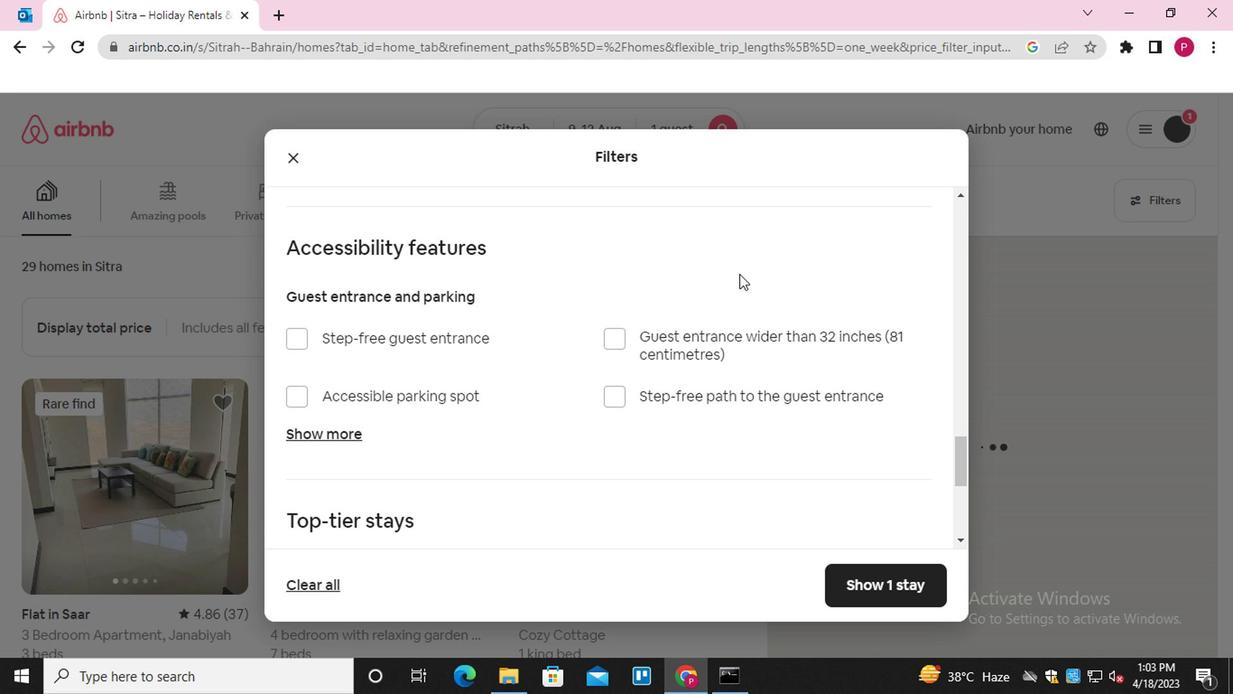 
Action: Mouse scrolled (734, 291) with delta (0, 0)
Screenshot: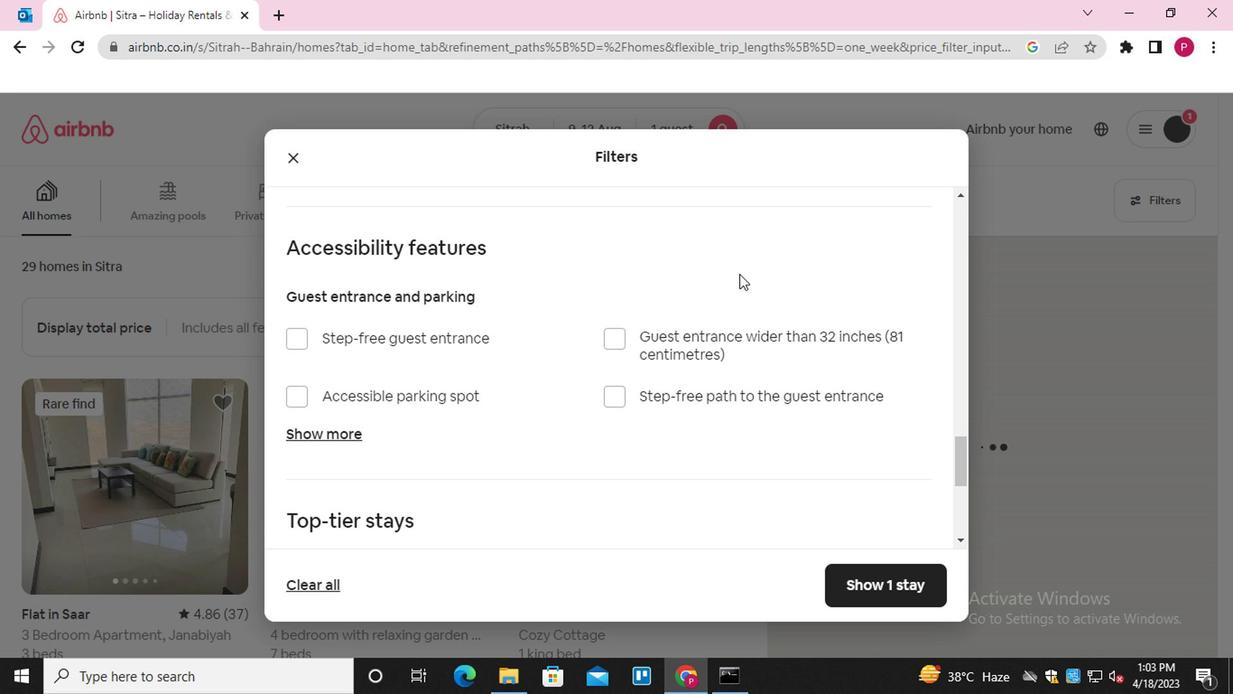 
Action: Mouse moved to (899, 268)
Screenshot: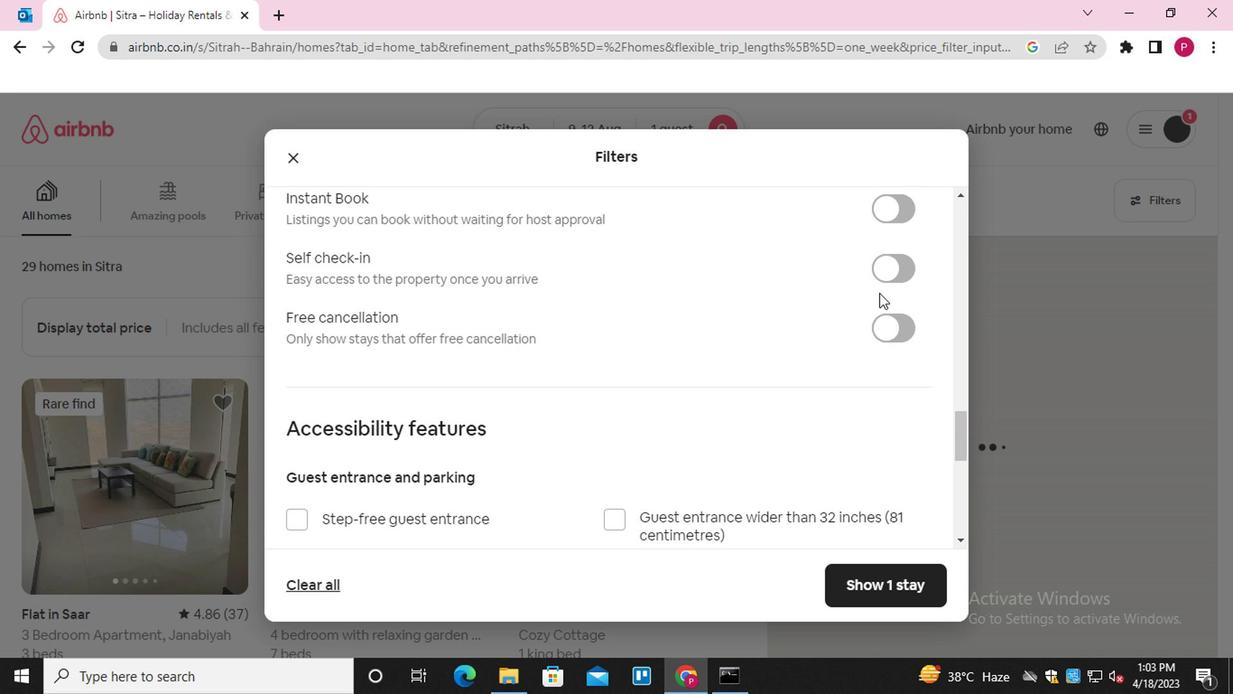 
Action: Mouse pressed left at (899, 268)
Screenshot: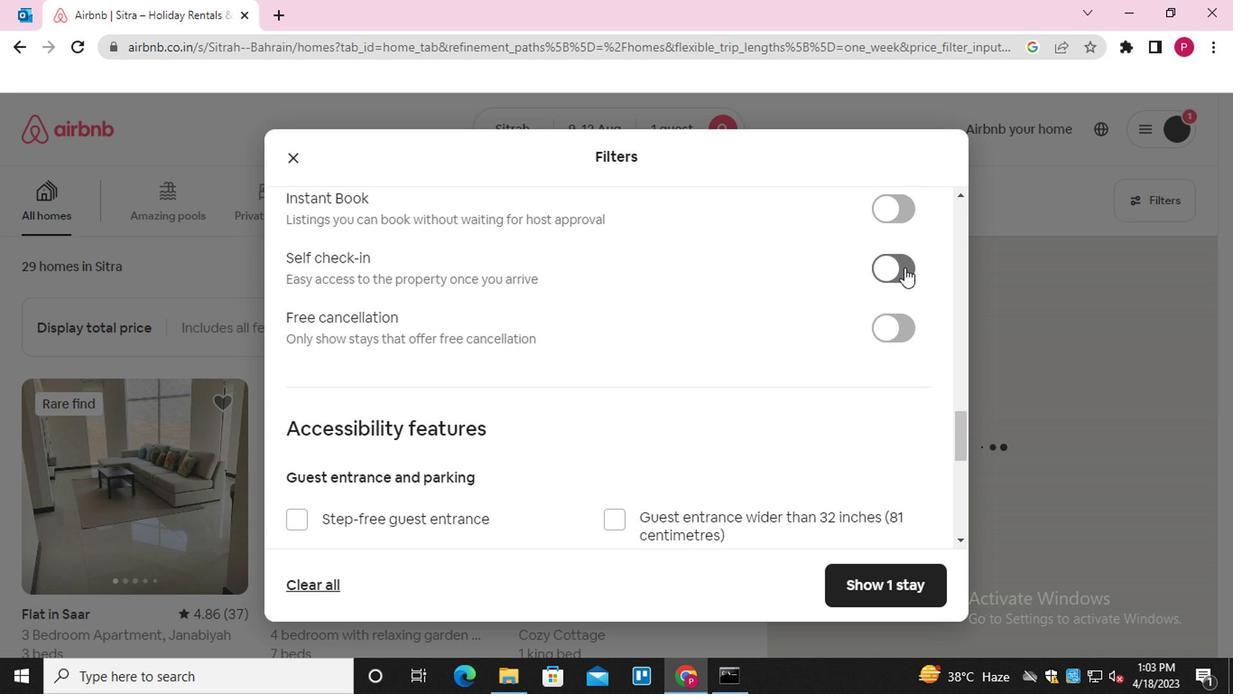 
Action: Mouse moved to (614, 410)
Screenshot: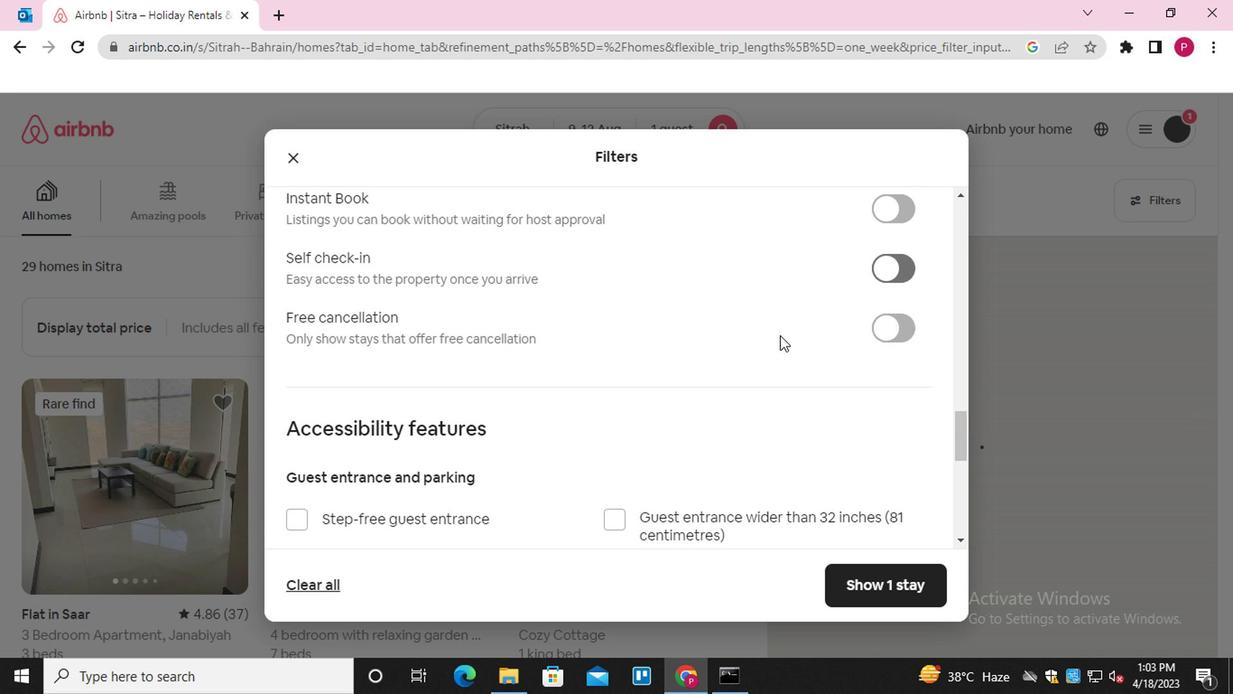 
Action: Mouse scrolled (614, 409) with delta (0, 0)
Screenshot: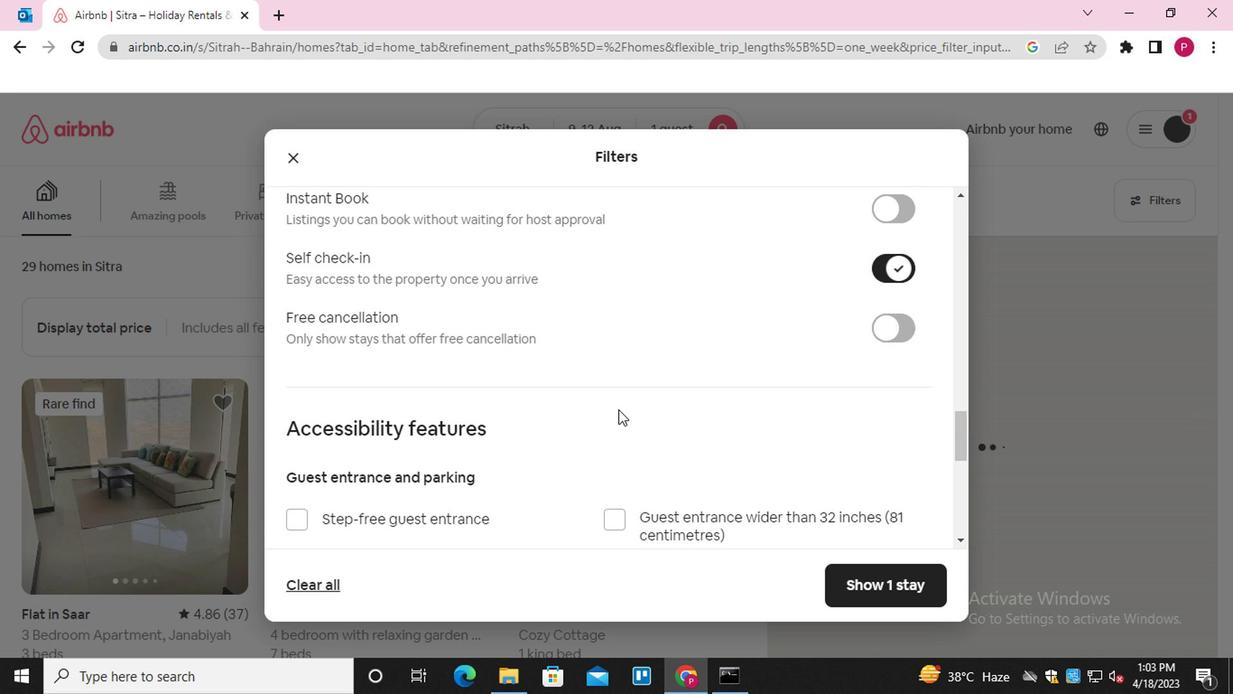 
Action: Mouse scrolled (614, 409) with delta (0, 0)
Screenshot: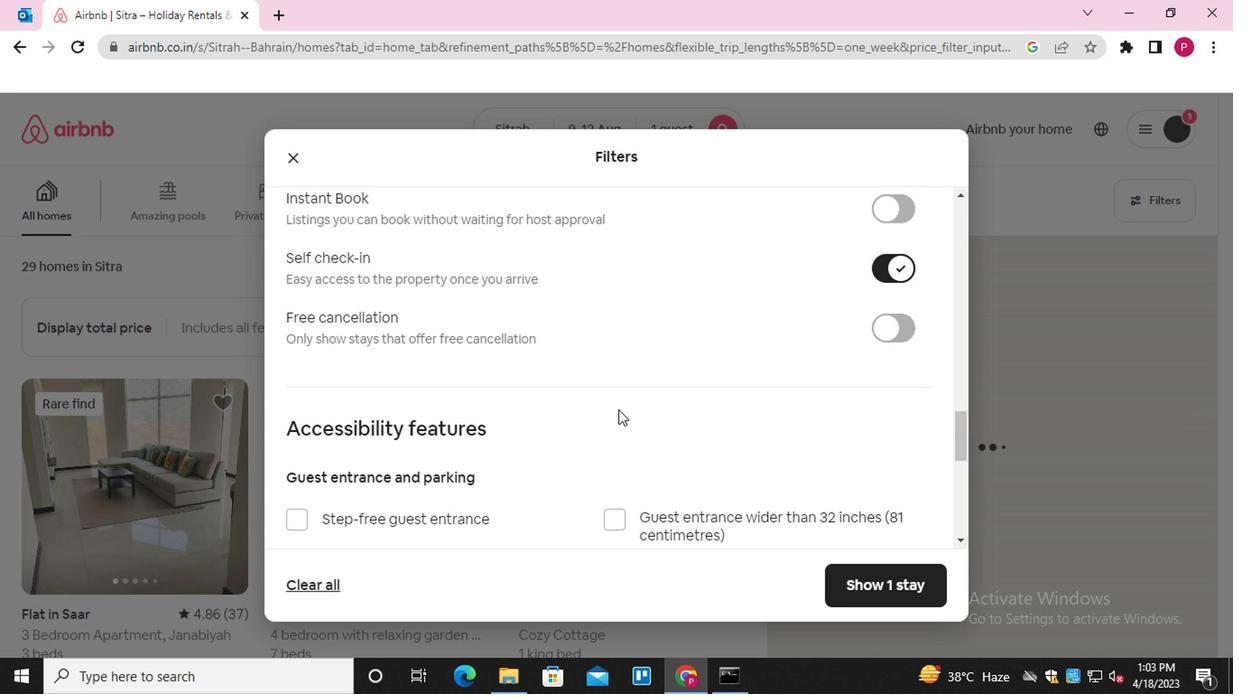 
Action: Mouse scrolled (614, 409) with delta (0, 0)
Screenshot: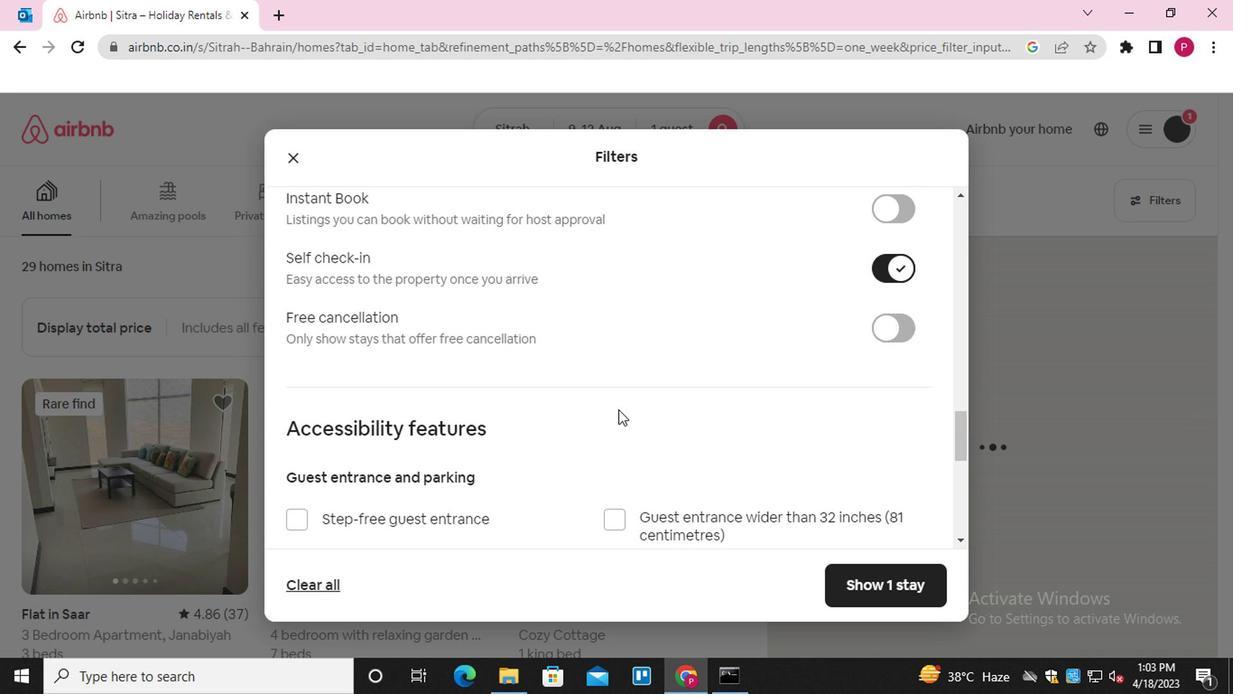 
Action: Mouse scrolled (614, 409) with delta (0, 0)
Screenshot: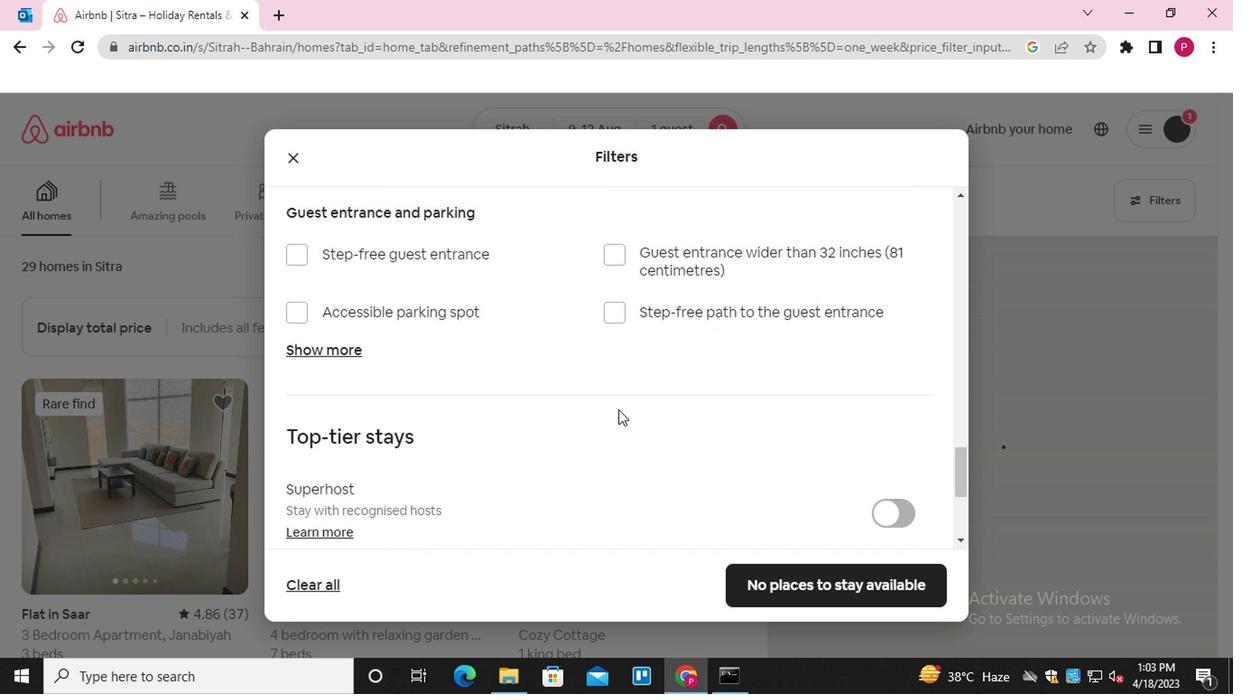 
Action: Mouse scrolled (614, 409) with delta (0, 0)
Screenshot: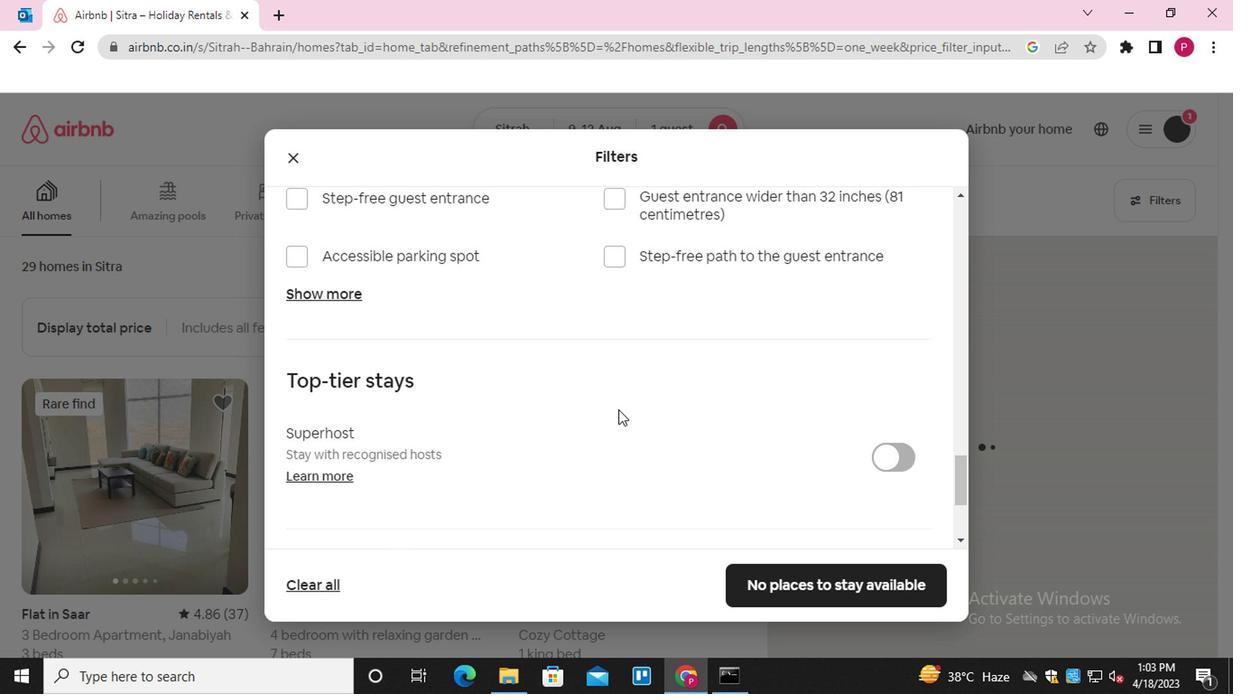 
Action: Mouse scrolled (614, 409) with delta (0, 0)
Screenshot: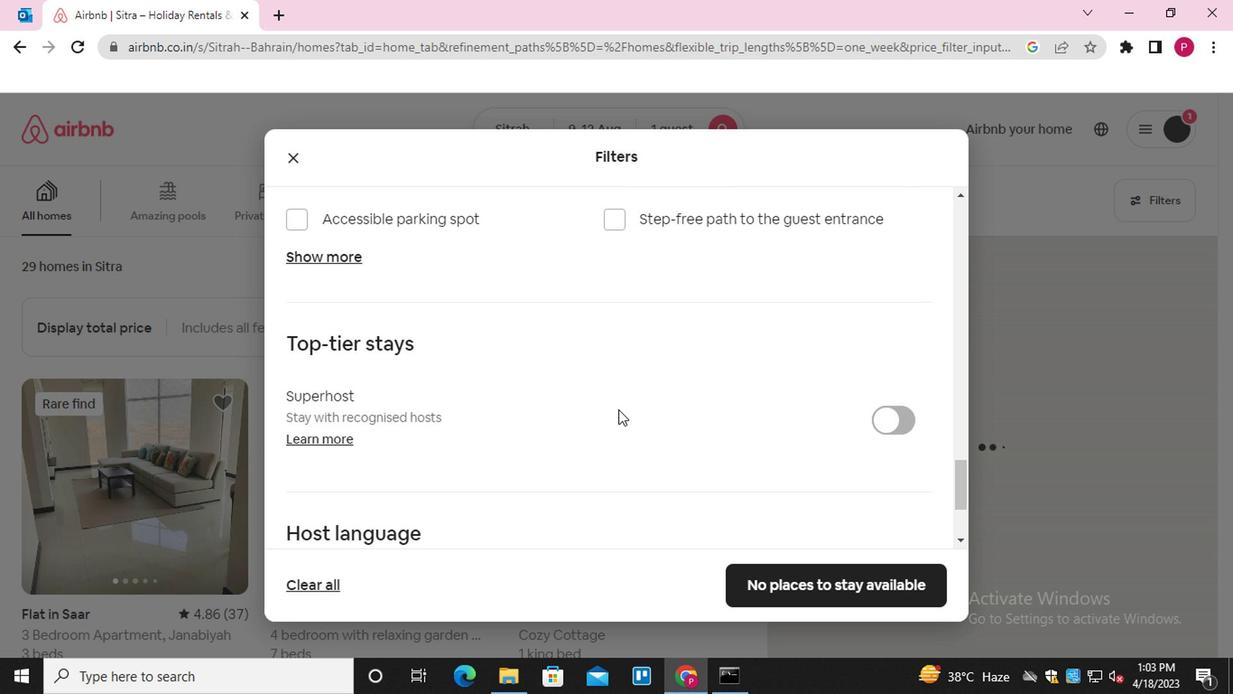 
Action: Mouse scrolled (614, 409) with delta (0, 0)
Screenshot: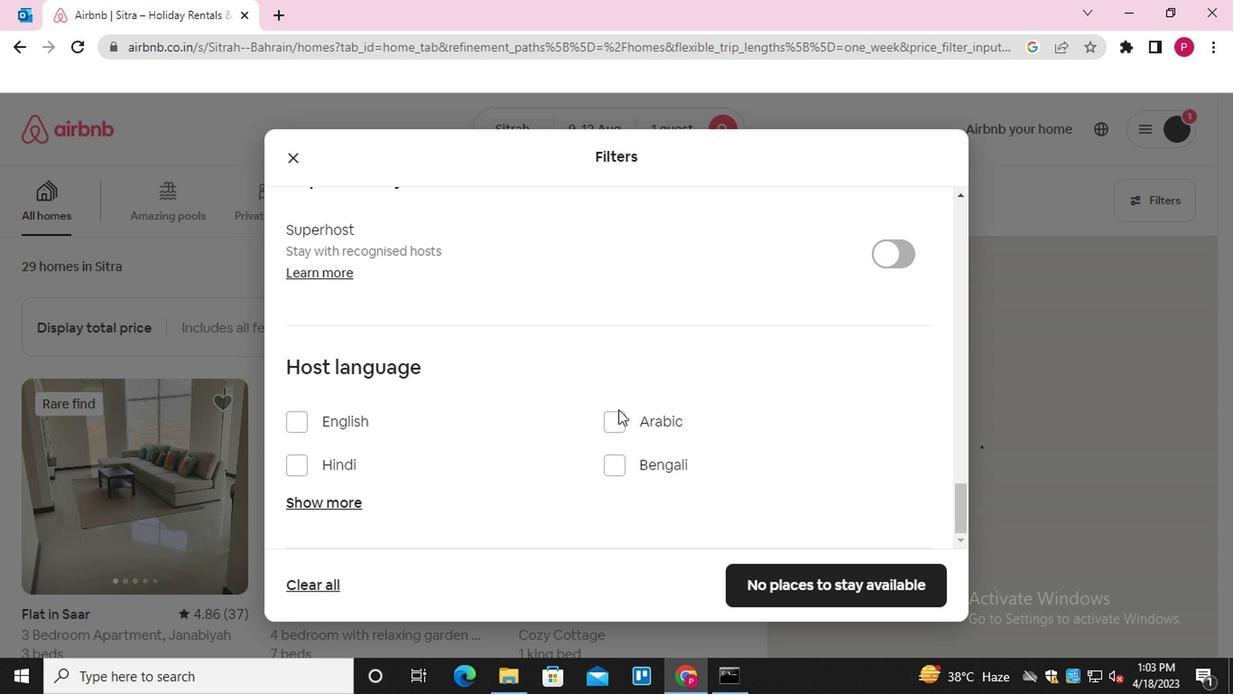 
Action: Mouse scrolled (614, 409) with delta (0, 0)
Screenshot: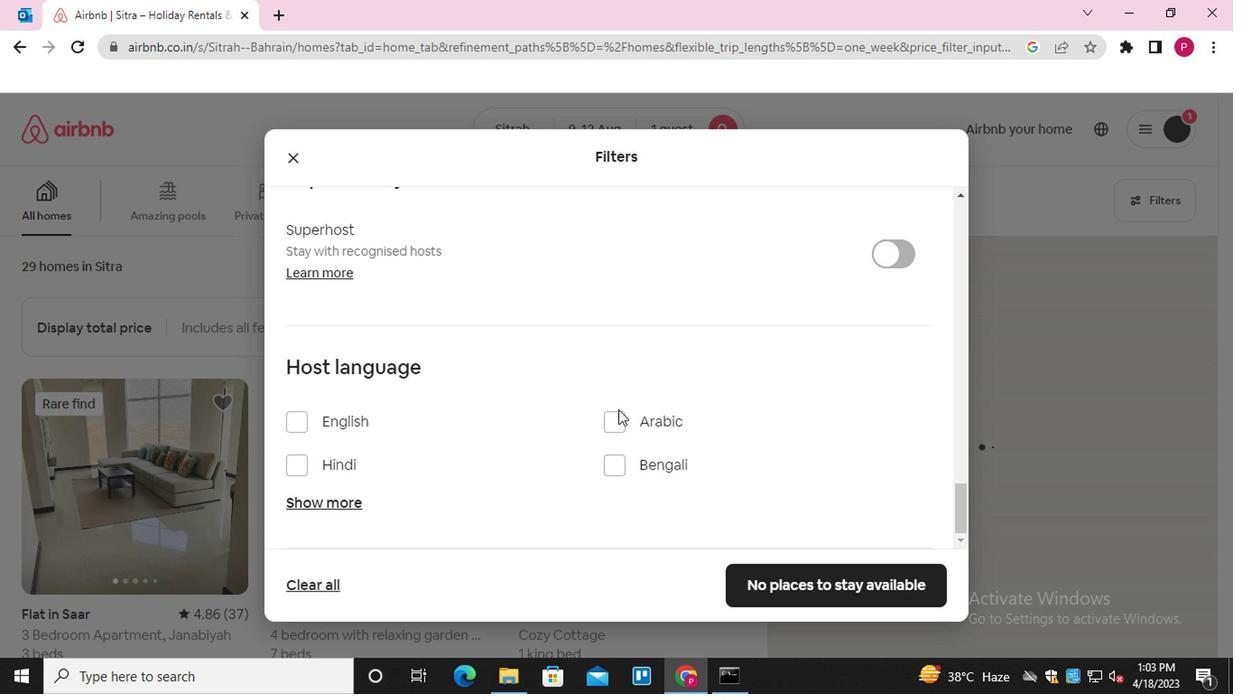 
Action: Mouse moved to (287, 422)
Screenshot: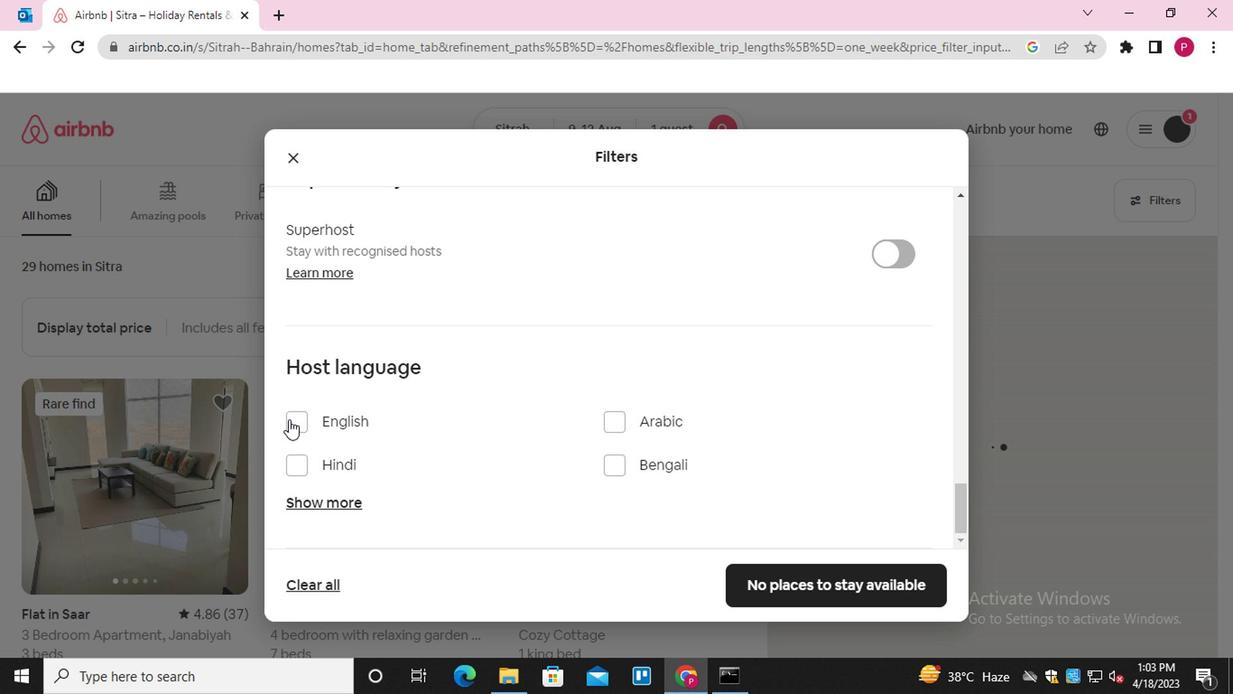 
Action: Mouse pressed left at (287, 422)
Screenshot: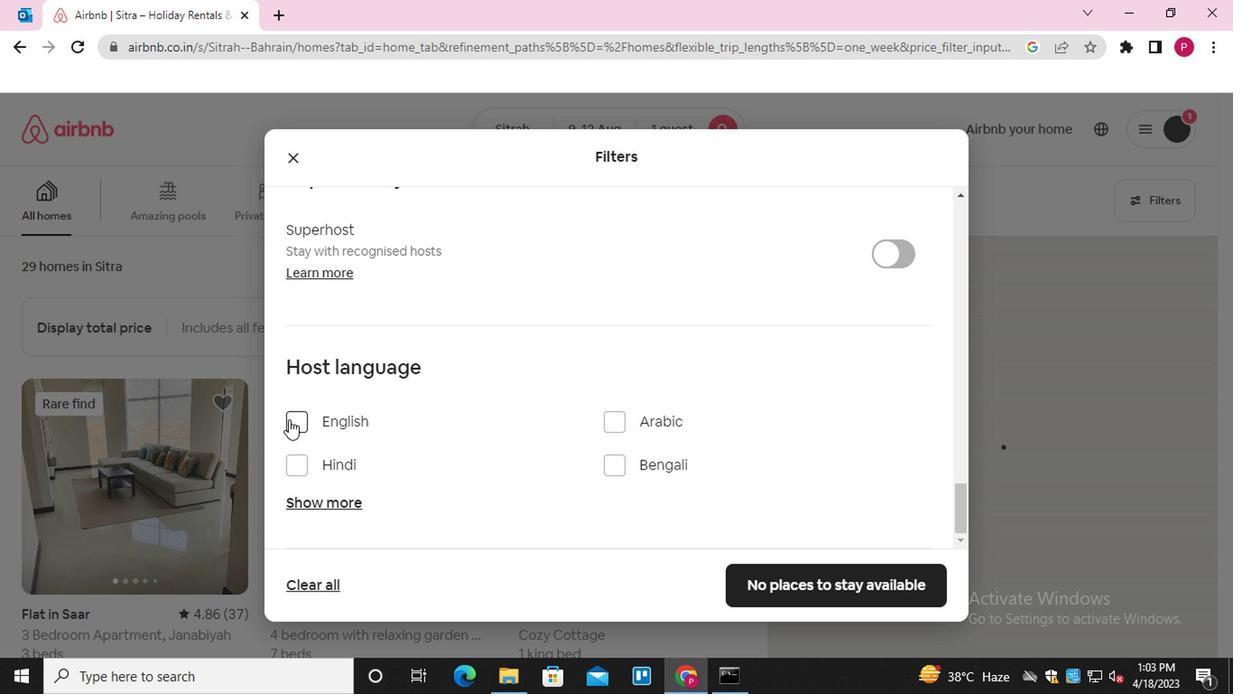 
Action: Mouse moved to (790, 597)
Screenshot: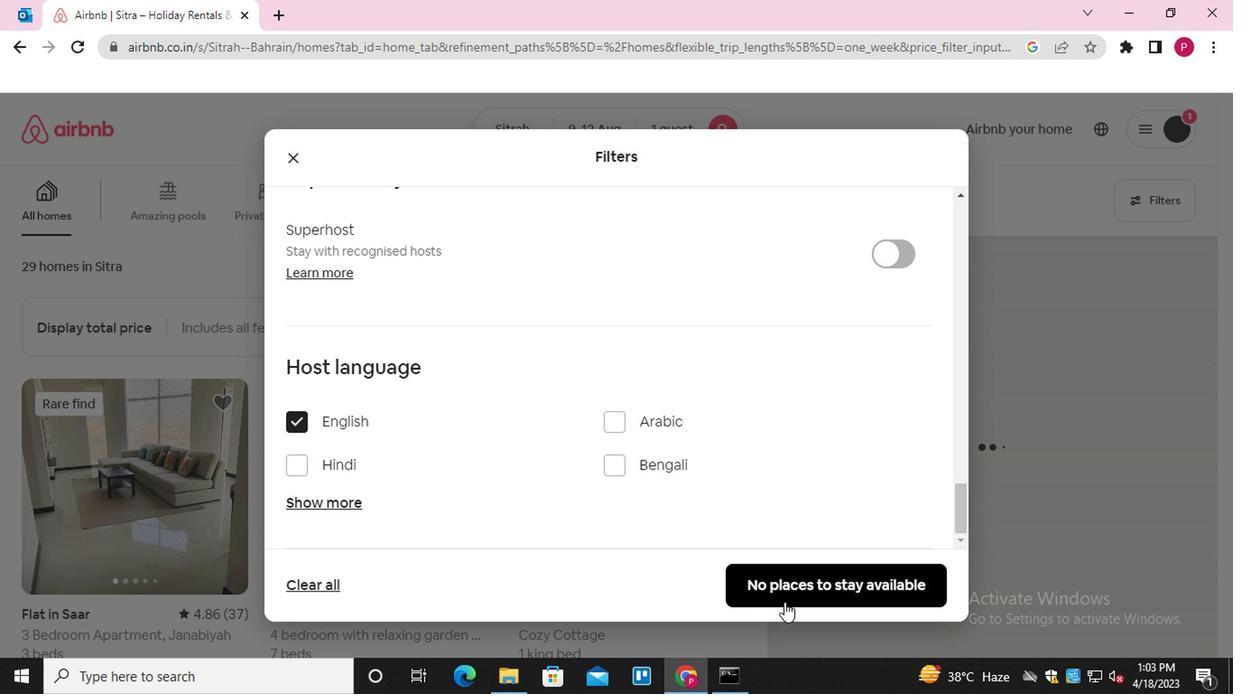 
Action: Mouse pressed left at (790, 597)
Screenshot: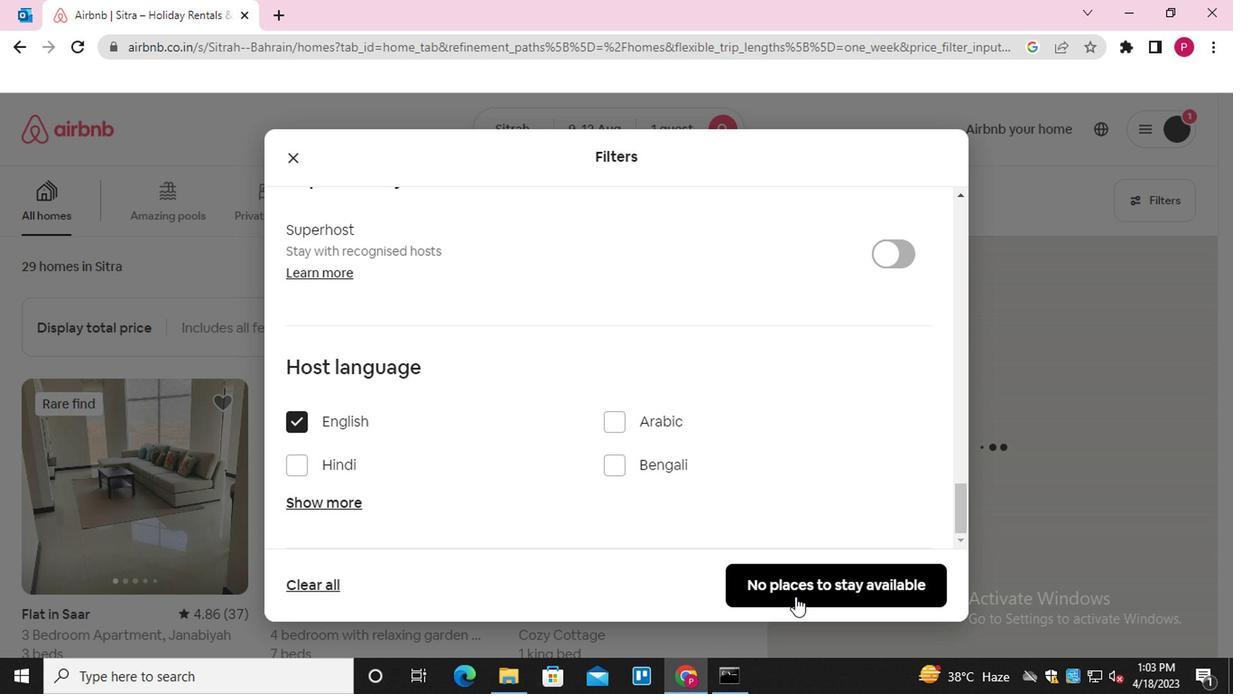 
Action: Mouse moved to (262, 397)
Screenshot: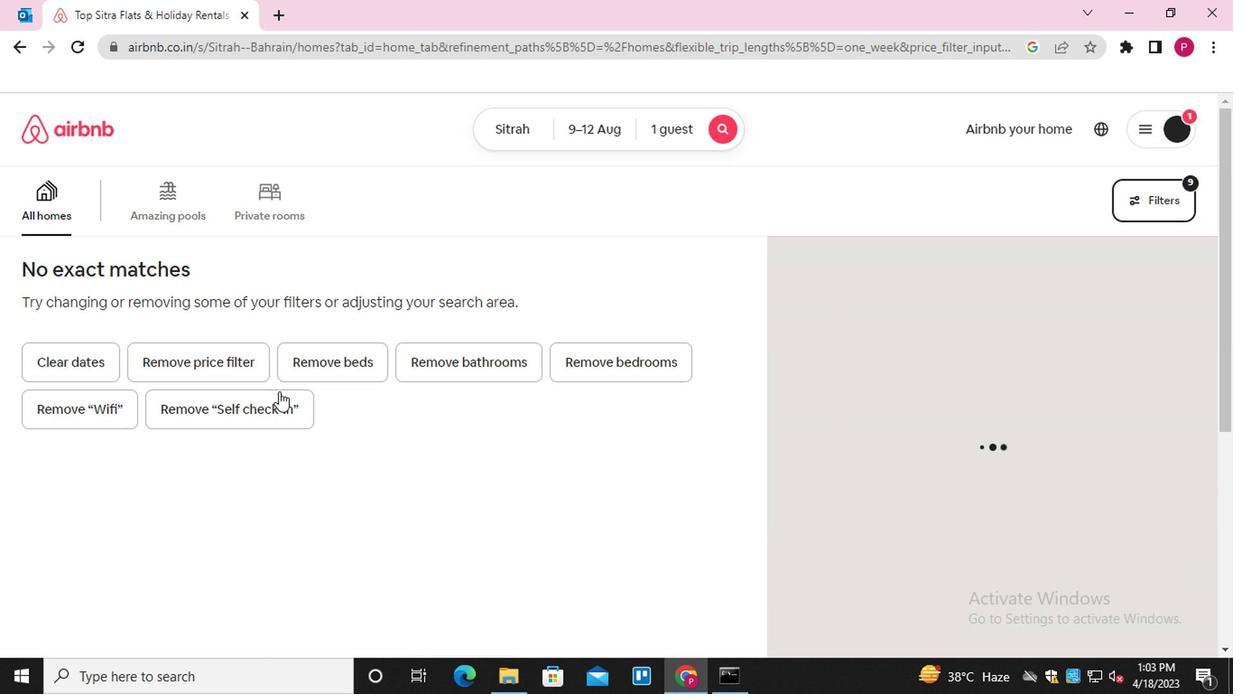 
